 Task: Look for space in Frameries, Belgium from 6th September, 2023 to 10th September, 2023 for 1 adult in price range Rs.9000 to Rs.17000. Place can be private room with 1  bedroom having 1 bed and 1 bathroom. Property type can be house, flat, guest house, hotel. Amenities needed are: heating. Booking option can be shelf check-in. Required host language is English.
Action: Key pressed f<Key.caps_lock>ramerries,
Screenshot: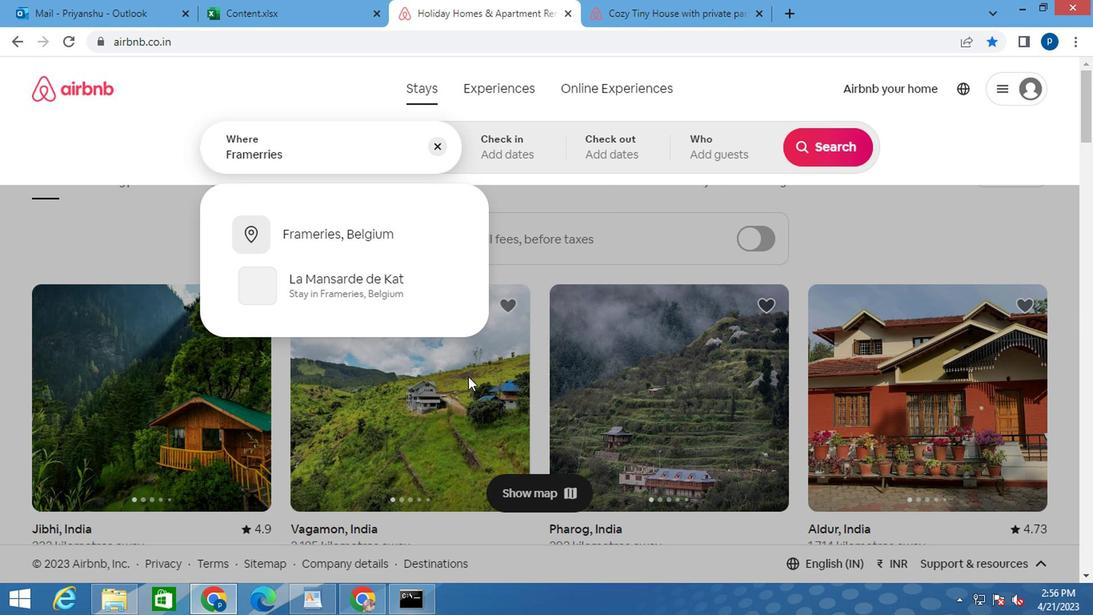
Action: Mouse moved to (340, 232)
Screenshot: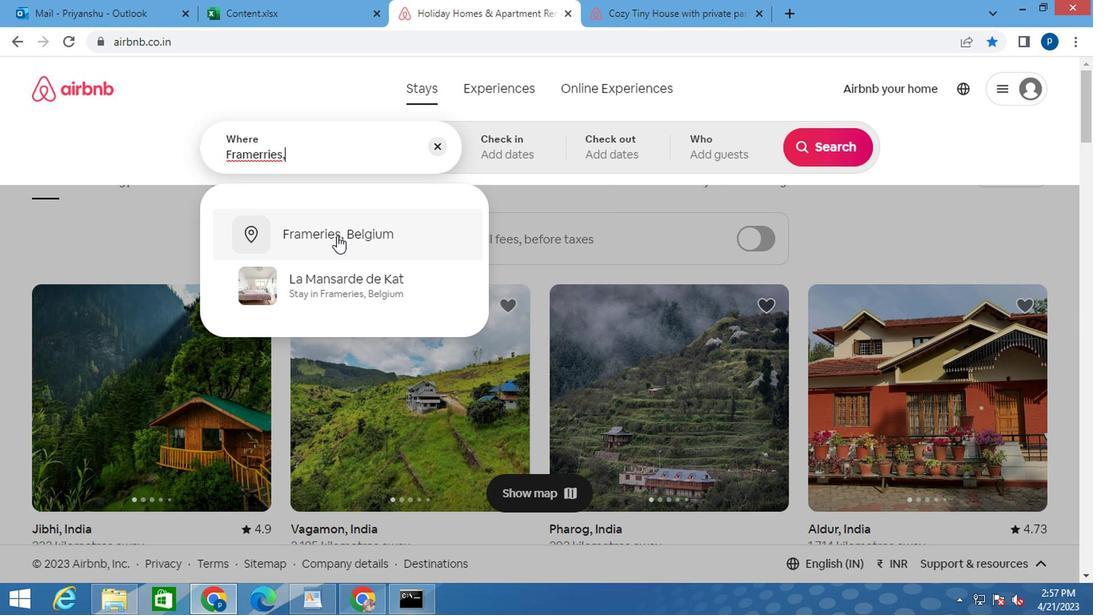 
Action: Mouse pressed left at (340, 232)
Screenshot: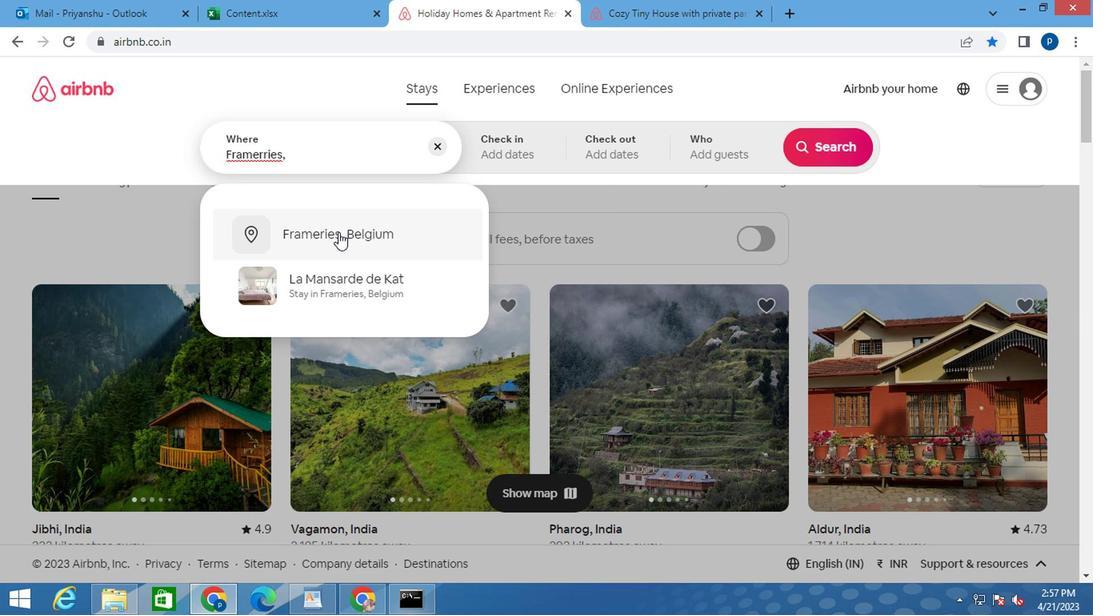 
Action: Mouse moved to (816, 272)
Screenshot: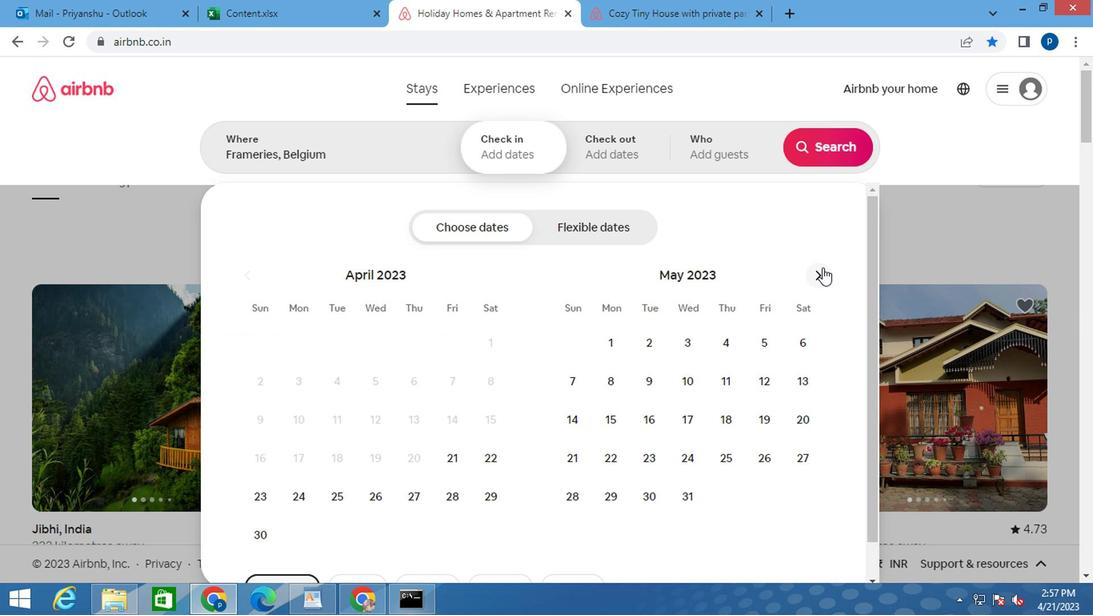 
Action: Mouse pressed left at (816, 272)
Screenshot: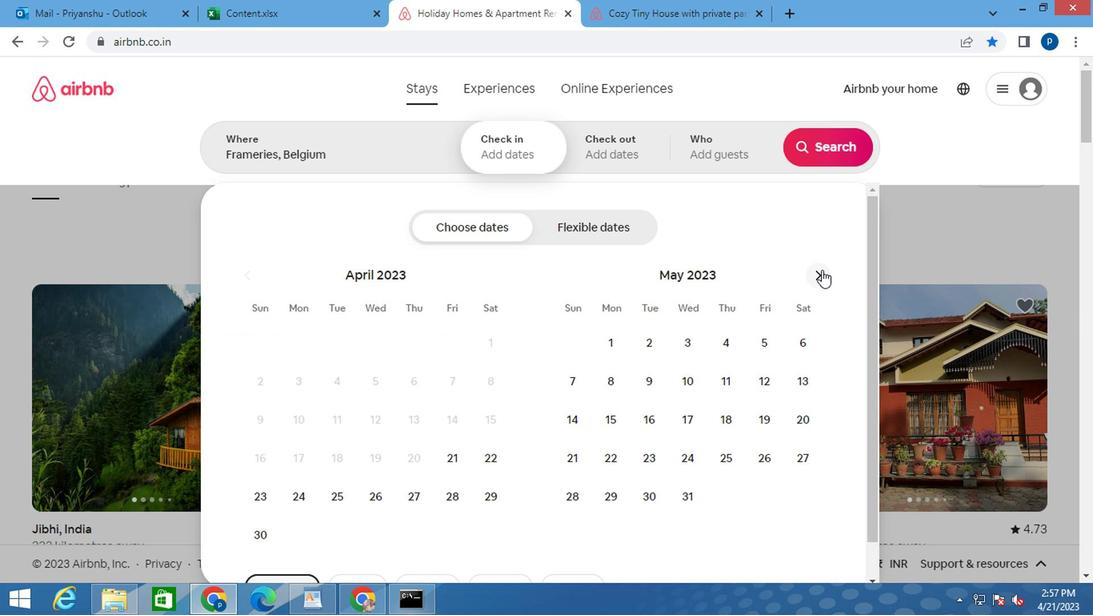 
Action: Mouse pressed left at (816, 272)
Screenshot: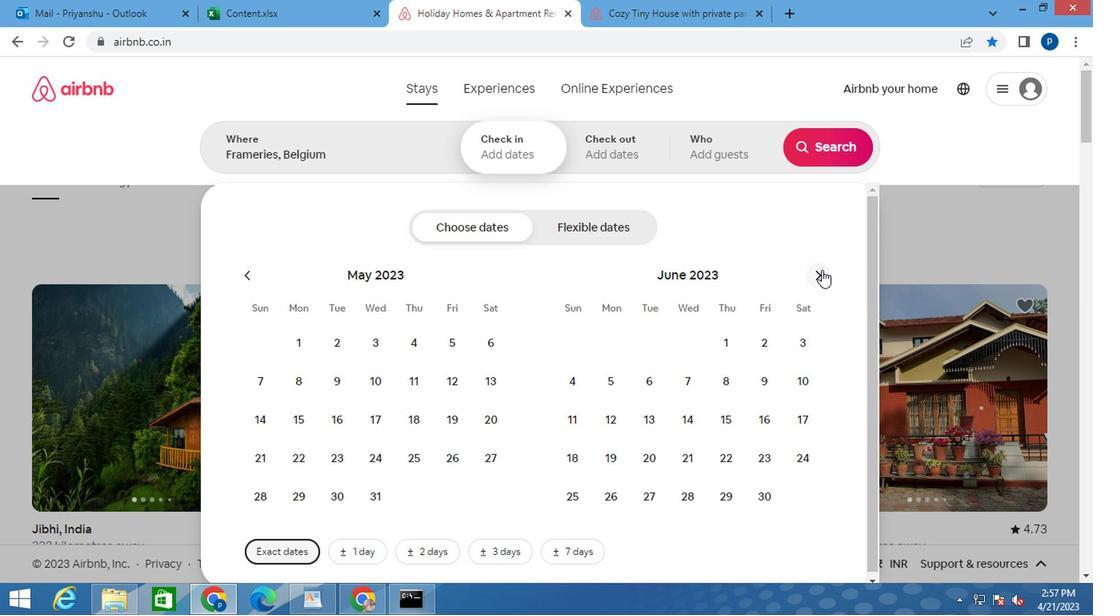 
Action: Mouse pressed left at (816, 272)
Screenshot: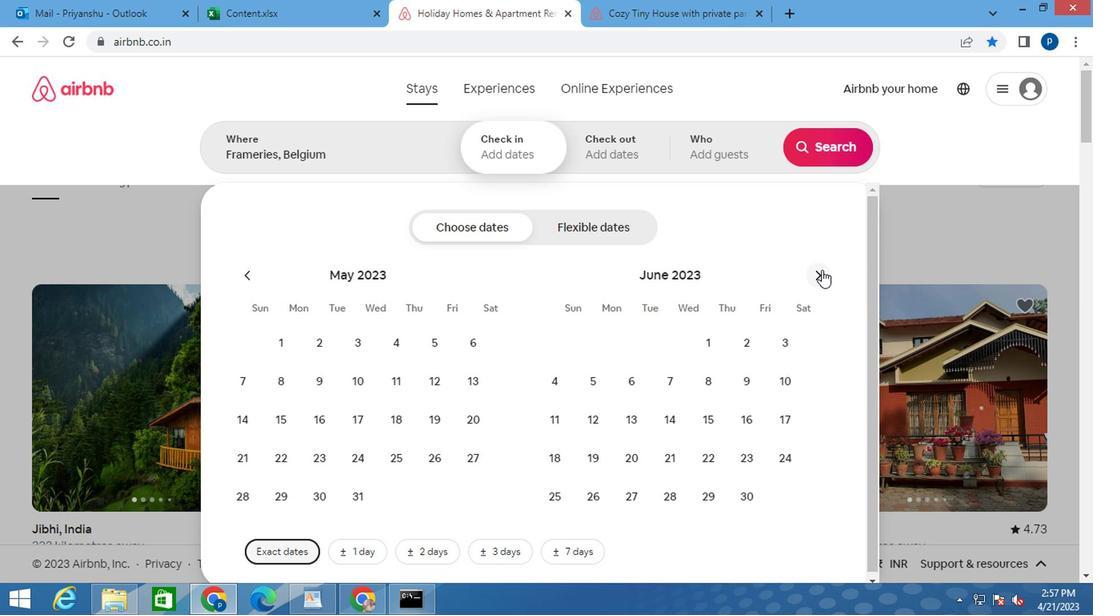 
Action: Mouse pressed left at (816, 272)
Screenshot: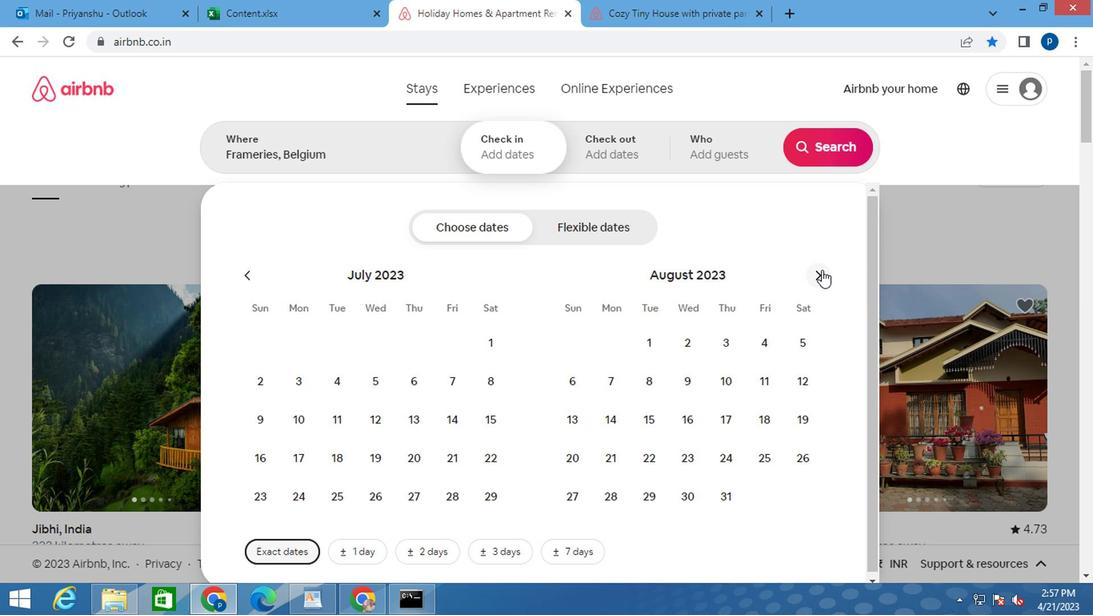 
Action: Mouse moved to (688, 381)
Screenshot: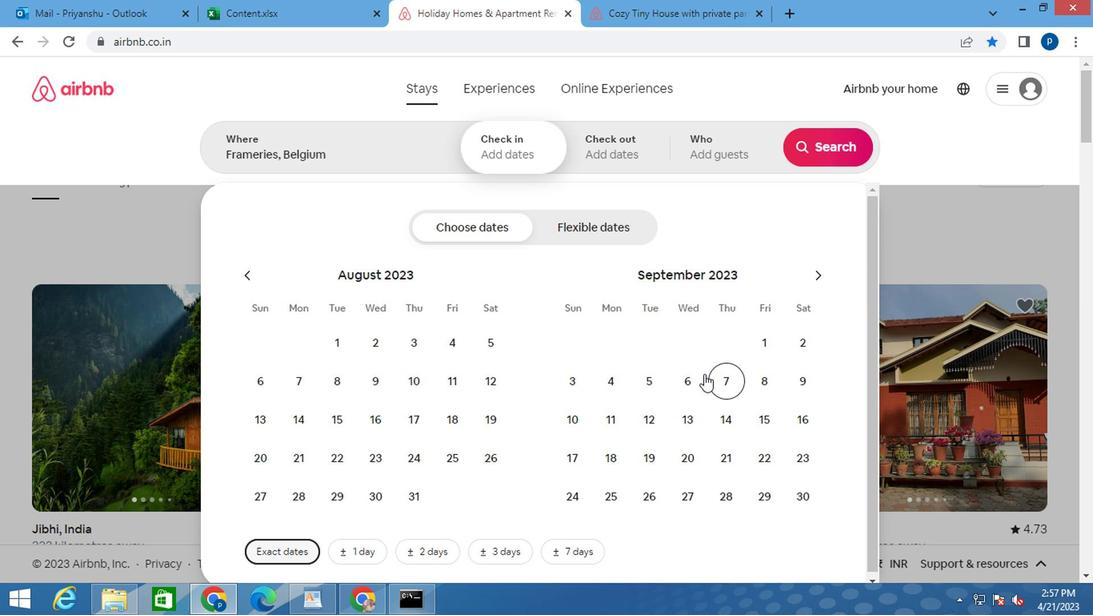 
Action: Mouse pressed left at (688, 381)
Screenshot: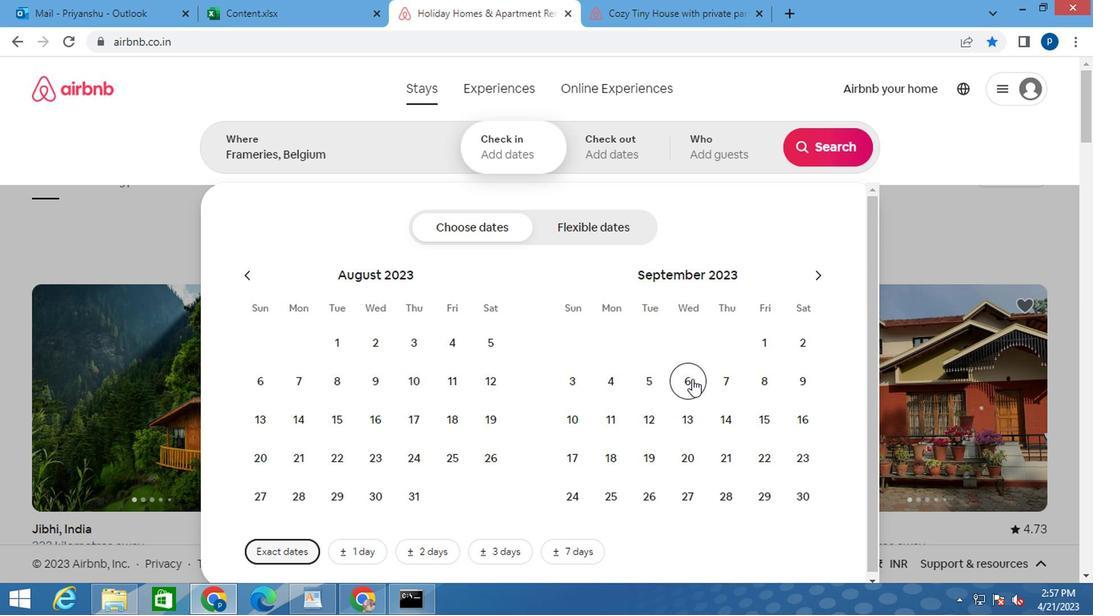 
Action: Mouse moved to (567, 420)
Screenshot: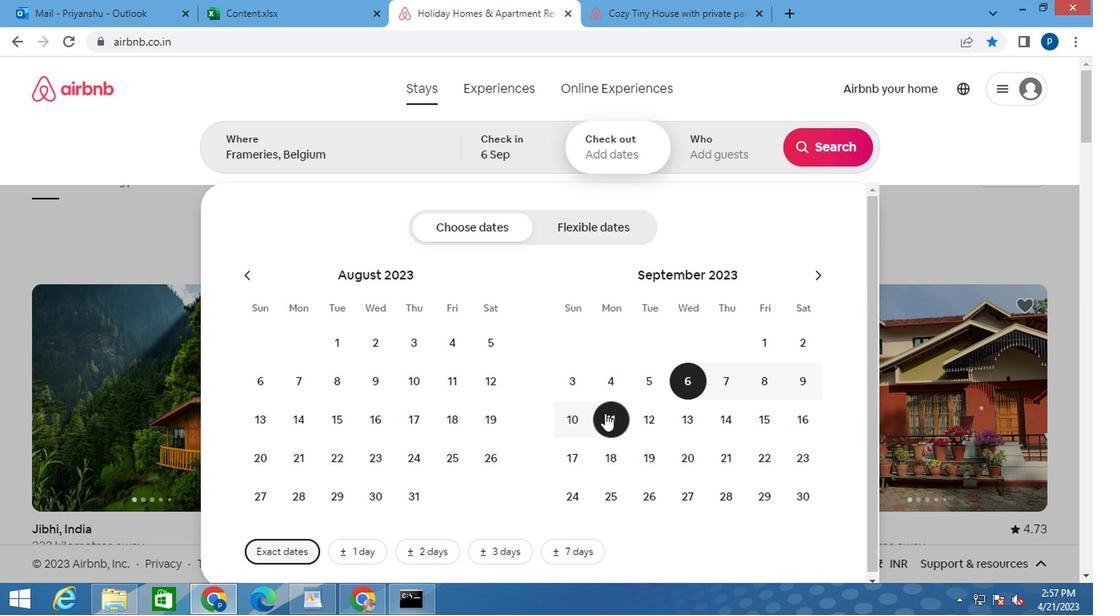 
Action: Mouse pressed left at (567, 420)
Screenshot: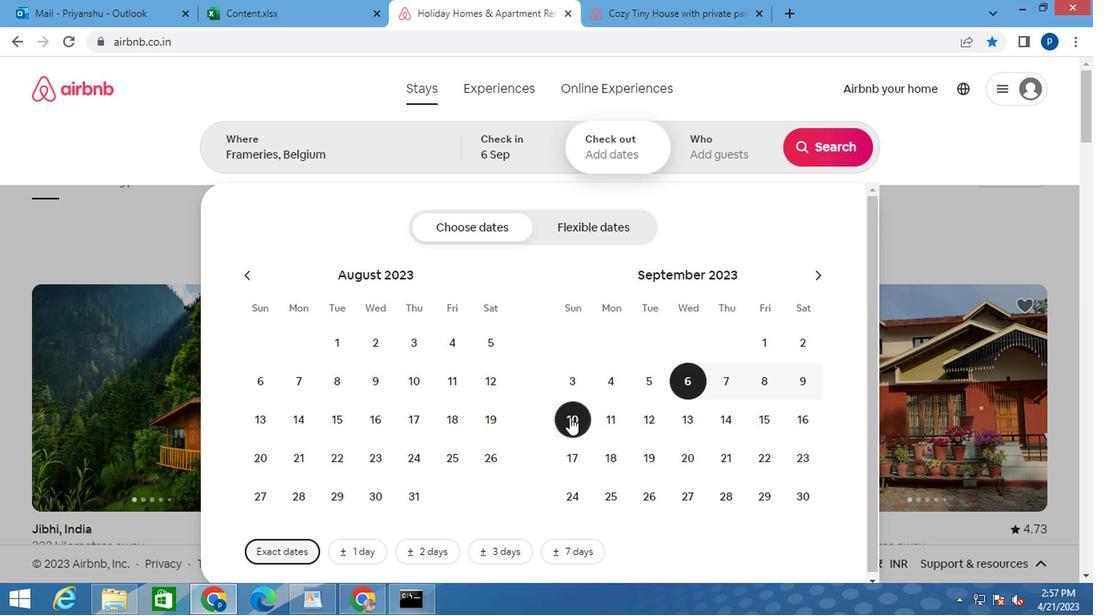 
Action: Mouse moved to (747, 141)
Screenshot: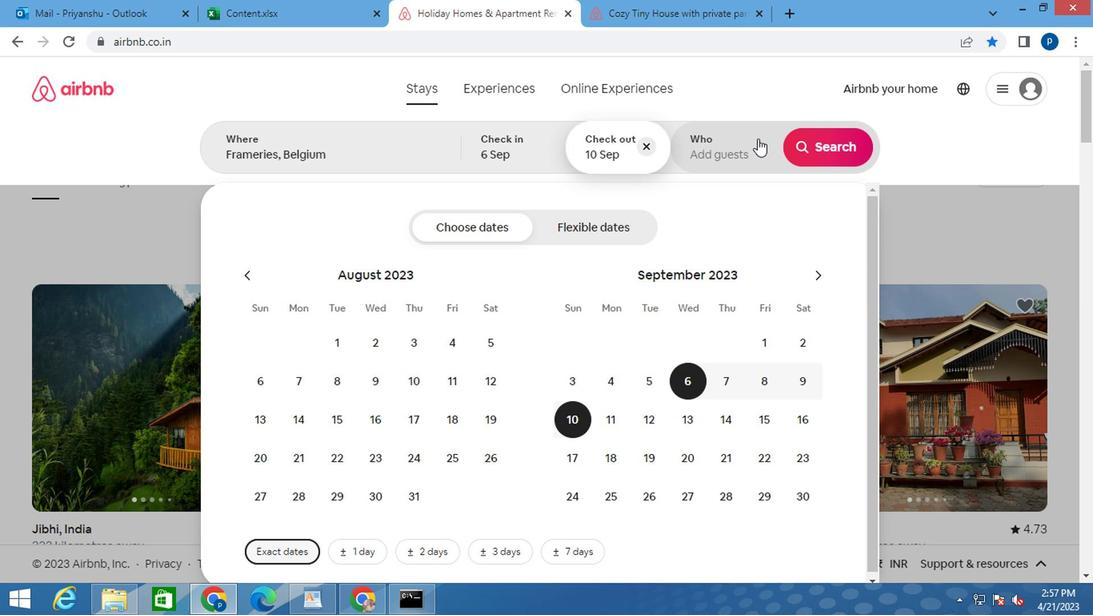 
Action: Mouse pressed left at (747, 141)
Screenshot: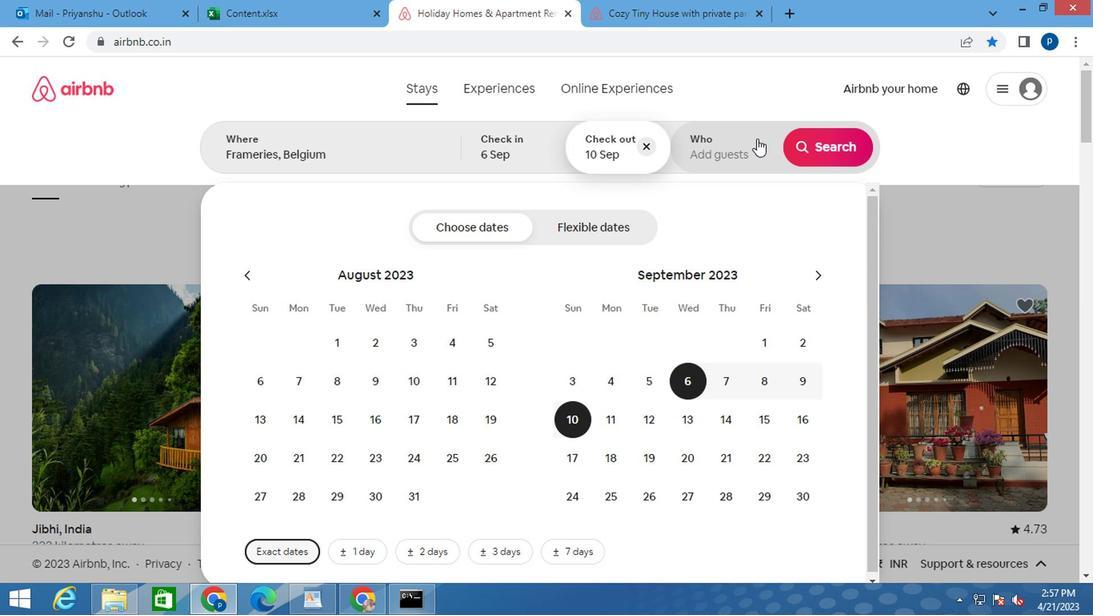 
Action: Mouse moved to (821, 235)
Screenshot: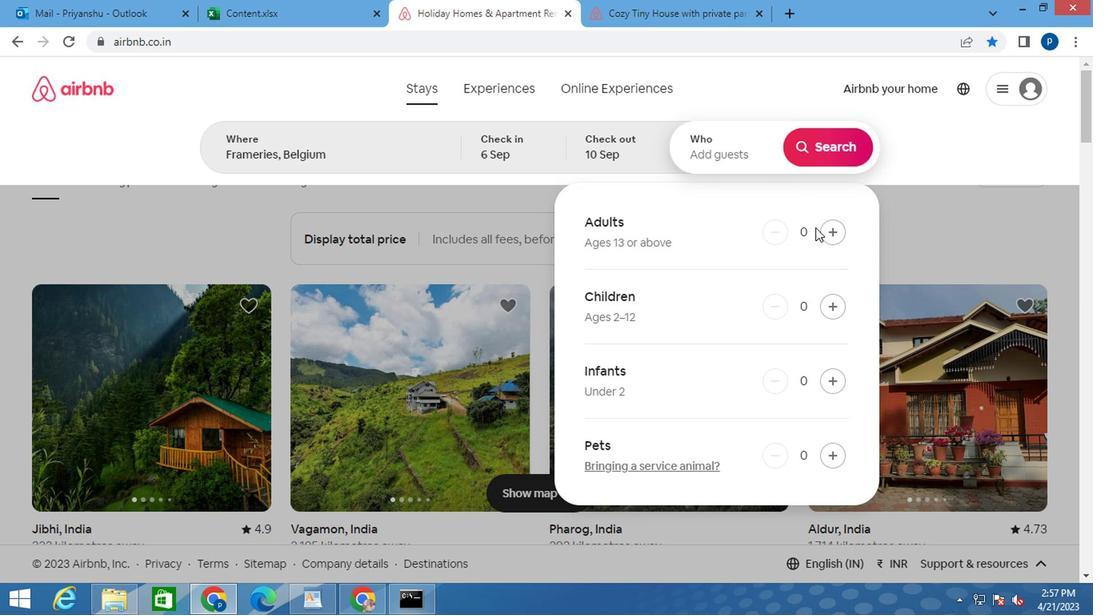 
Action: Mouse pressed left at (821, 235)
Screenshot: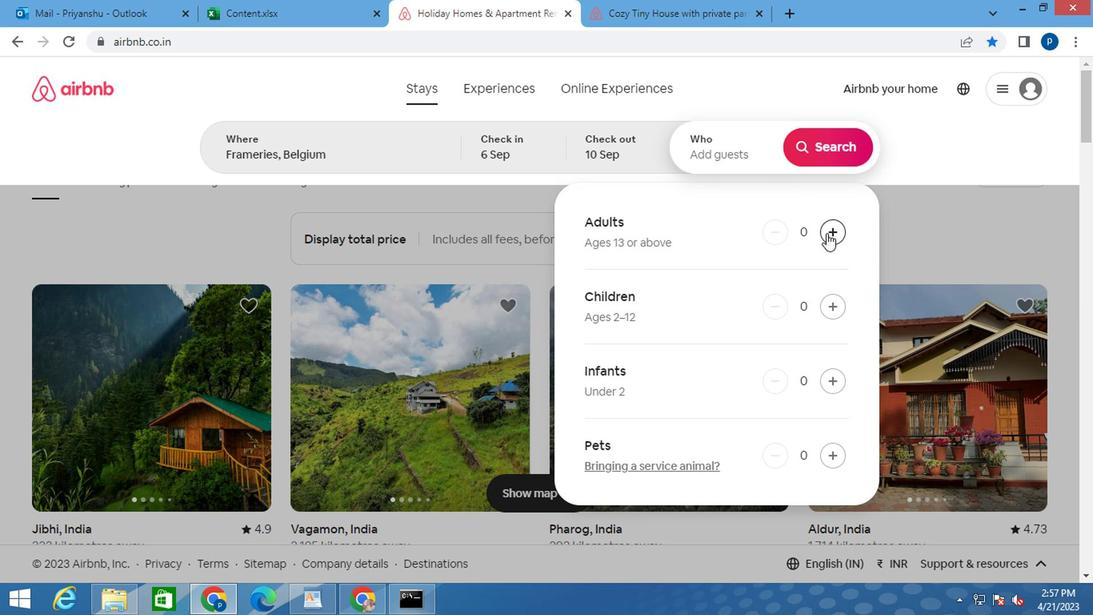 
Action: Mouse moved to (828, 155)
Screenshot: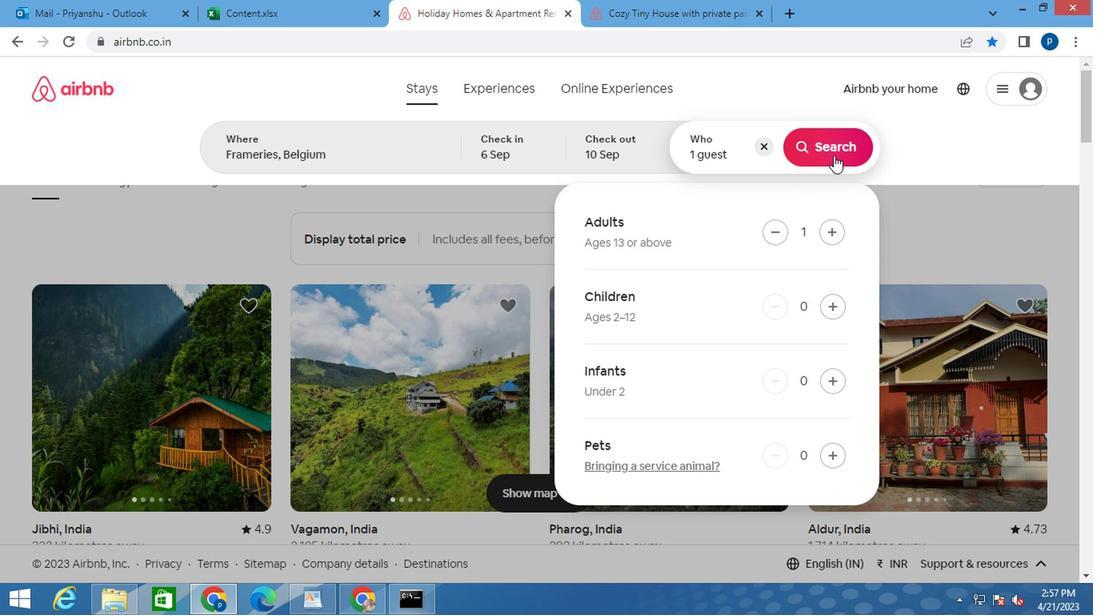 
Action: Mouse pressed left at (828, 155)
Screenshot: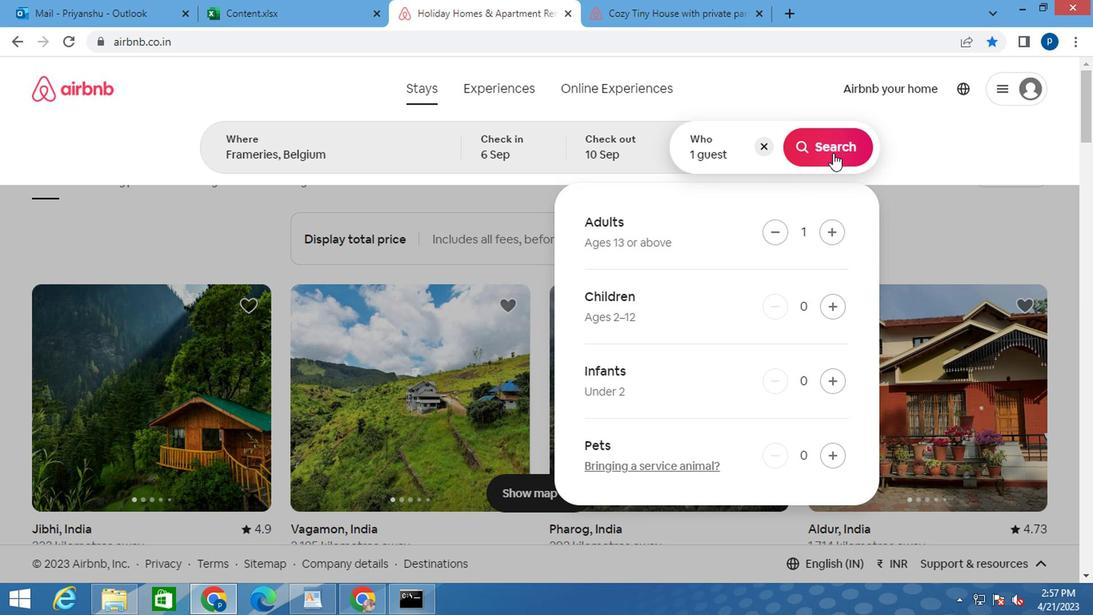 
Action: Mouse moved to (998, 160)
Screenshot: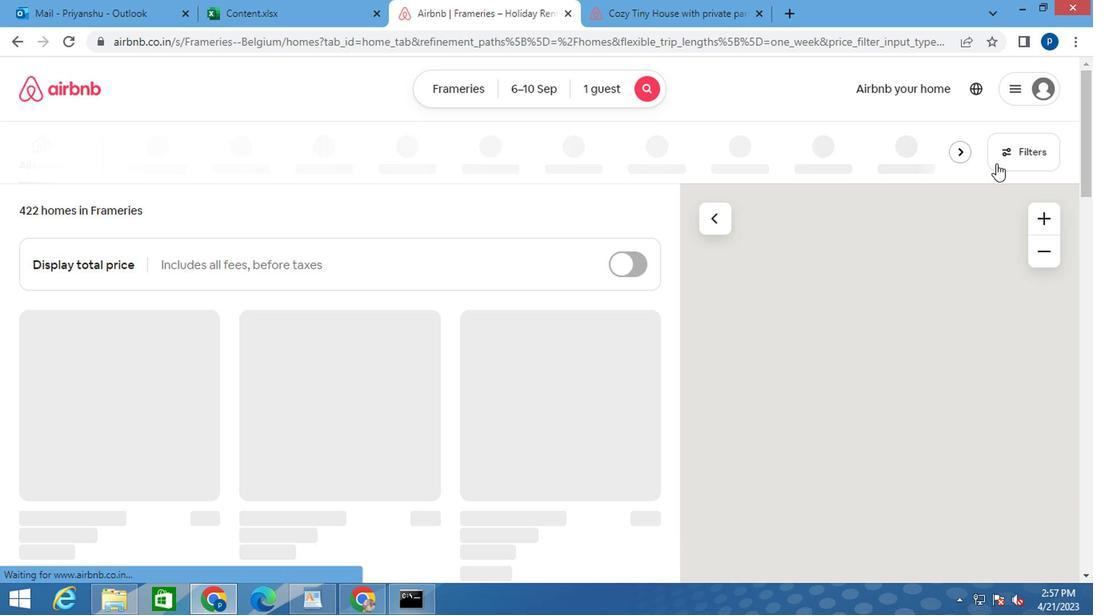 
Action: Mouse pressed left at (998, 160)
Screenshot: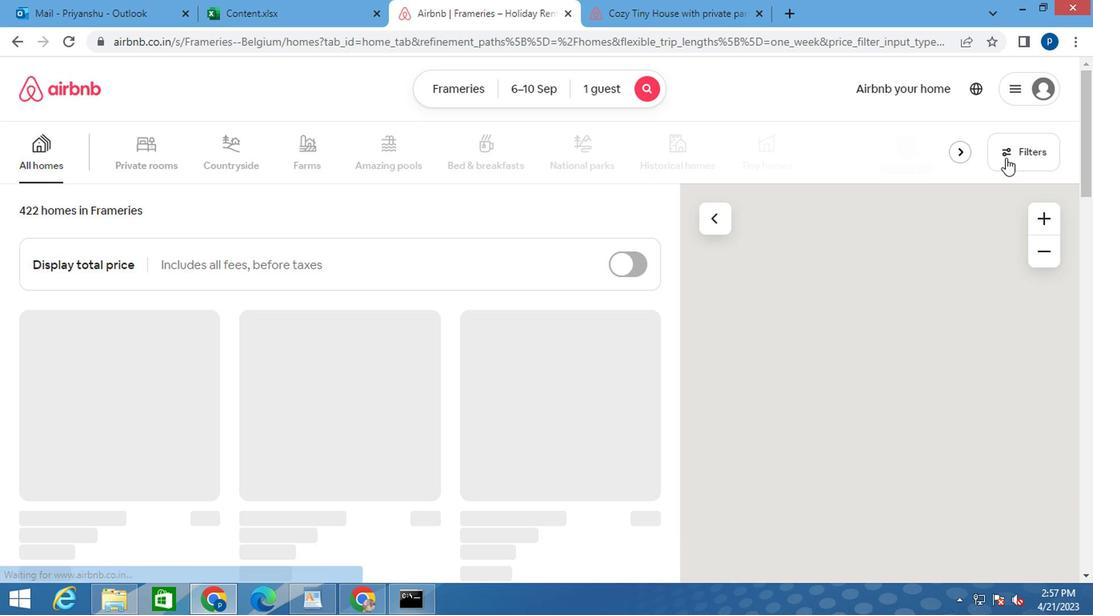 
Action: Mouse moved to (320, 357)
Screenshot: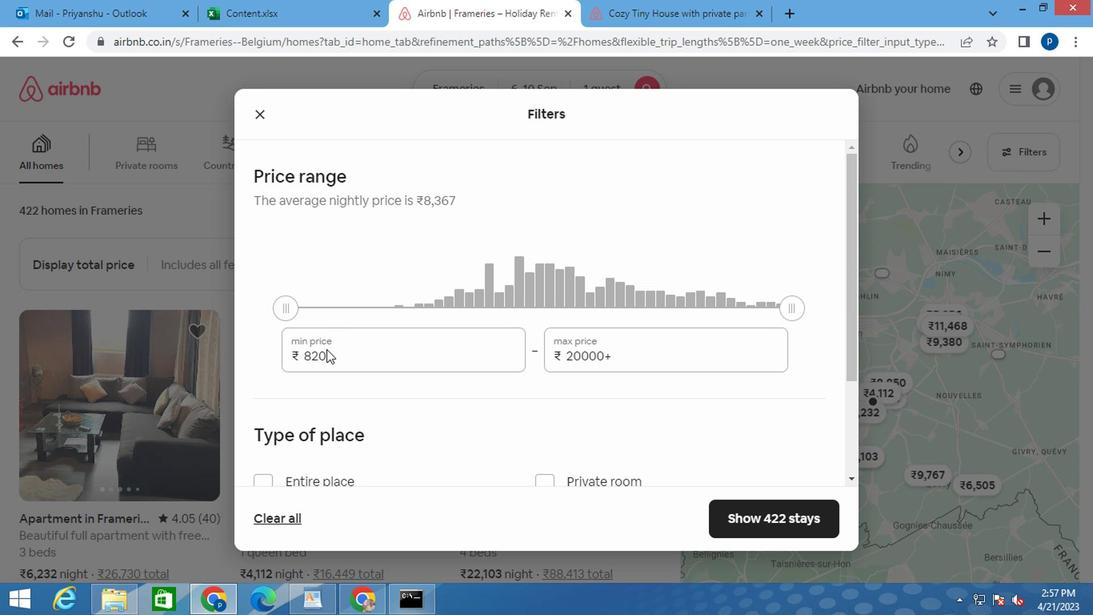 
Action: Mouse pressed left at (320, 357)
Screenshot: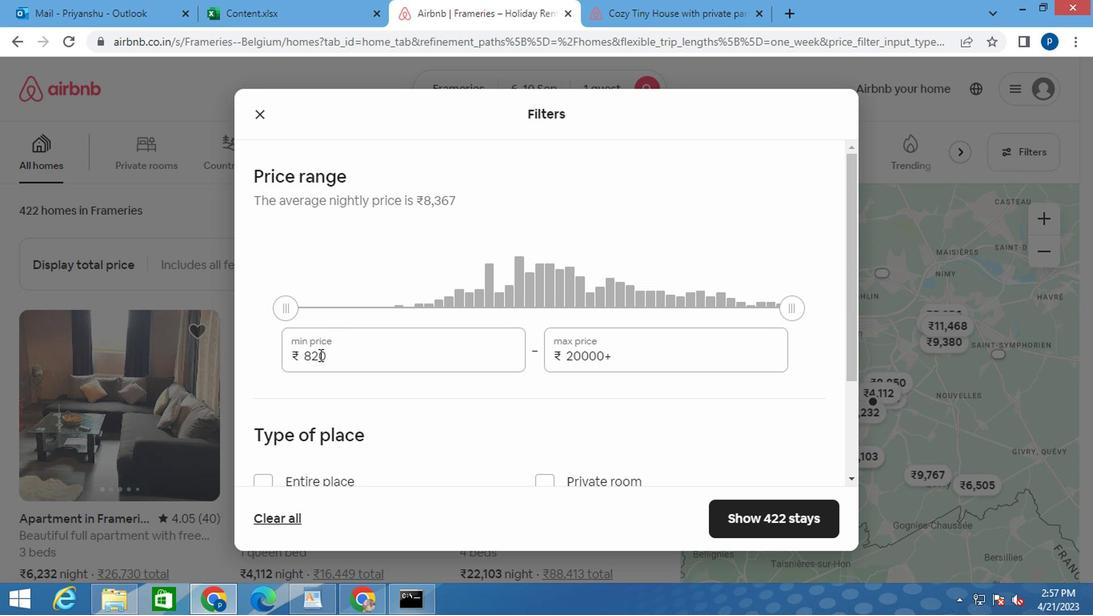 
Action: Mouse pressed left at (320, 357)
Screenshot: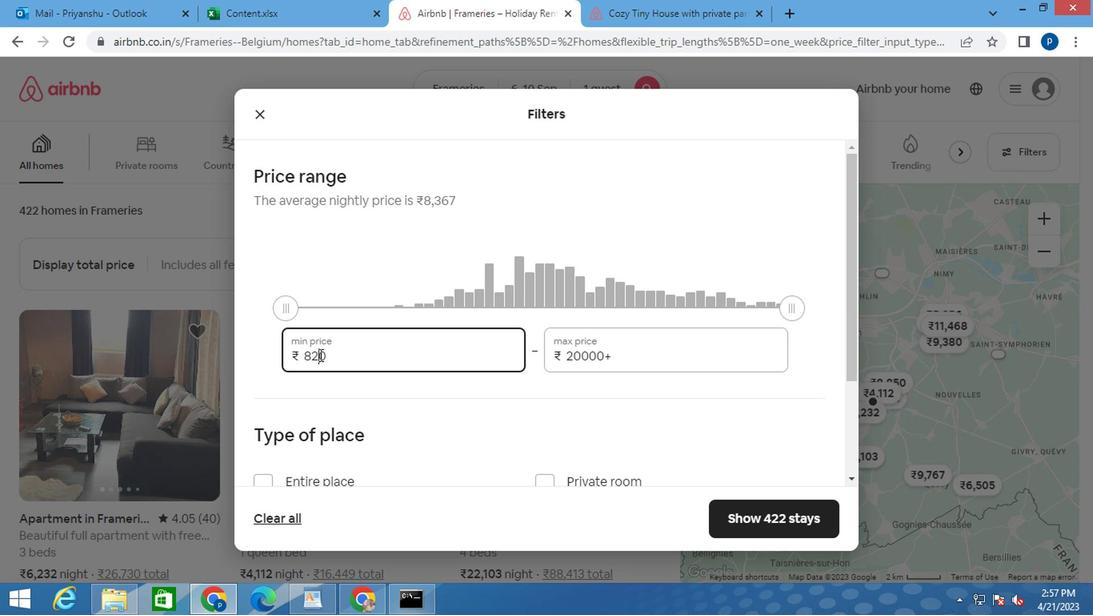 
Action: Key pressed 900
Screenshot: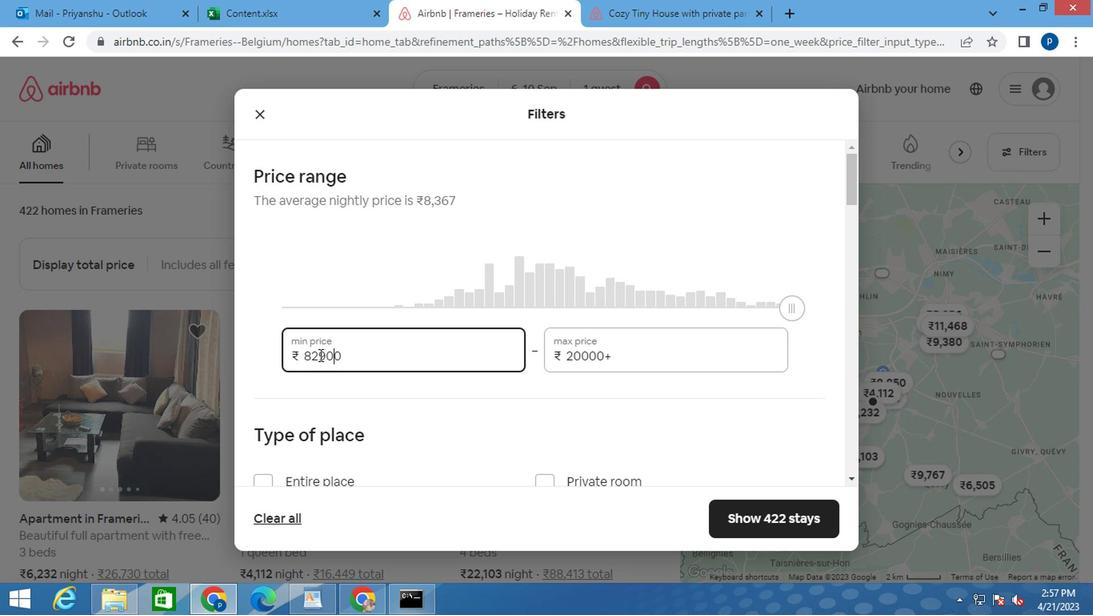 
Action: Mouse moved to (318, 358)
Screenshot: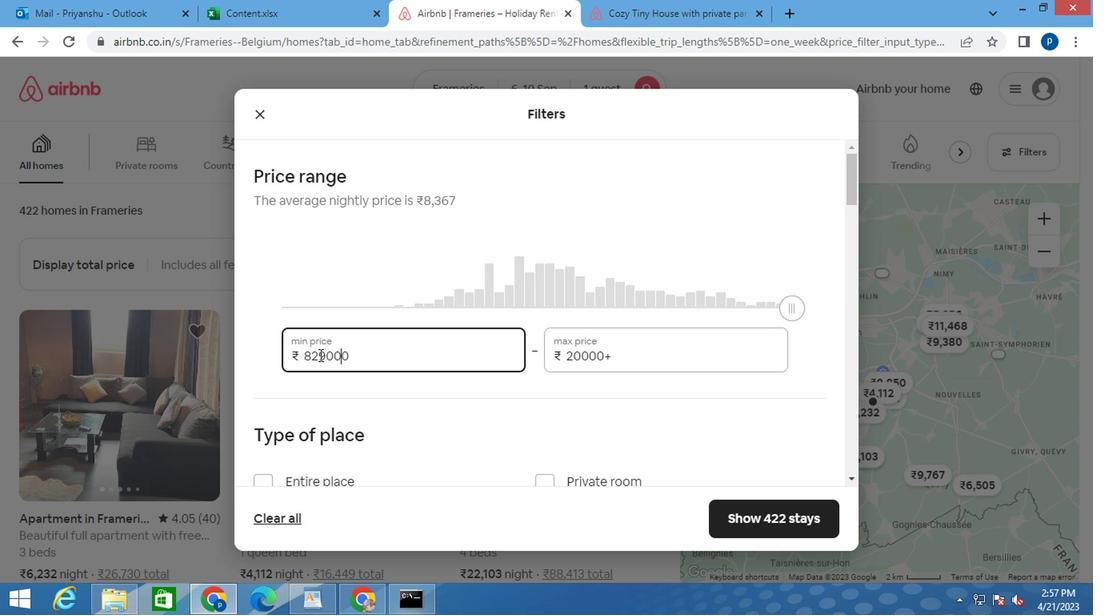 
Action: Mouse pressed left at (318, 358)
Screenshot: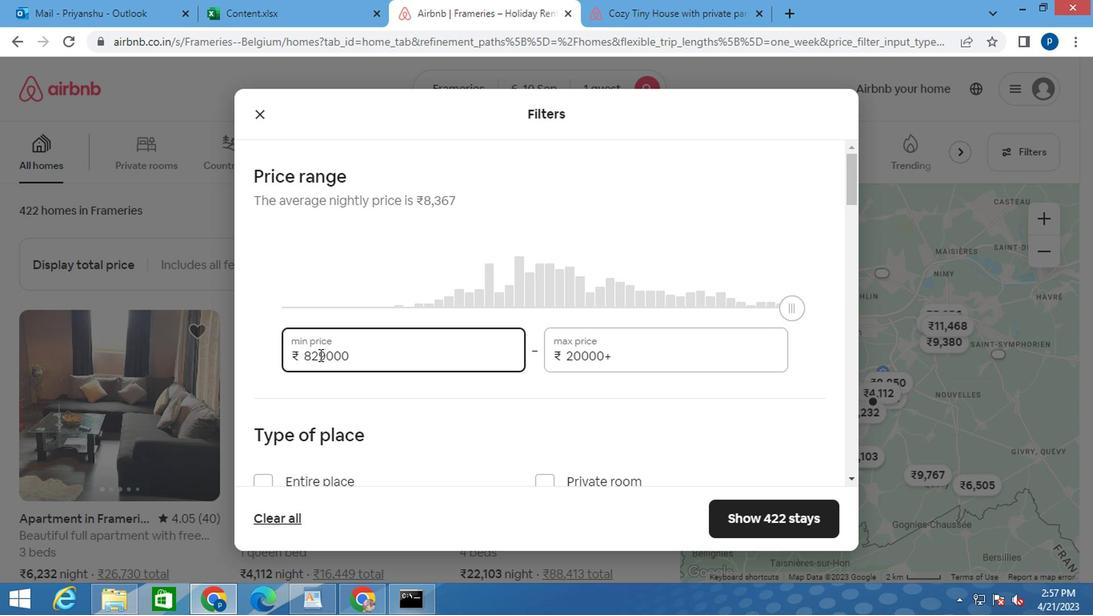 
Action: Mouse pressed left at (318, 358)
Screenshot: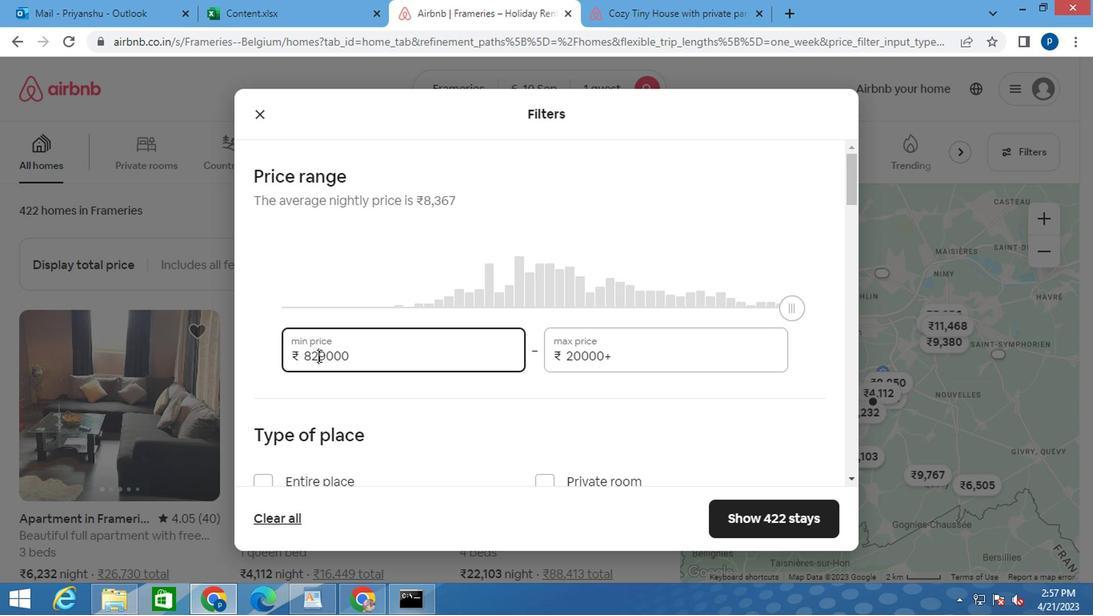 
Action: Mouse moved to (320, 357)
Screenshot: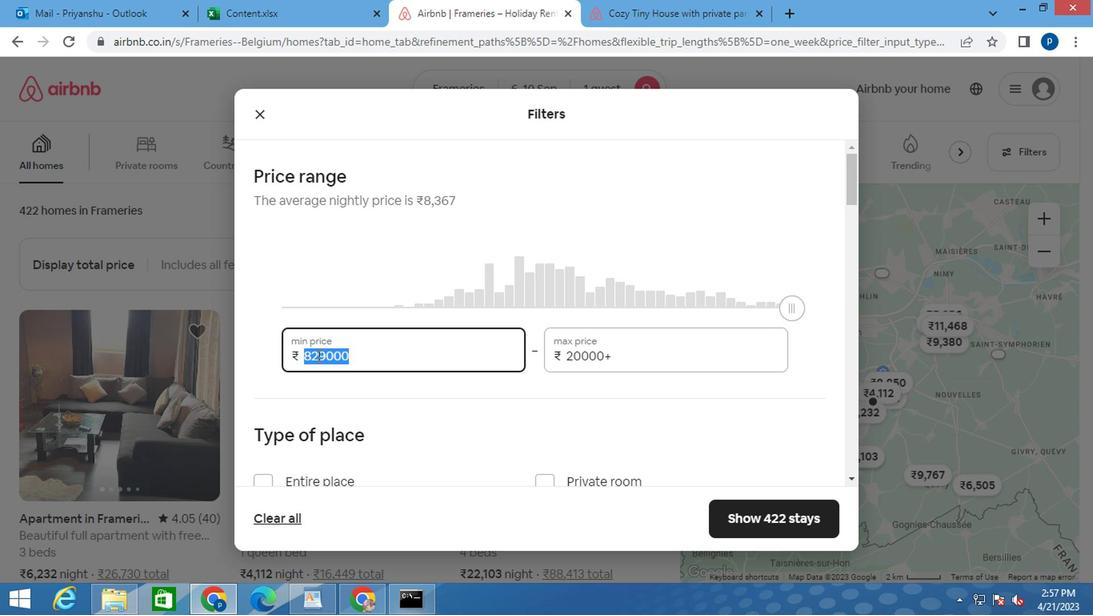 
Action: Mouse pressed left at (320, 357)
Screenshot: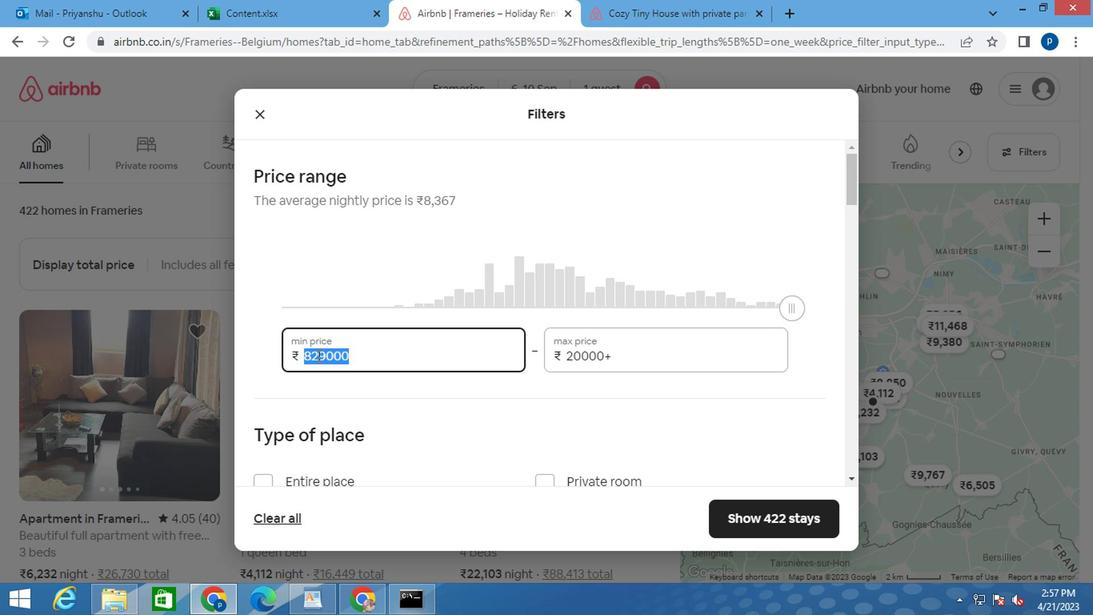 
Action: Mouse moved to (321, 355)
Screenshot: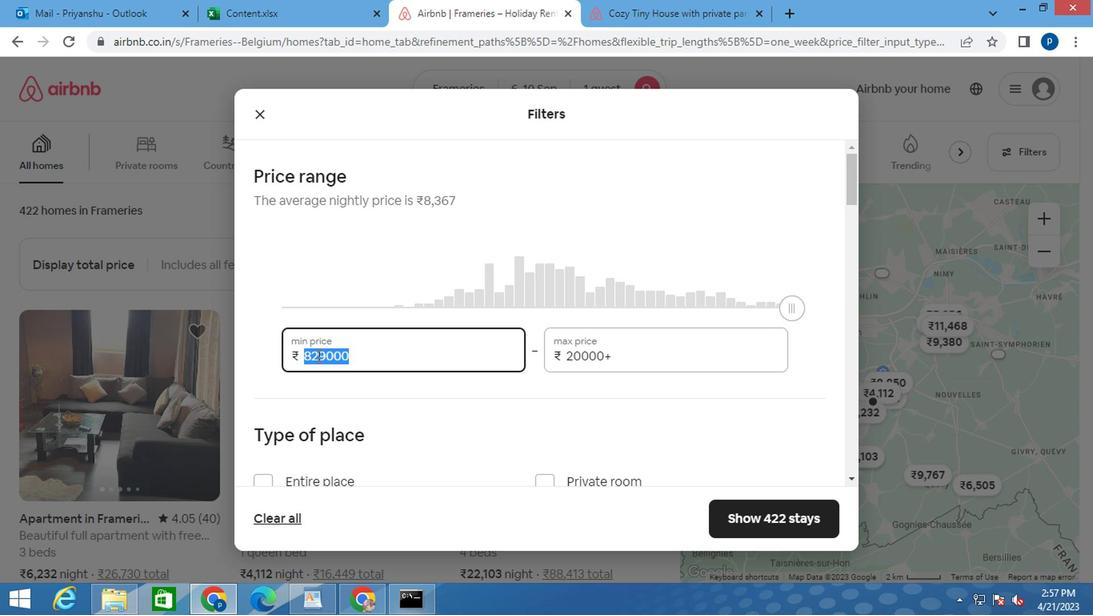 
Action: Key pressed 9000<Key.tab>17000
Screenshot: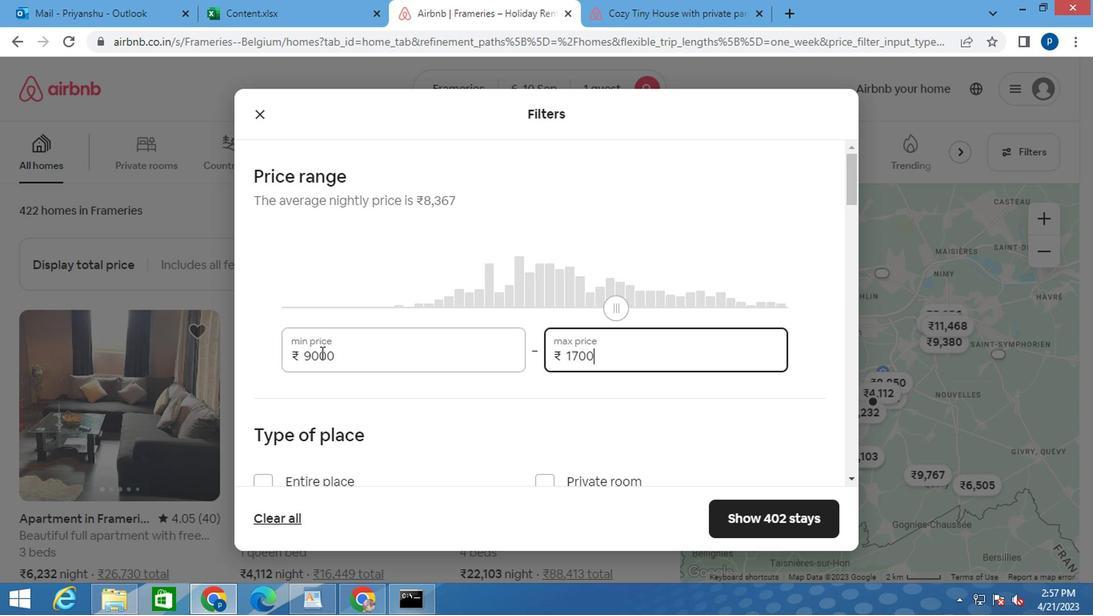 
Action: Mouse moved to (337, 418)
Screenshot: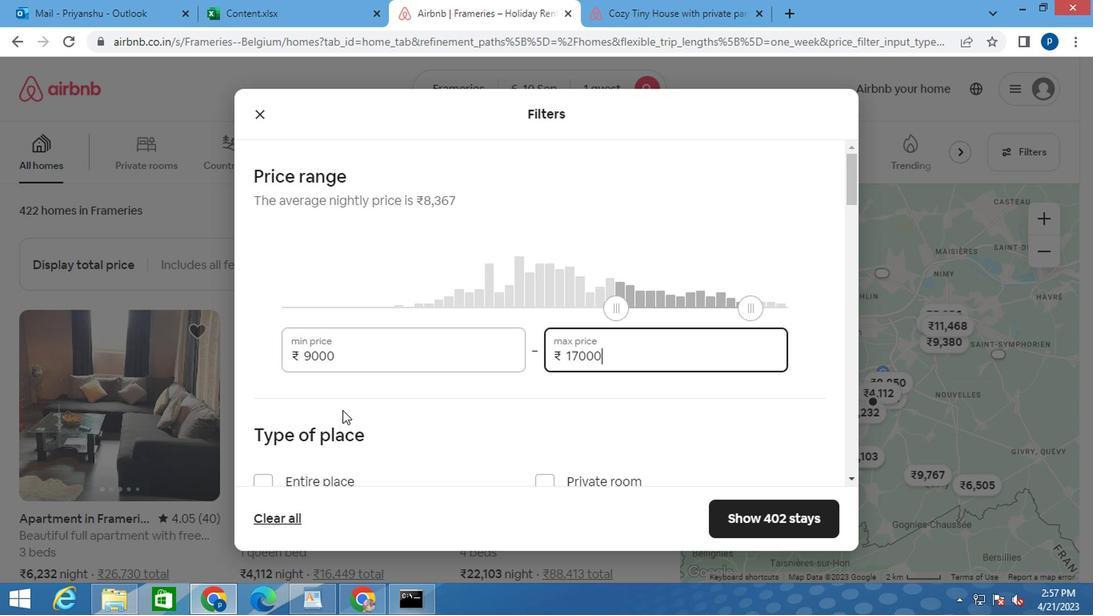 
Action: Mouse scrolled (337, 418) with delta (0, 0)
Screenshot: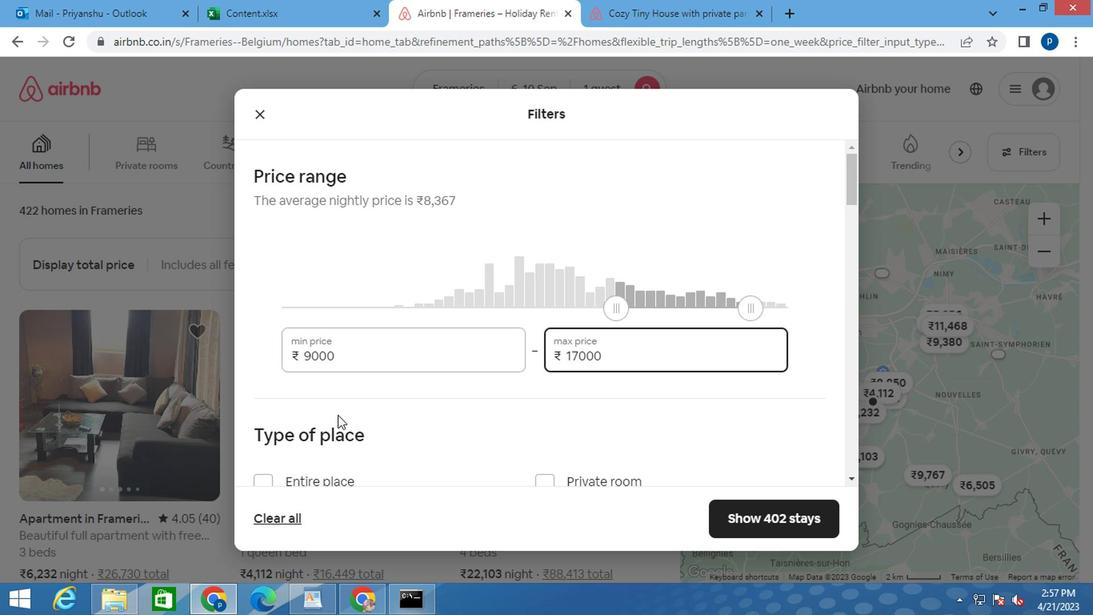 
Action: Mouse moved to (333, 420)
Screenshot: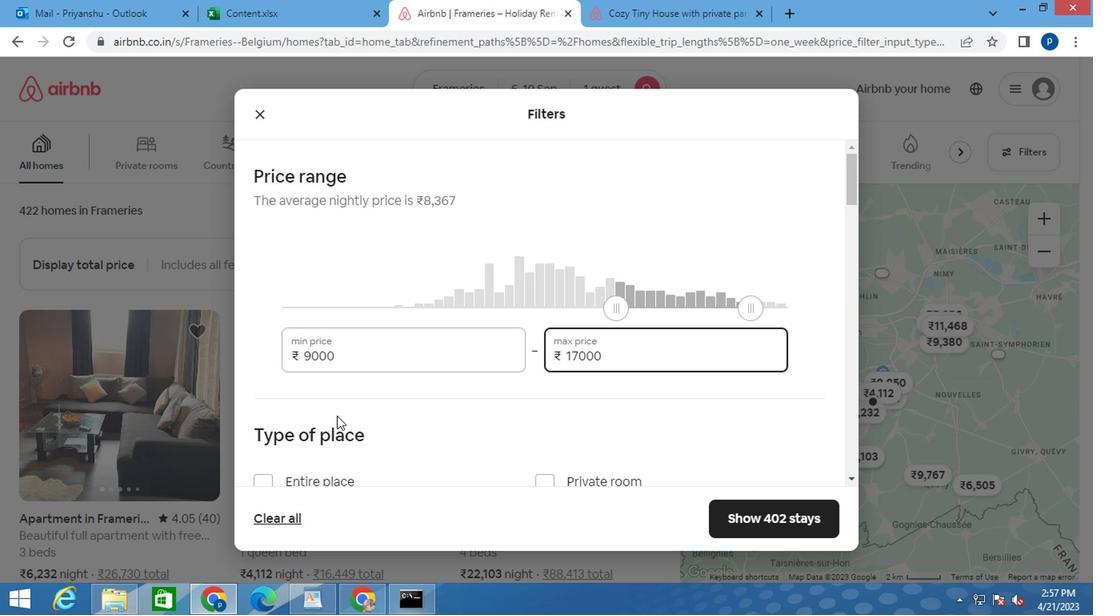 
Action: Mouse scrolled (333, 419) with delta (0, 0)
Screenshot: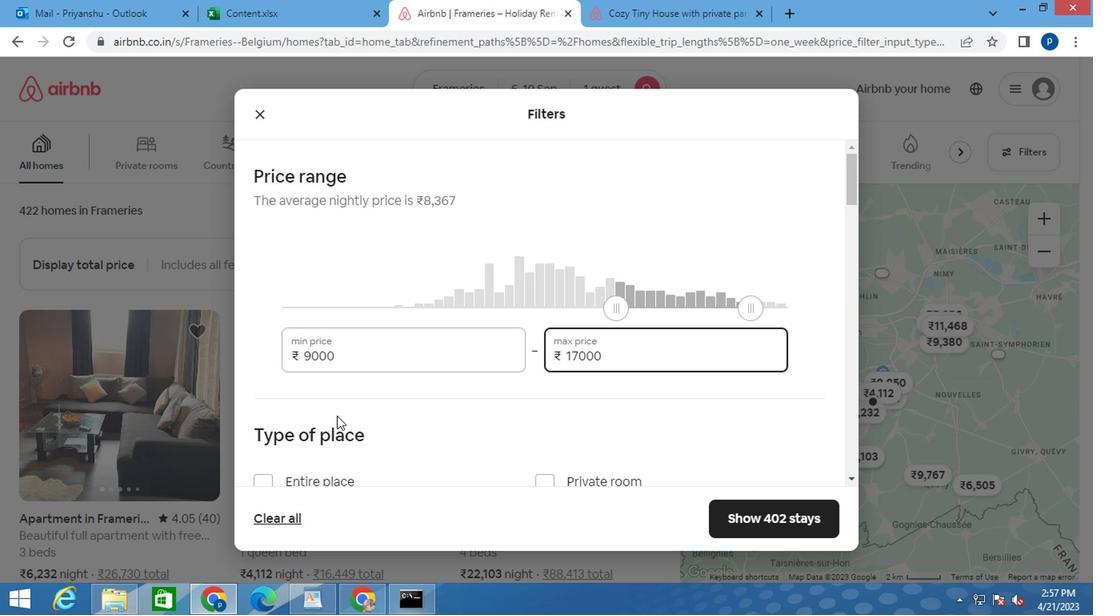
Action: Mouse moved to (332, 420)
Screenshot: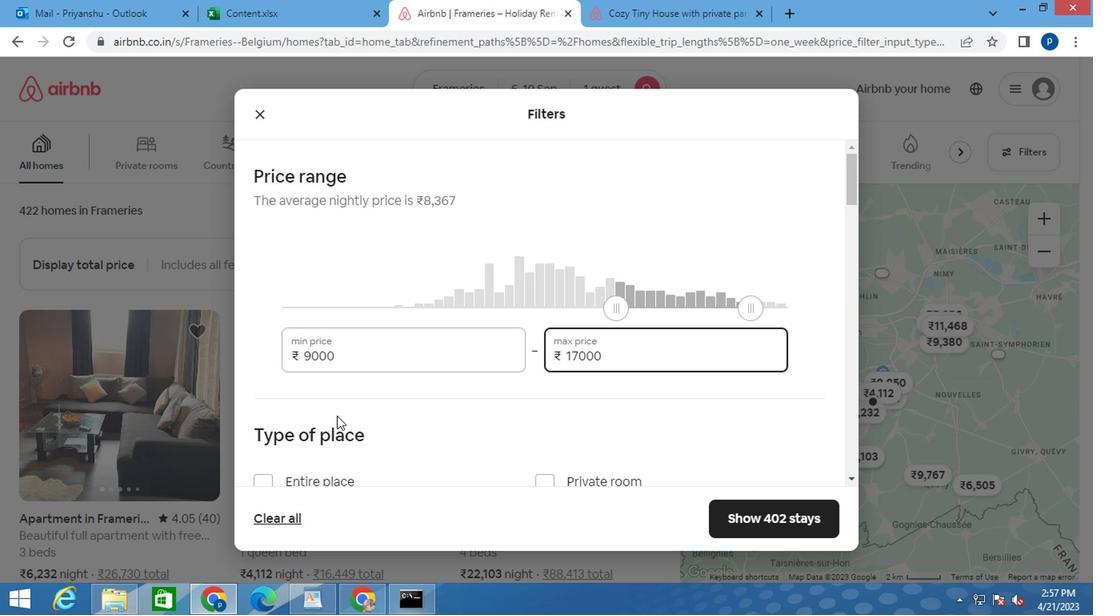 
Action: Mouse scrolled (332, 419) with delta (0, 0)
Screenshot: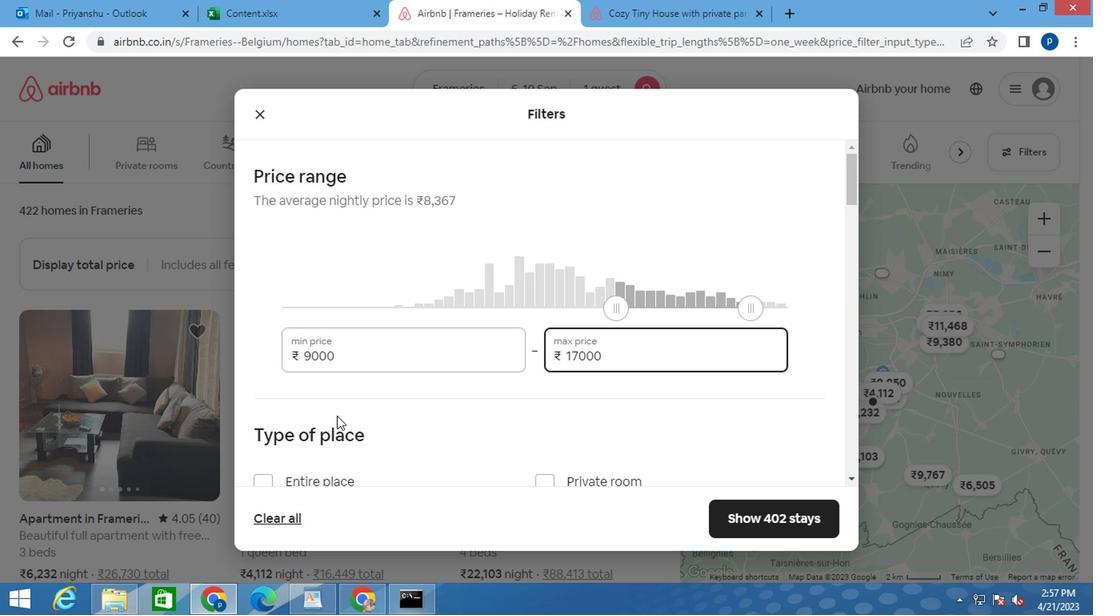 
Action: Mouse moved to (545, 241)
Screenshot: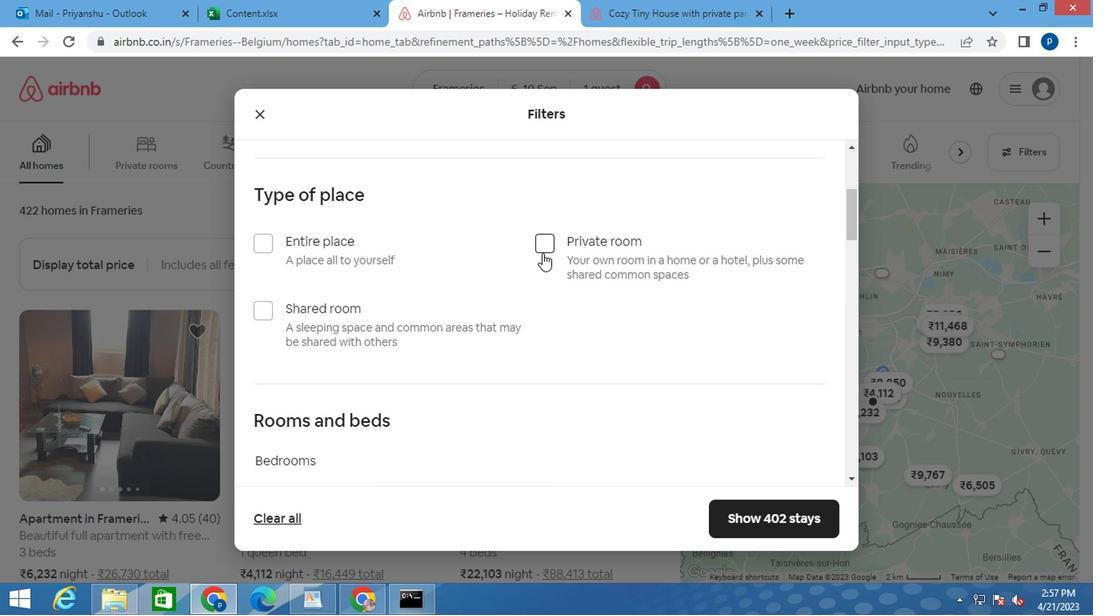 
Action: Mouse pressed left at (545, 241)
Screenshot: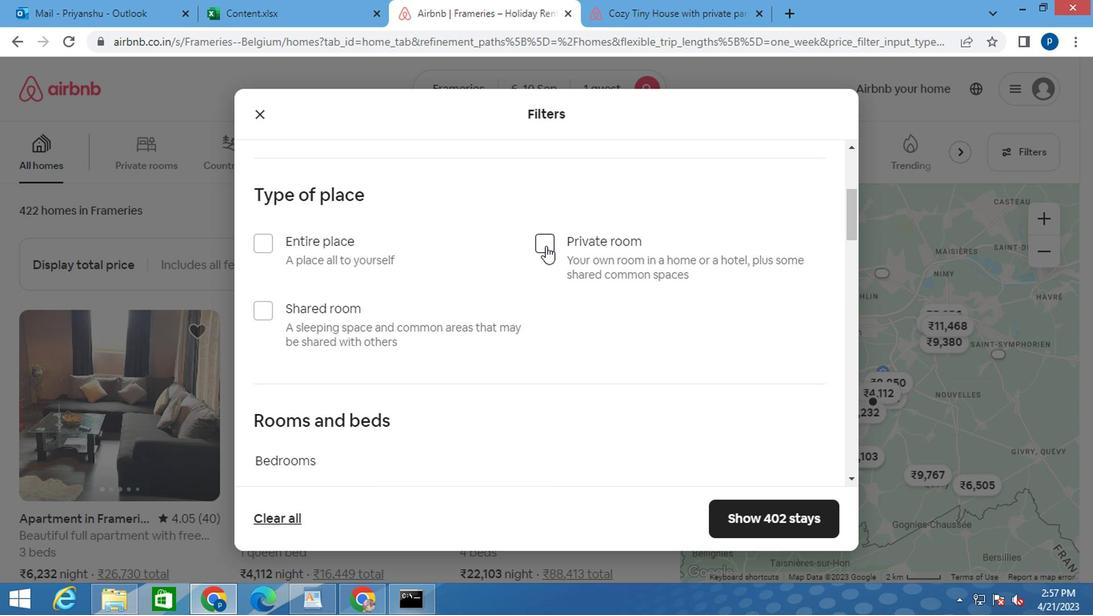 
Action: Mouse moved to (498, 318)
Screenshot: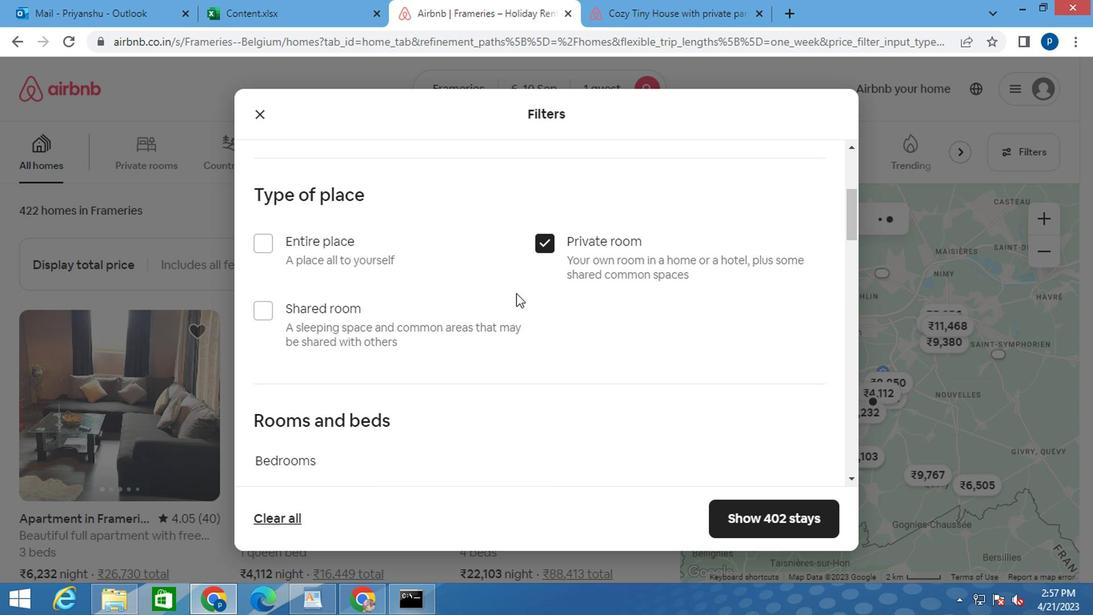 
Action: Mouse scrolled (498, 316) with delta (0, -1)
Screenshot: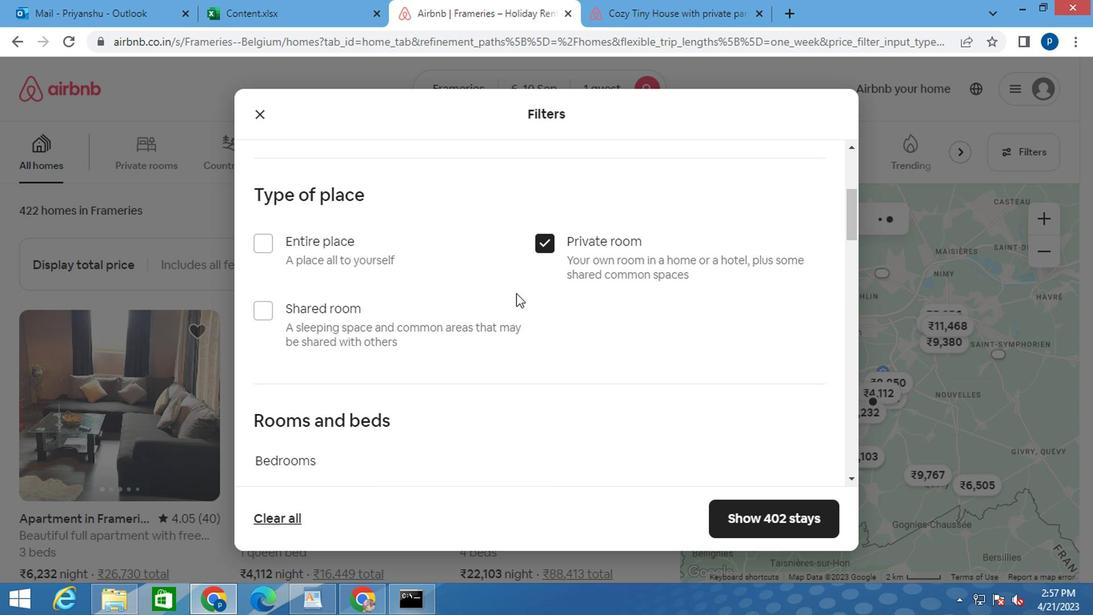 
Action: Mouse moved to (495, 320)
Screenshot: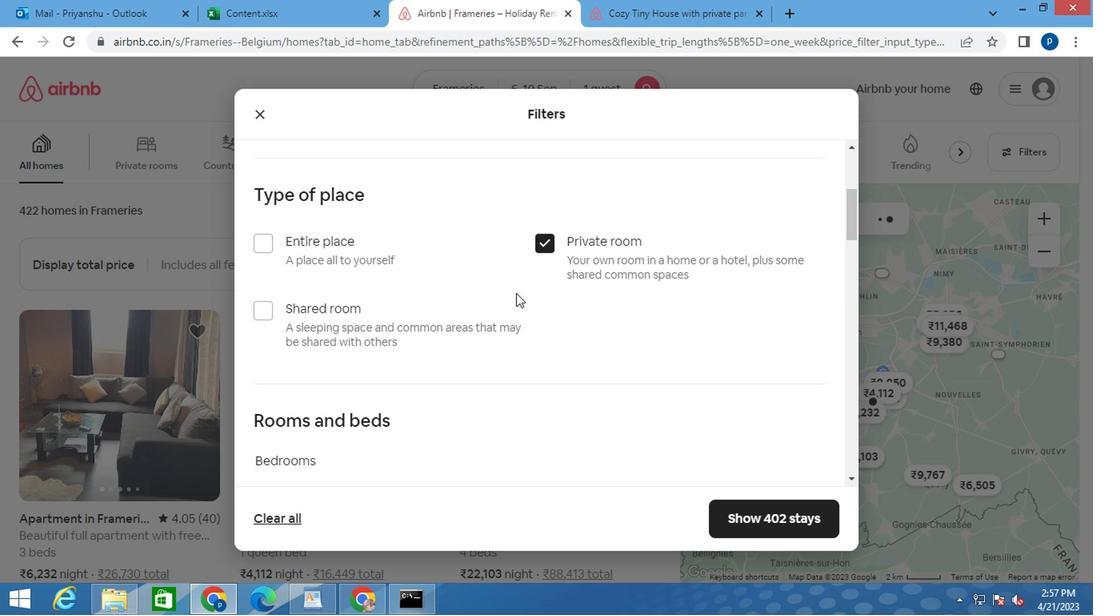 
Action: Mouse scrolled (495, 319) with delta (0, 0)
Screenshot: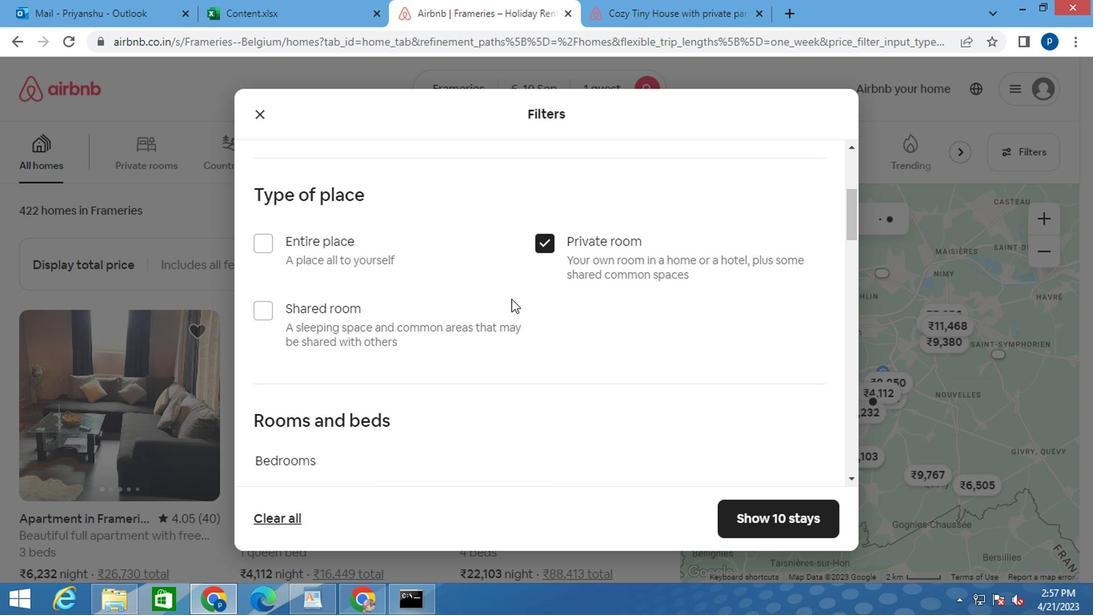 
Action: Mouse moved to (389, 332)
Screenshot: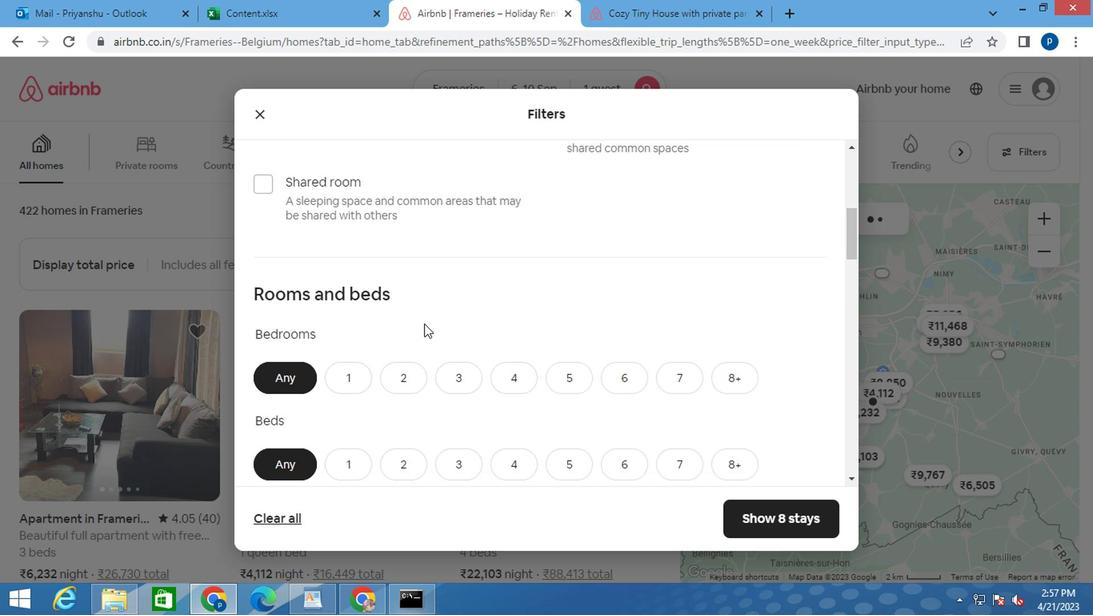 
Action: Mouse scrolled (389, 331) with delta (0, 0)
Screenshot: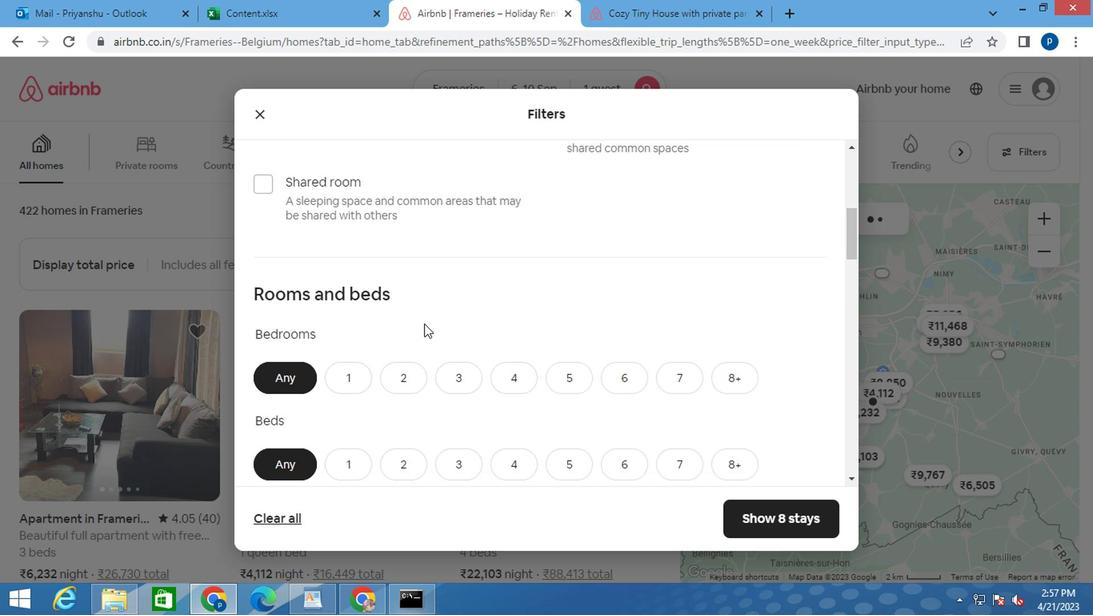 
Action: Mouse moved to (340, 256)
Screenshot: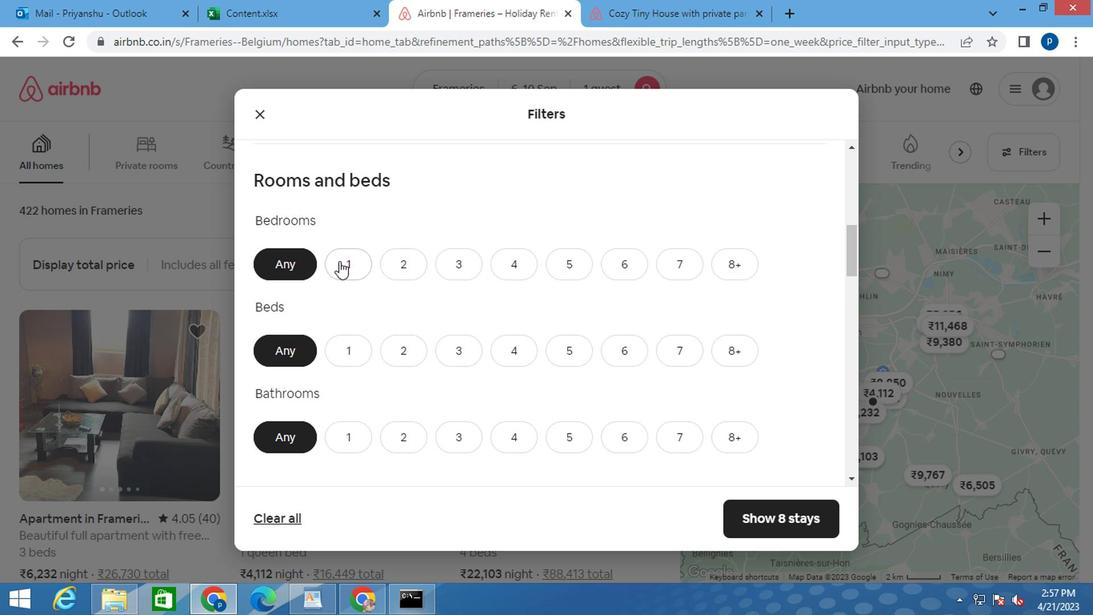 
Action: Mouse pressed left at (340, 256)
Screenshot: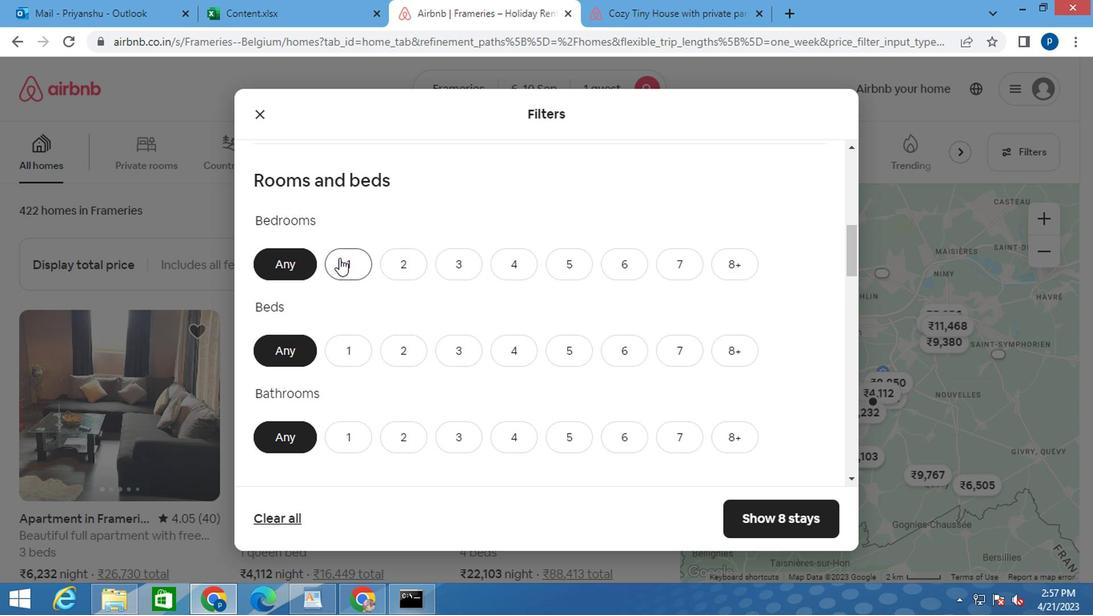 
Action: Mouse moved to (344, 355)
Screenshot: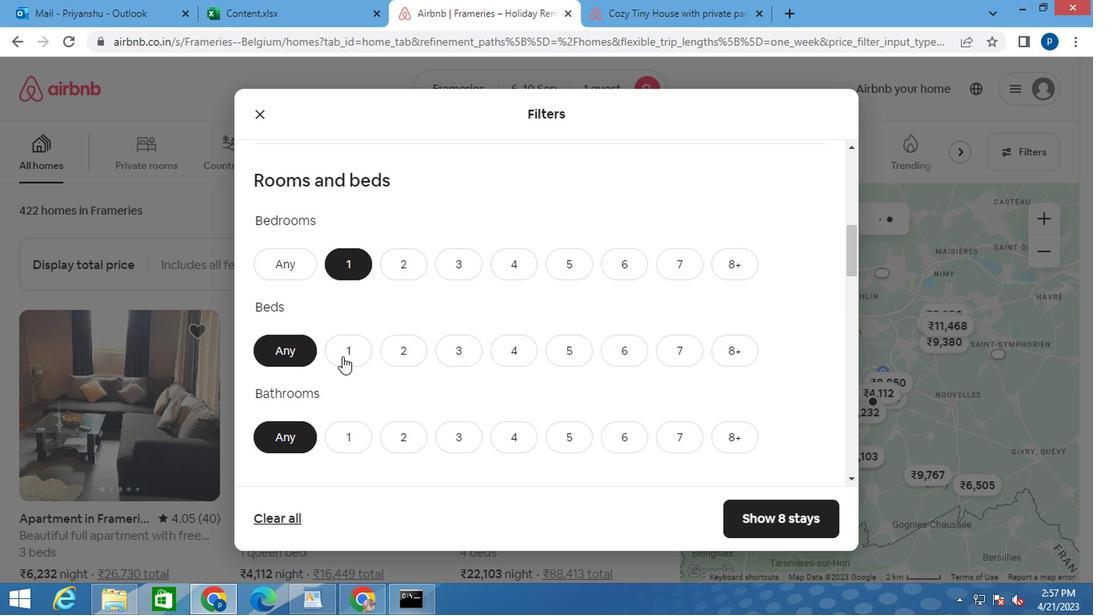 
Action: Mouse pressed left at (344, 355)
Screenshot: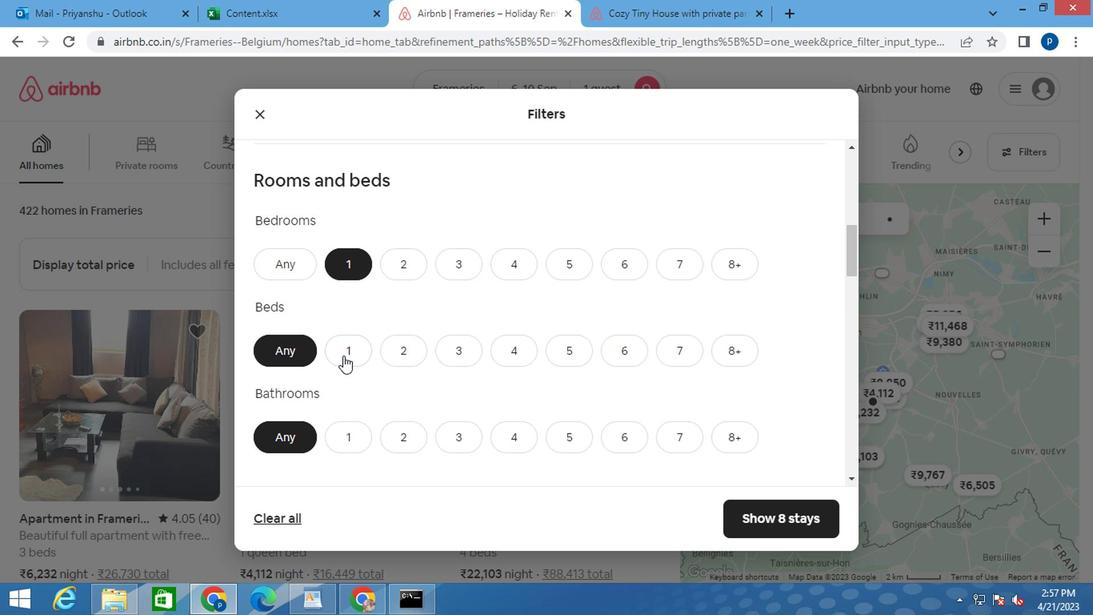 
Action: Mouse moved to (344, 355)
Screenshot: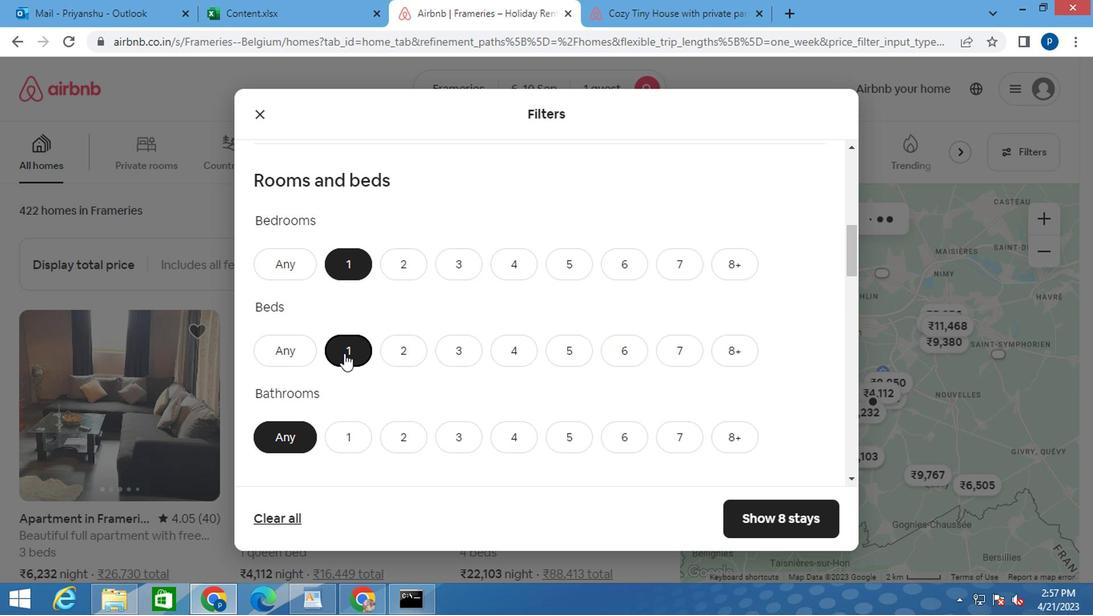 
Action: Mouse scrolled (344, 355) with delta (0, 0)
Screenshot: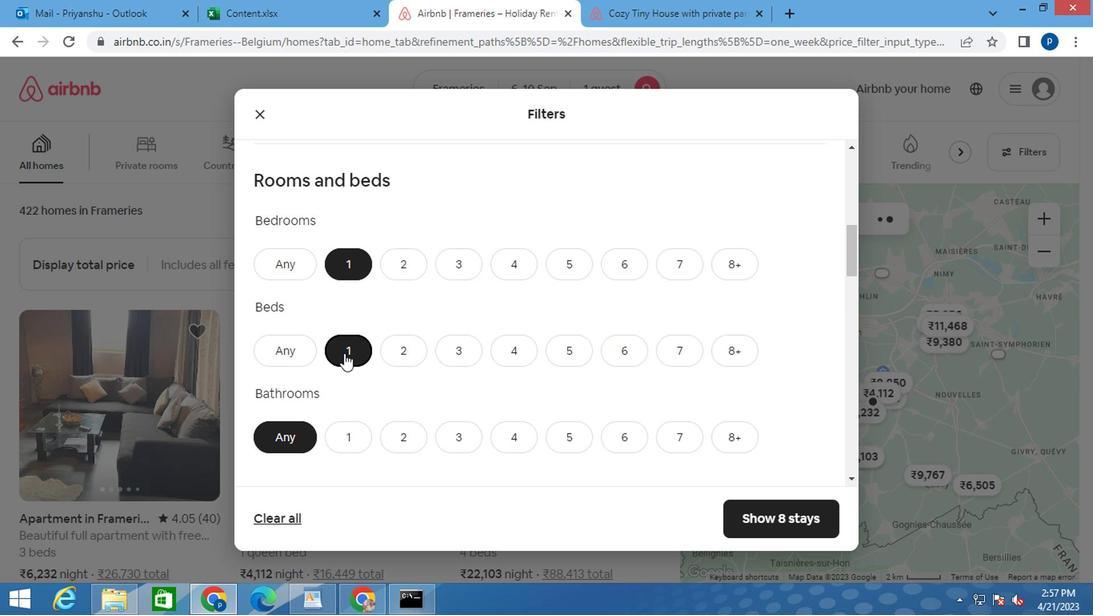 
Action: Mouse moved to (351, 355)
Screenshot: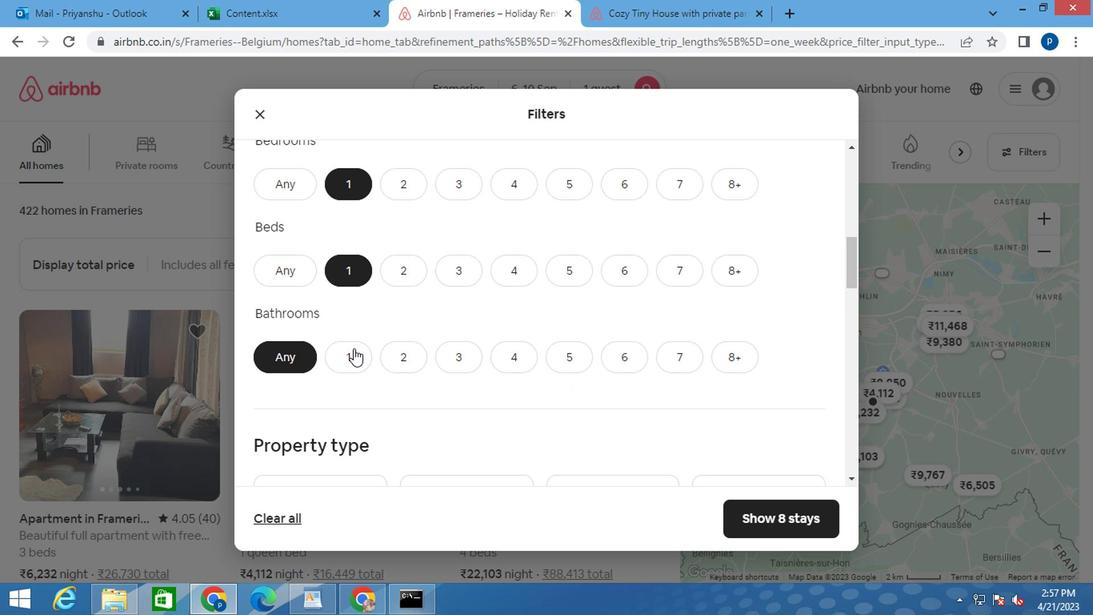 
Action: Mouse pressed left at (351, 355)
Screenshot: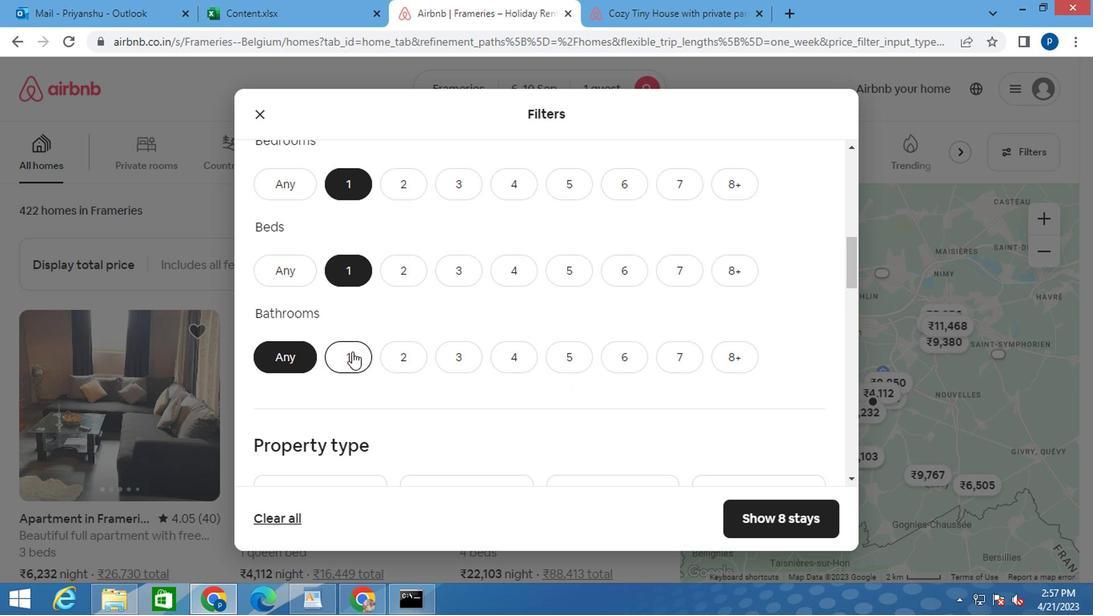 
Action: Mouse moved to (354, 365)
Screenshot: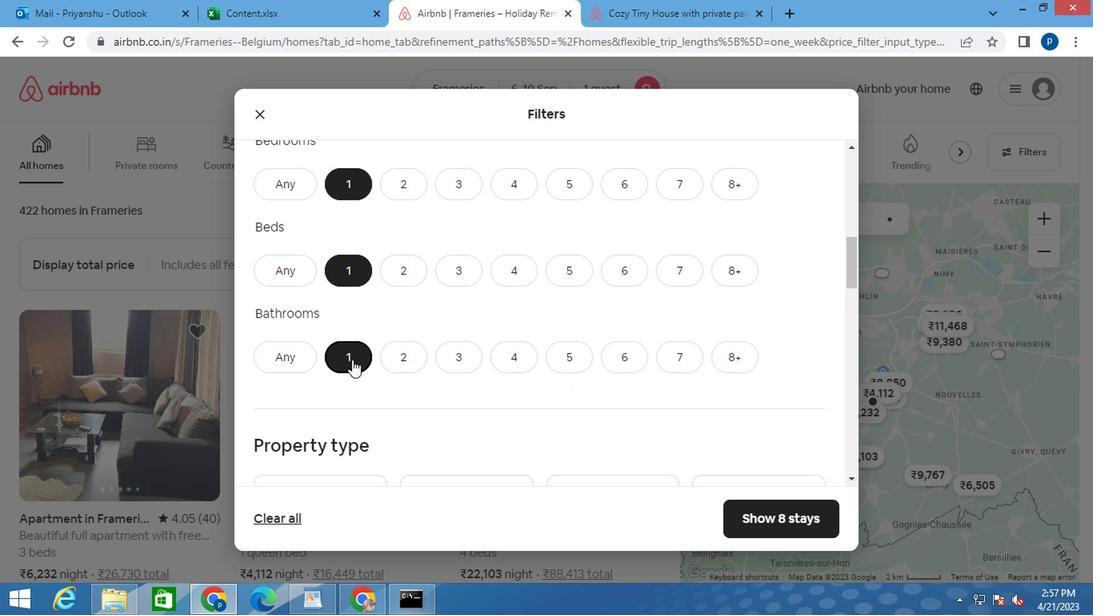 
Action: Mouse scrolled (354, 363) with delta (0, -1)
Screenshot: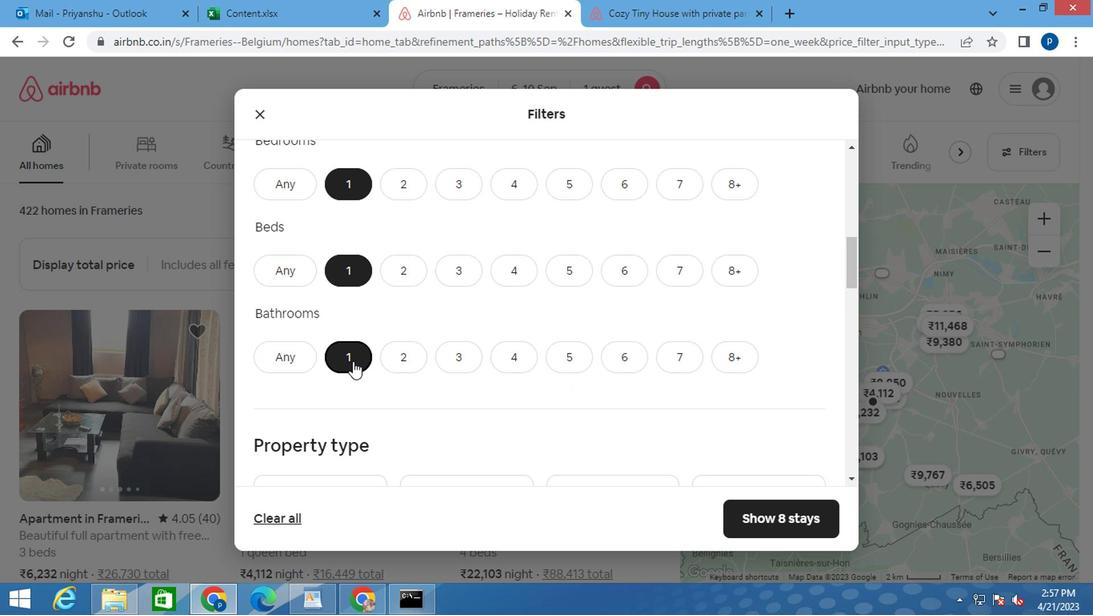 
Action: Mouse moved to (354, 365)
Screenshot: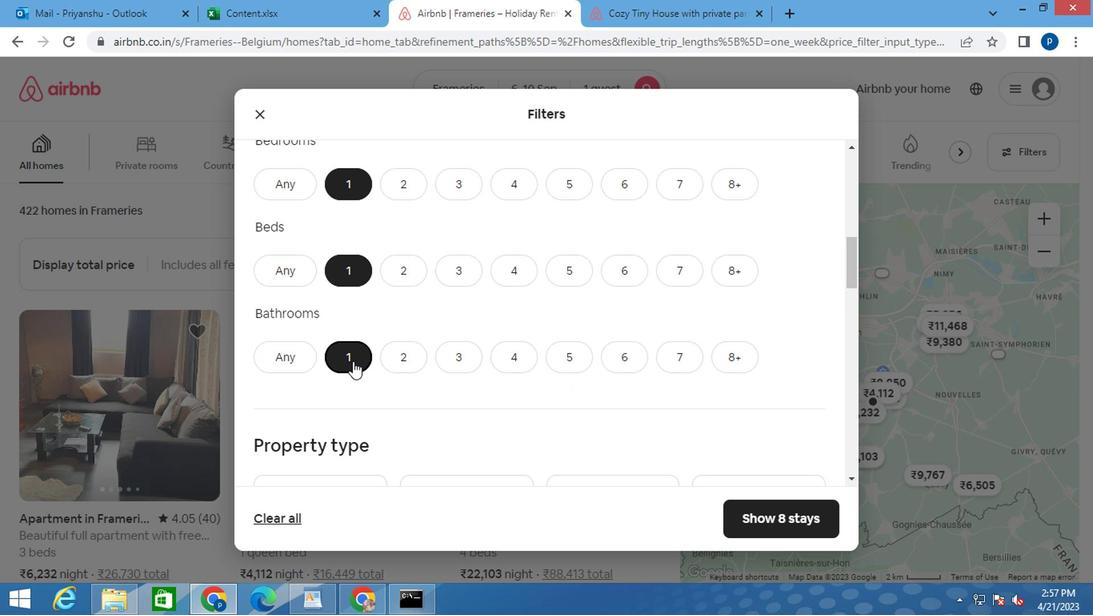 
Action: Mouse scrolled (354, 365) with delta (0, 0)
Screenshot: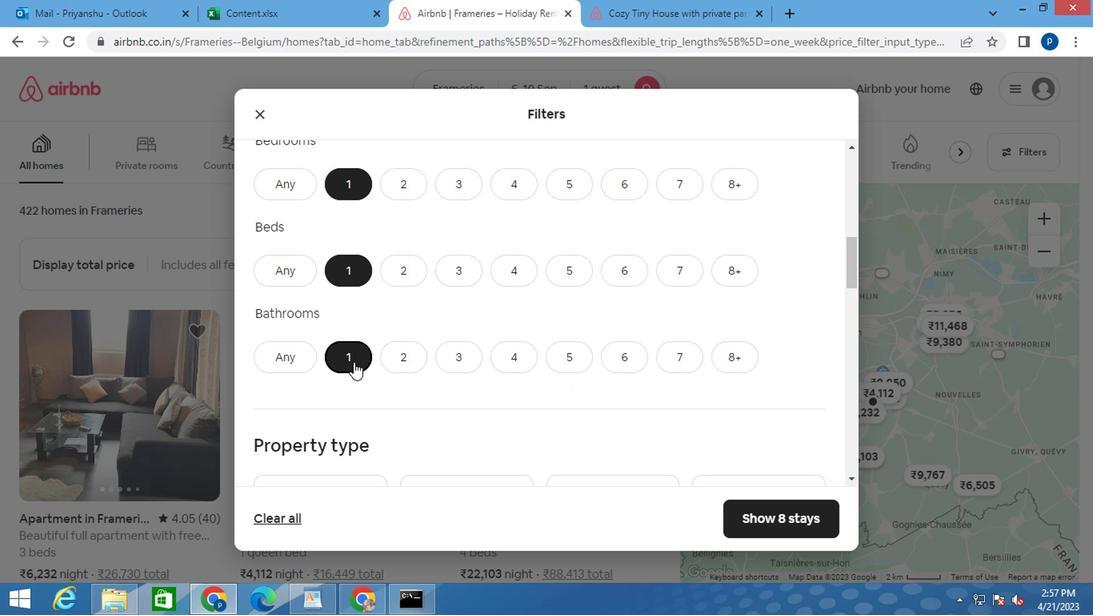 
Action: Mouse moved to (294, 377)
Screenshot: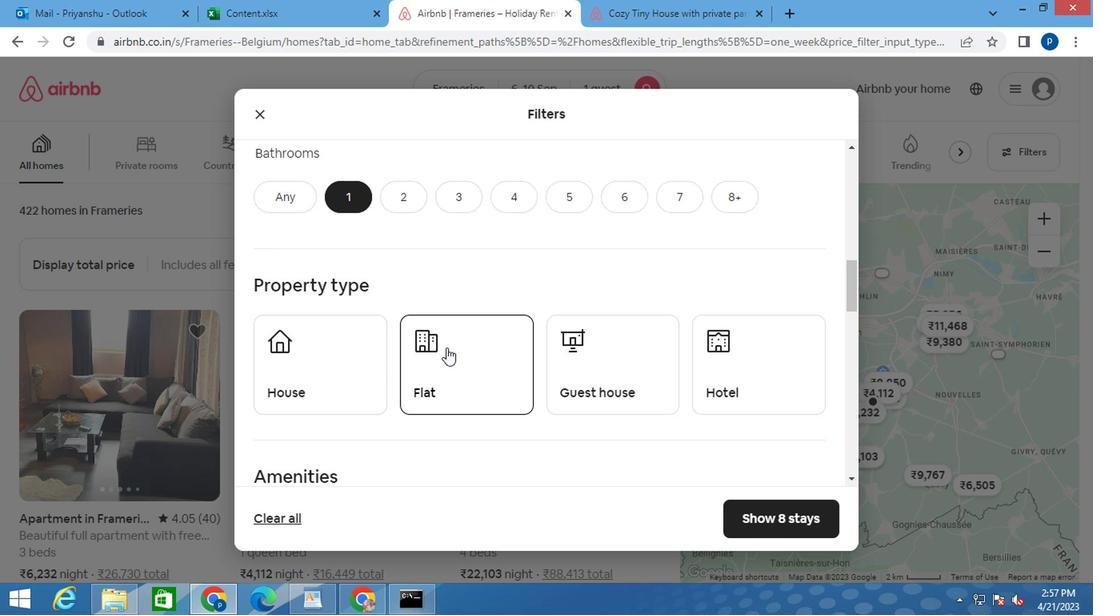 
Action: Mouse pressed left at (294, 377)
Screenshot: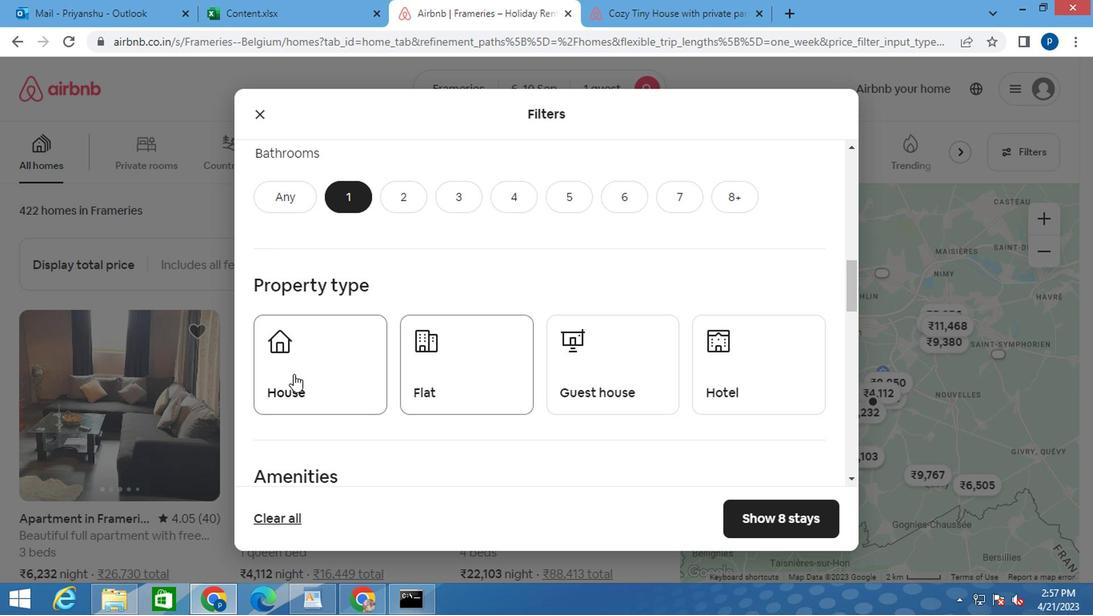 
Action: Mouse moved to (444, 373)
Screenshot: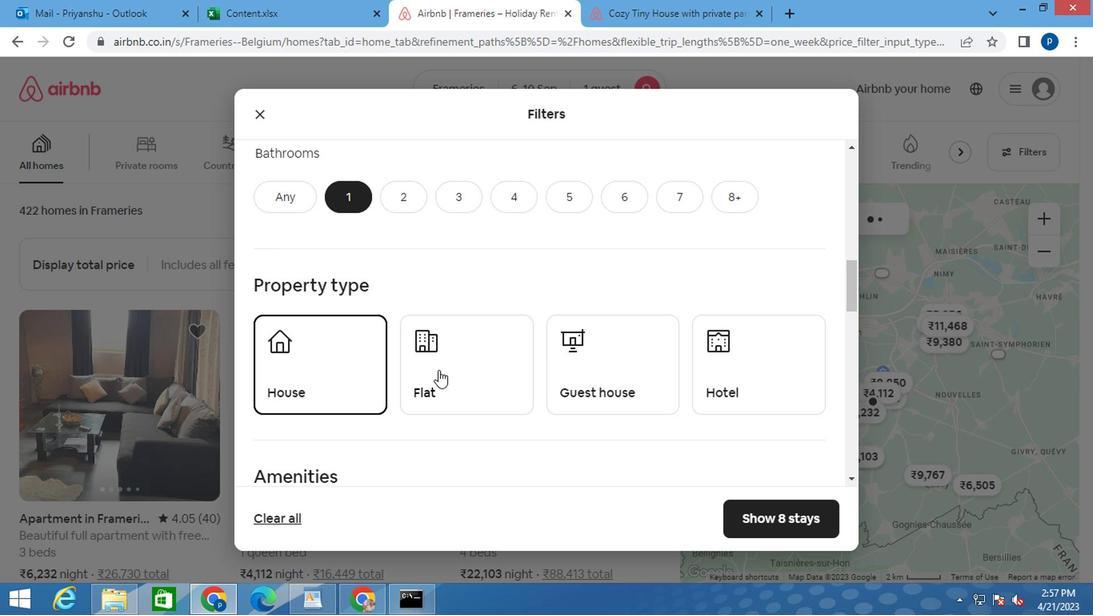 
Action: Mouse pressed left at (444, 373)
Screenshot: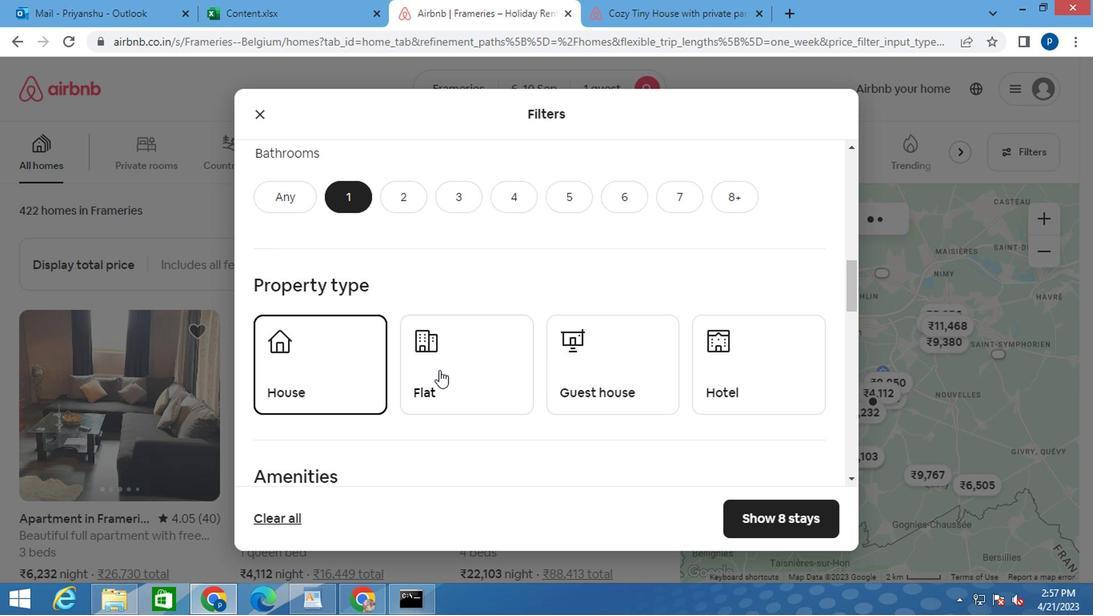 
Action: Mouse moved to (612, 373)
Screenshot: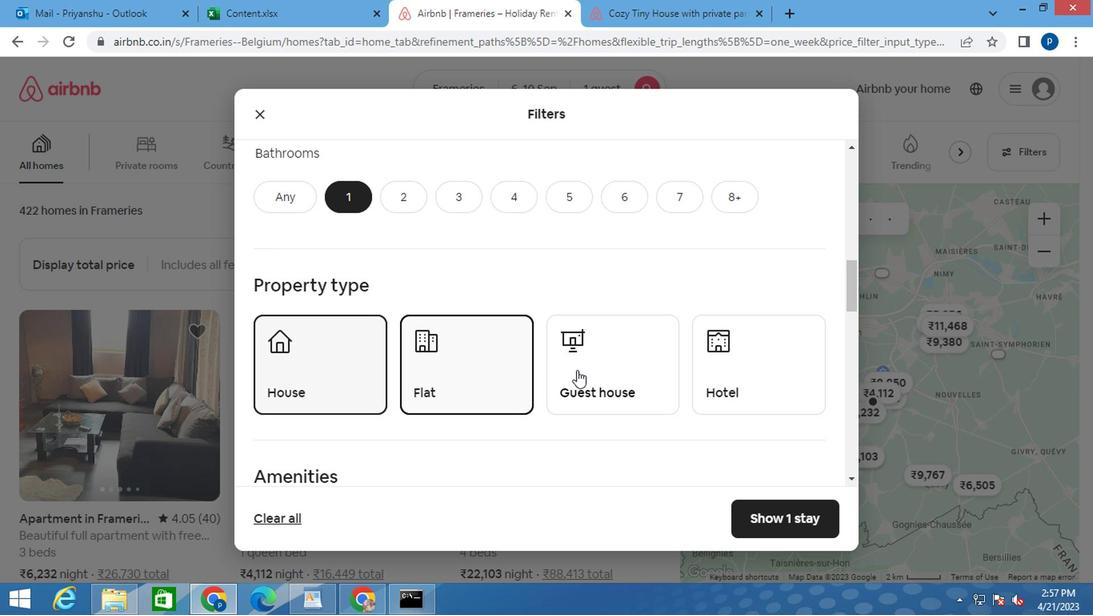 
Action: Mouse pressed left at (612, 373)
Screenshot: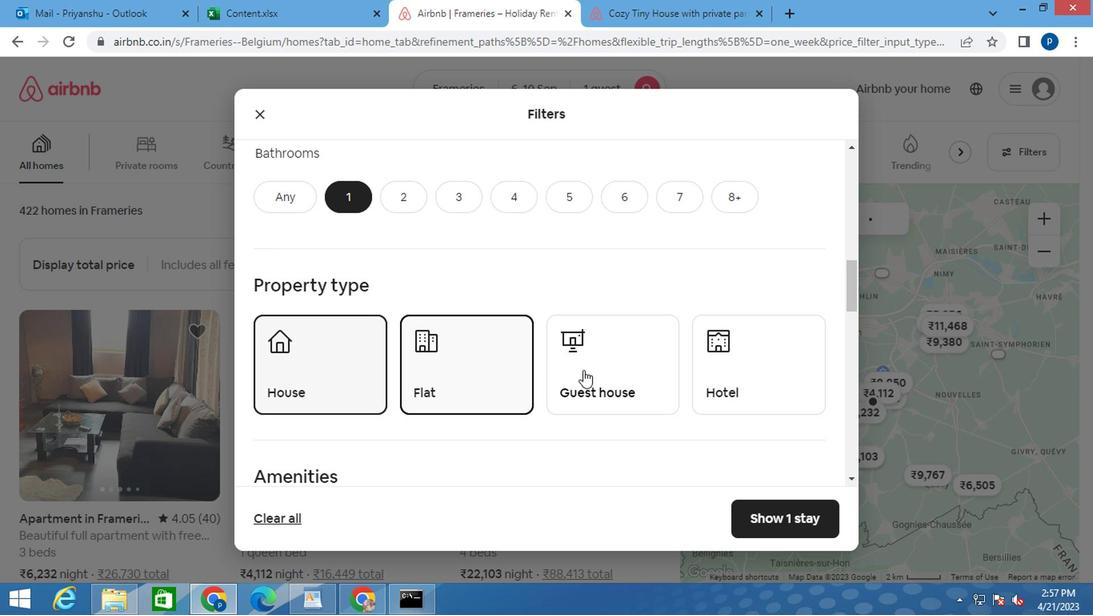 
Action: Mouse moved to (739, 373)
Screenshot: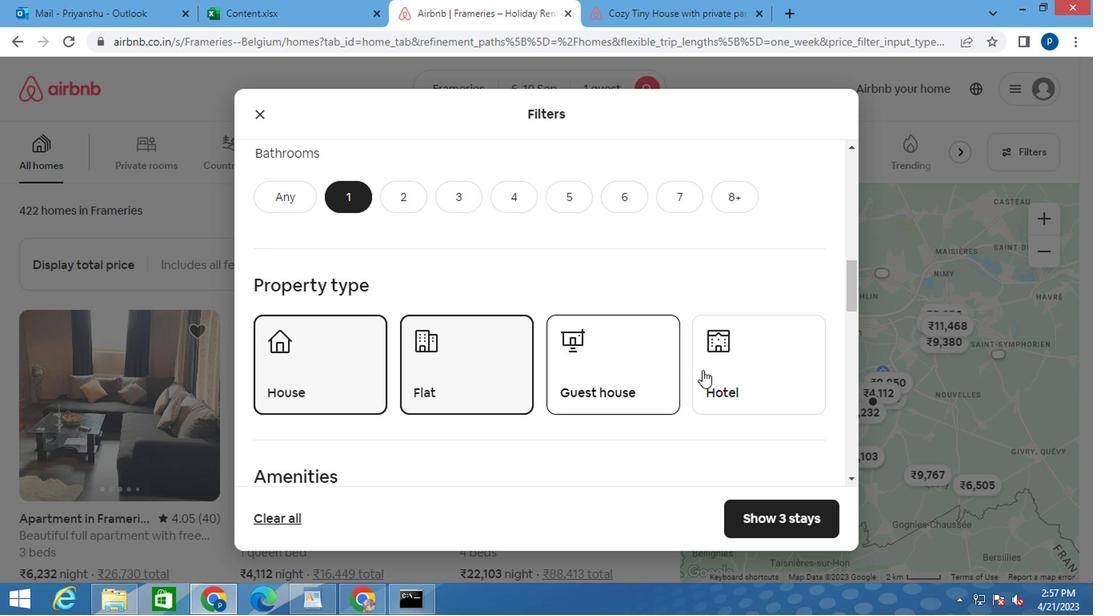 
Action: Mouse pressed left at (739, 373)
Screenshot: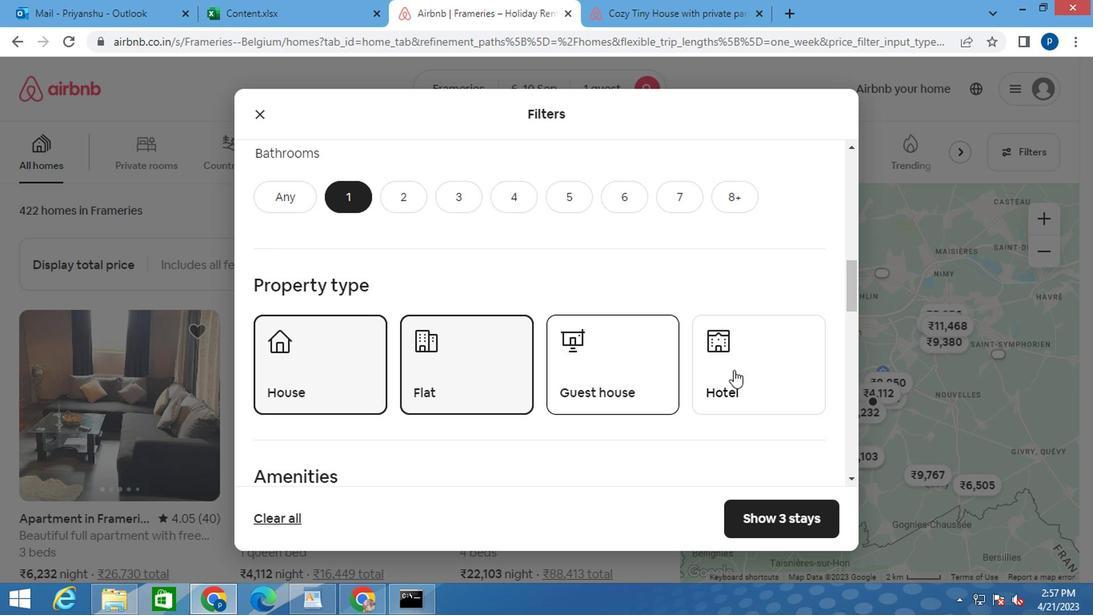 
Action: Mouse moved to (576, 374)
Screenshot: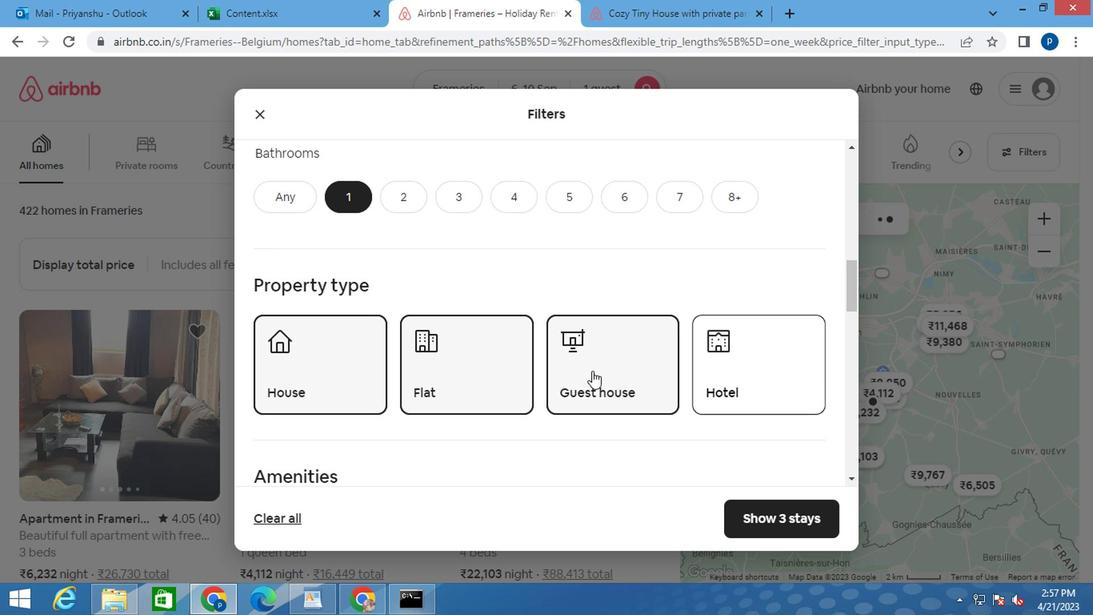 
Action: Mouse scrolled (578, 373) with delta (0, -1)
Screenshot: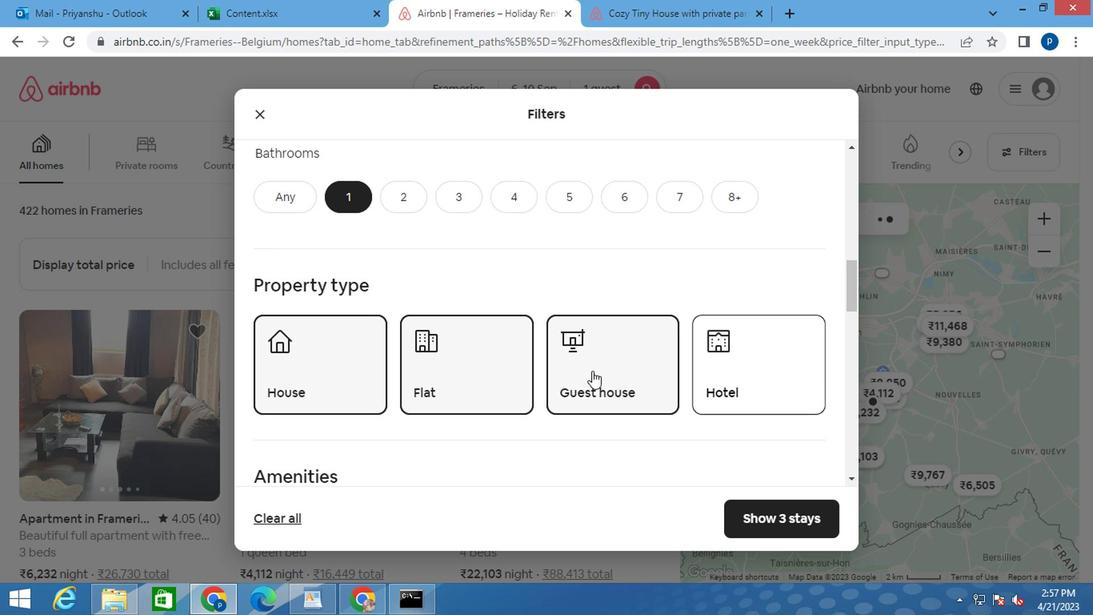
Action: Mouse moved to (571, 376)
Screenshot: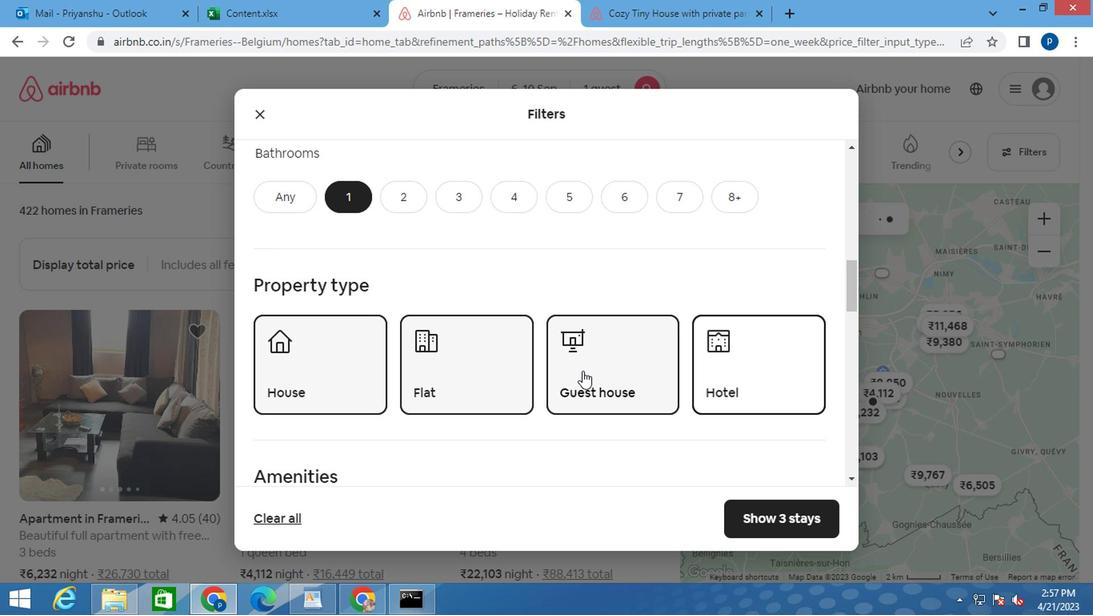 
Action: Mouse scrolled (571, 375) with delta (0, -1)
Screenshot: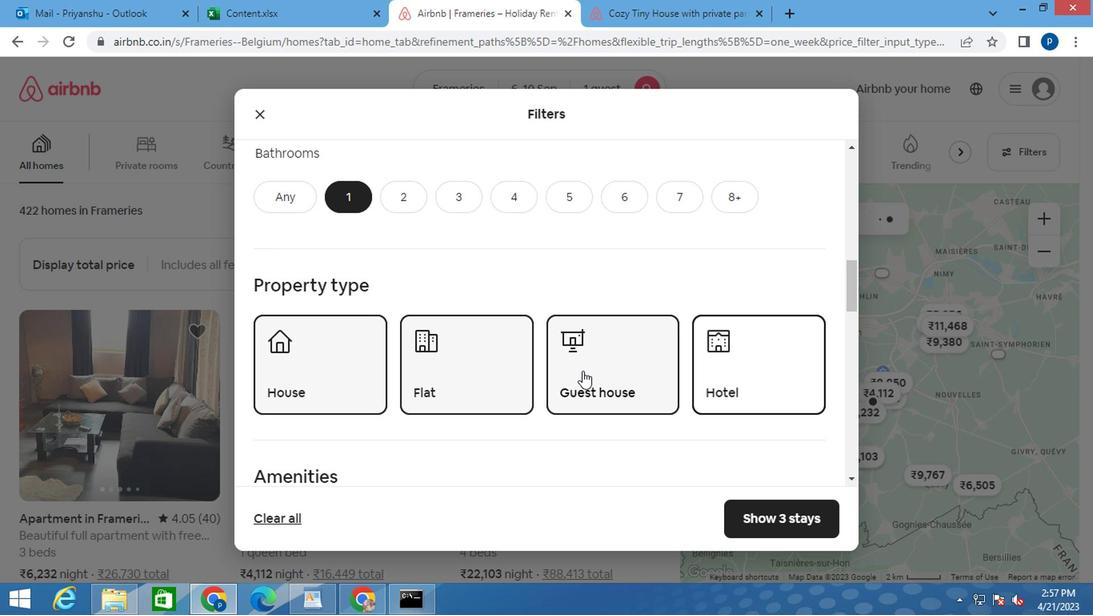 
Action: Mouse moved to (551, 376)
Screenshot: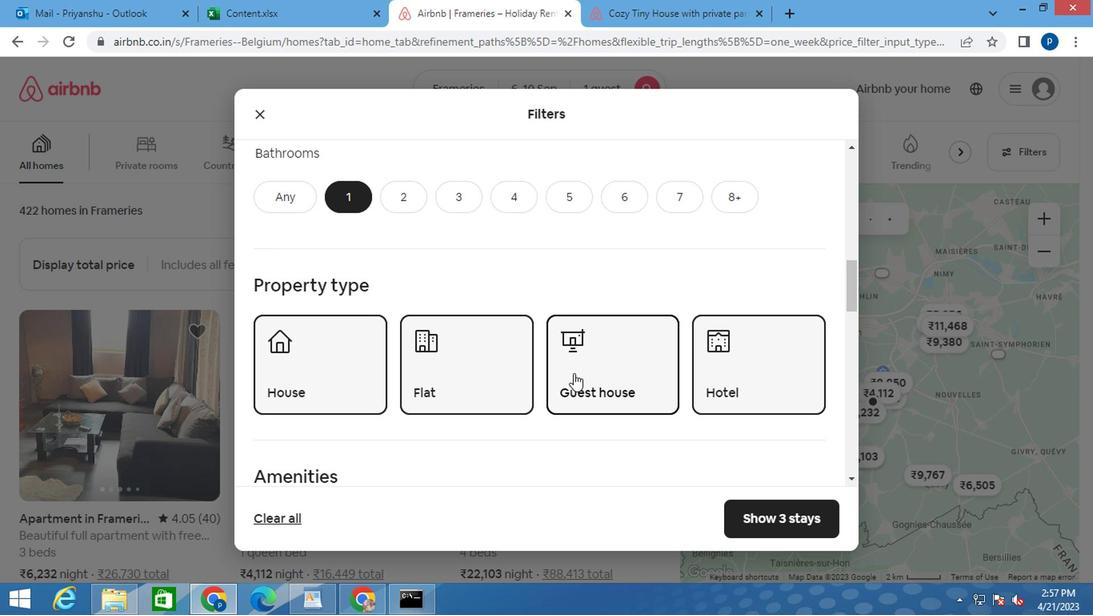 
Action: Mouse scrolled (551, 375) with delta (0, -1)
Screenshot: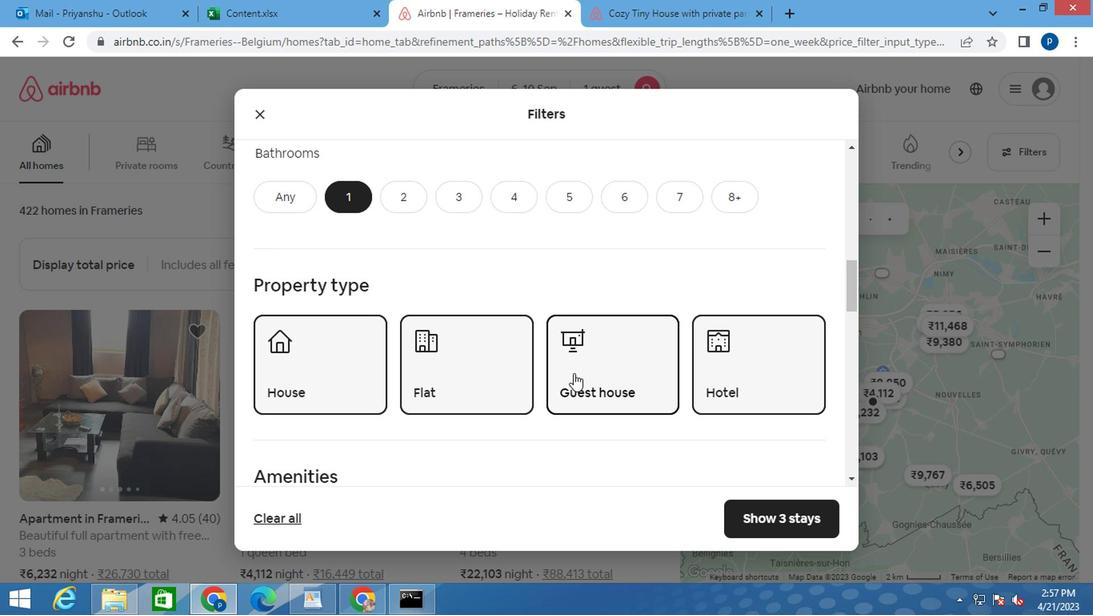 
Action: Mouse moved to (521, 370)
Screenshot: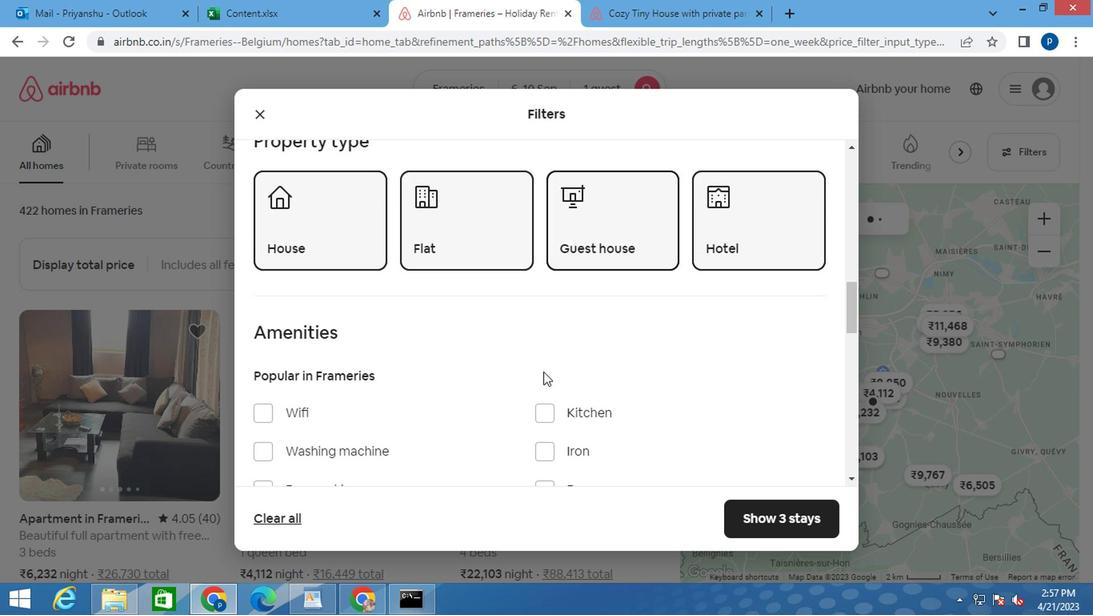 
Action: Mouse scrolled (521, 369) with delta (0, -1)
Screenshot: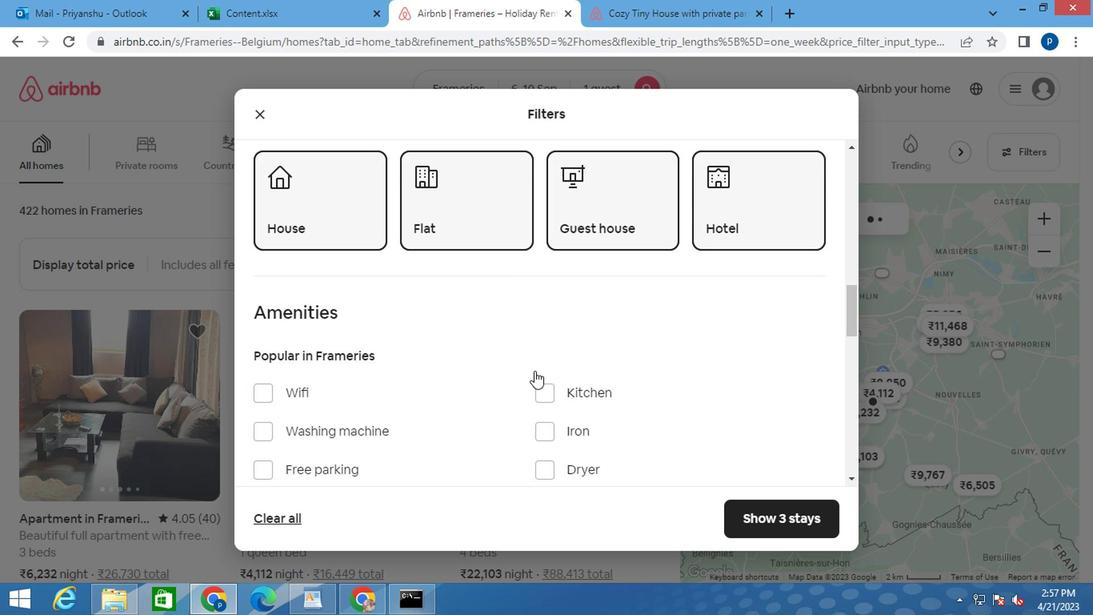 
Action: Mouse scrolled (521, 369) with delta (0, -1)
Screenshot: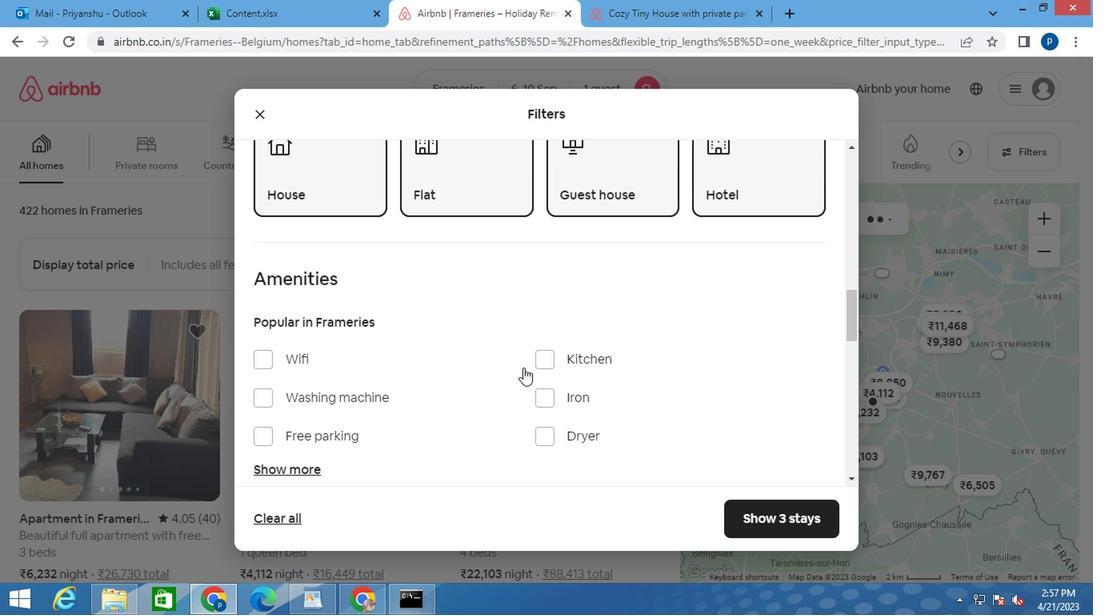 
Action: Mouse moved to (283, 270)
Screenshot: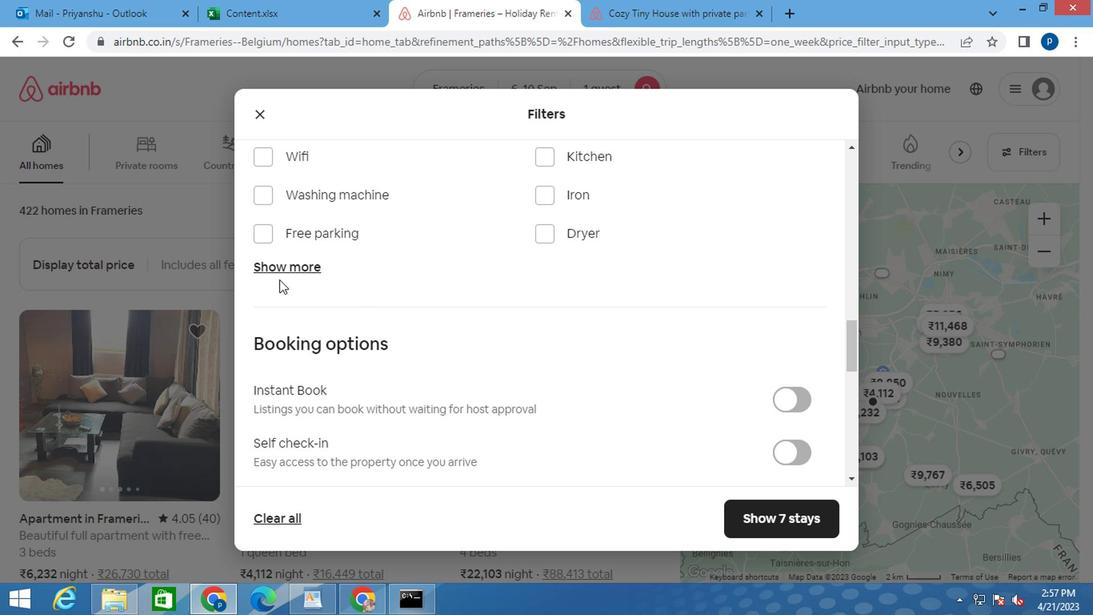 
Action: Mouse pressed left at (283, 270)
Screenshot: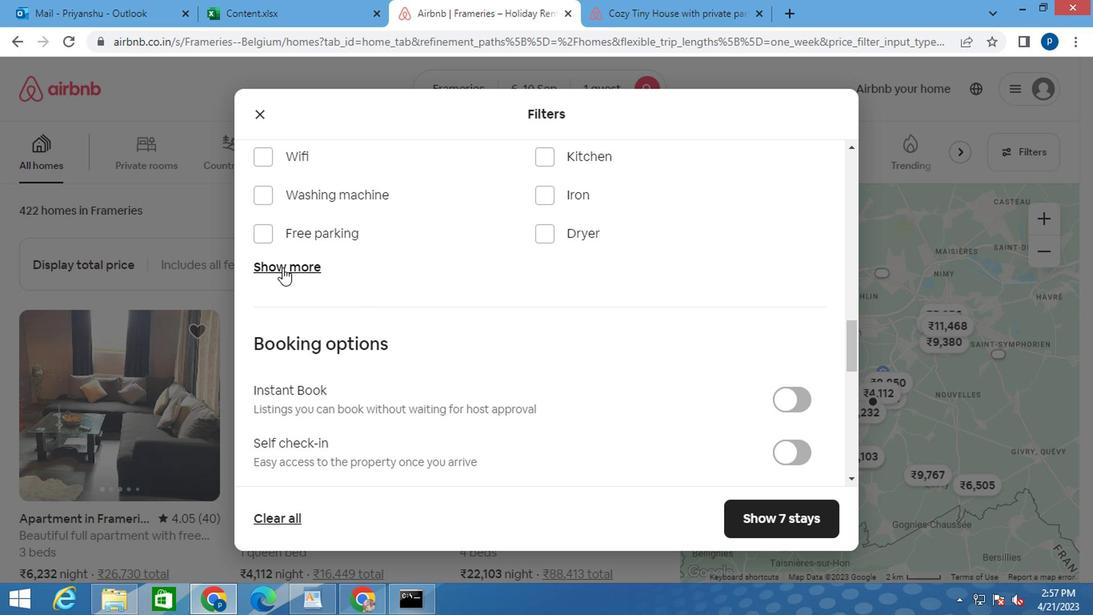 
Action: Mouse moved to (538, 337)
Screenshot: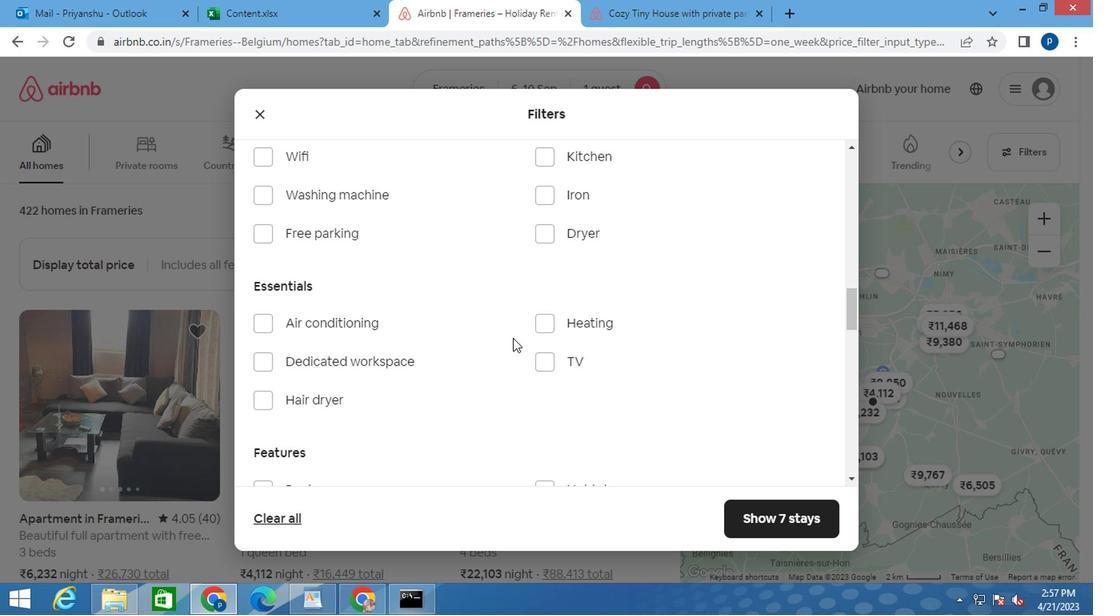 
Action: Mouse pressed left at (538, 337)
Screenshot: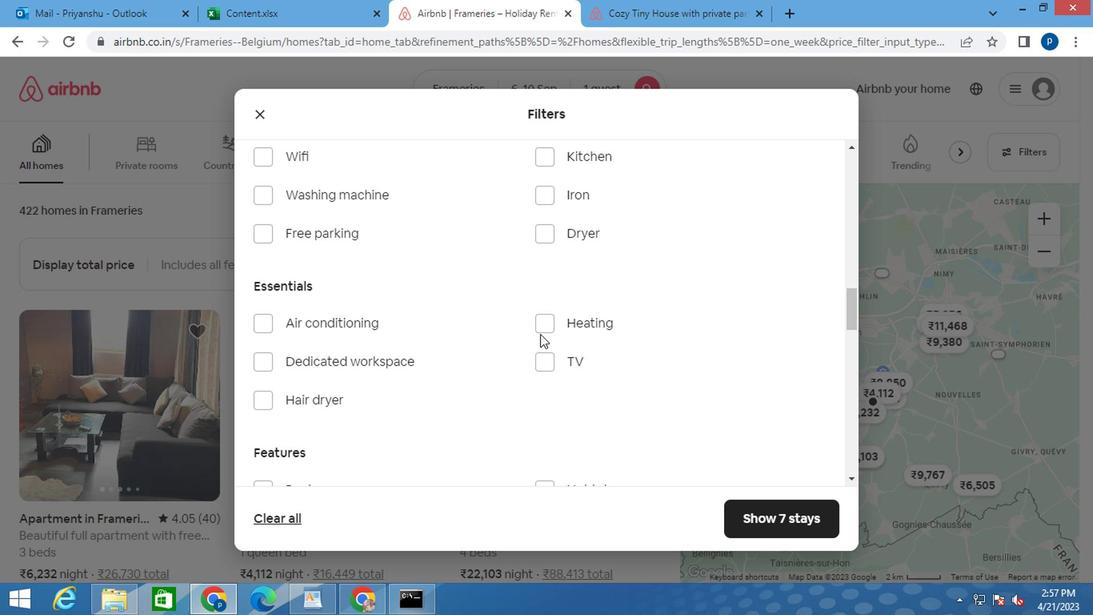 
Action: Mouse moved to (539, 329)
Screenshot: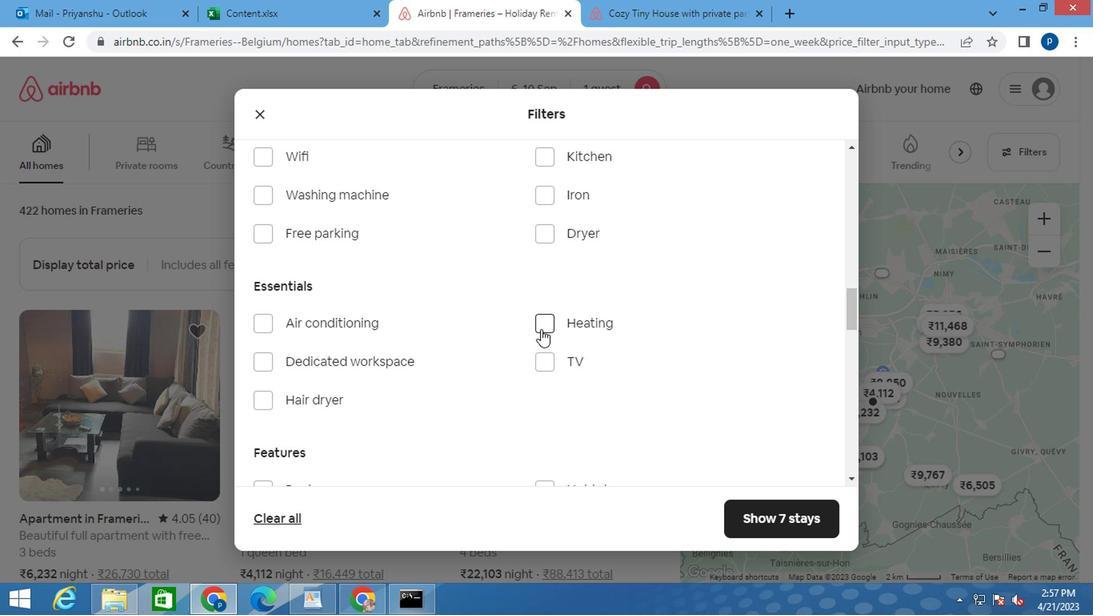 
Action: Mouse pressed left at (539, 329)
Screenshot: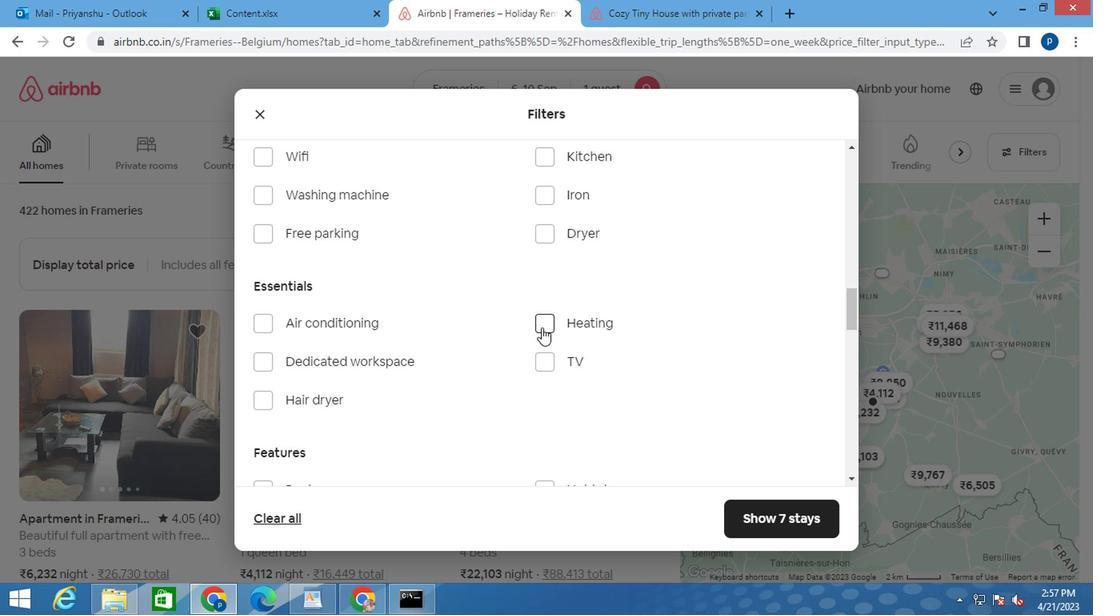 
Action: Mouse moved to (492, 363)
Screenshot: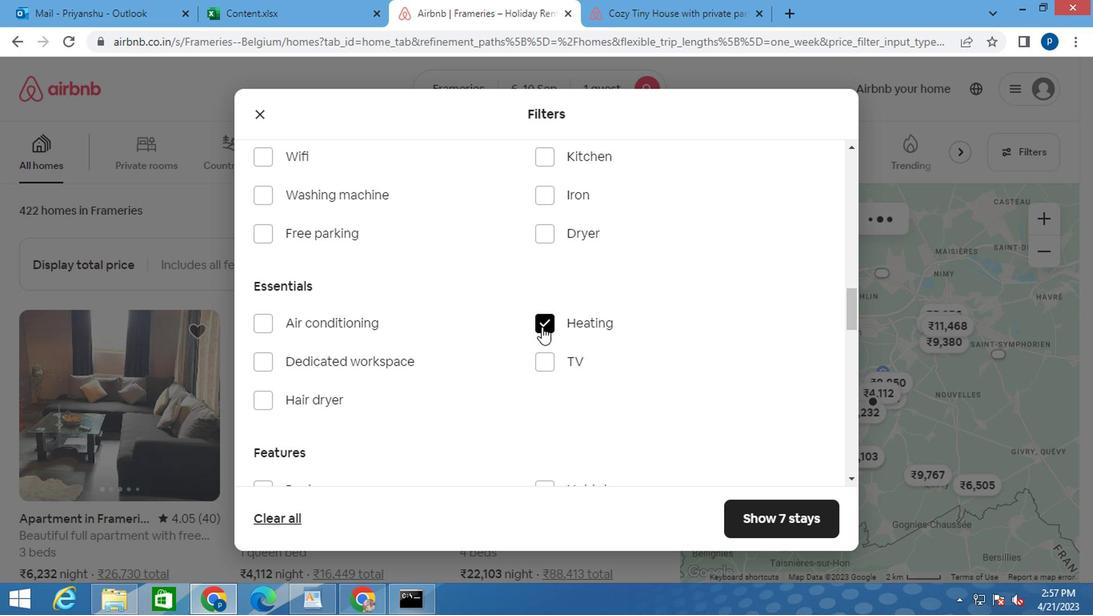 
Action: Mouse scrolled (492, 363) with delta (0, 0)
Screenshot: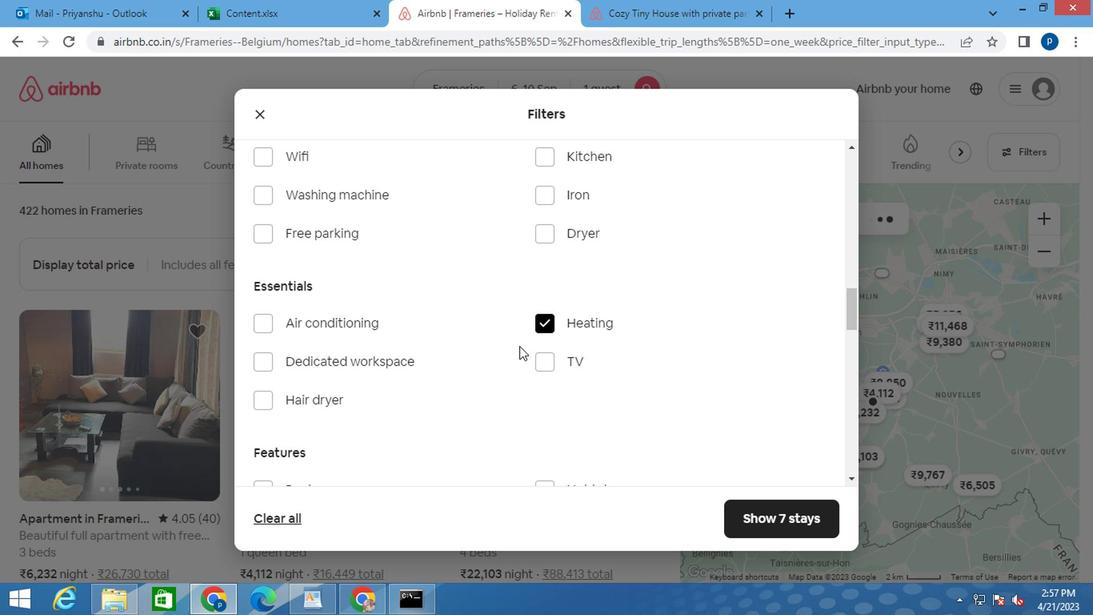 
Action: Mouse scrolled (492, 363) with delta (0, 0)
Screenshot: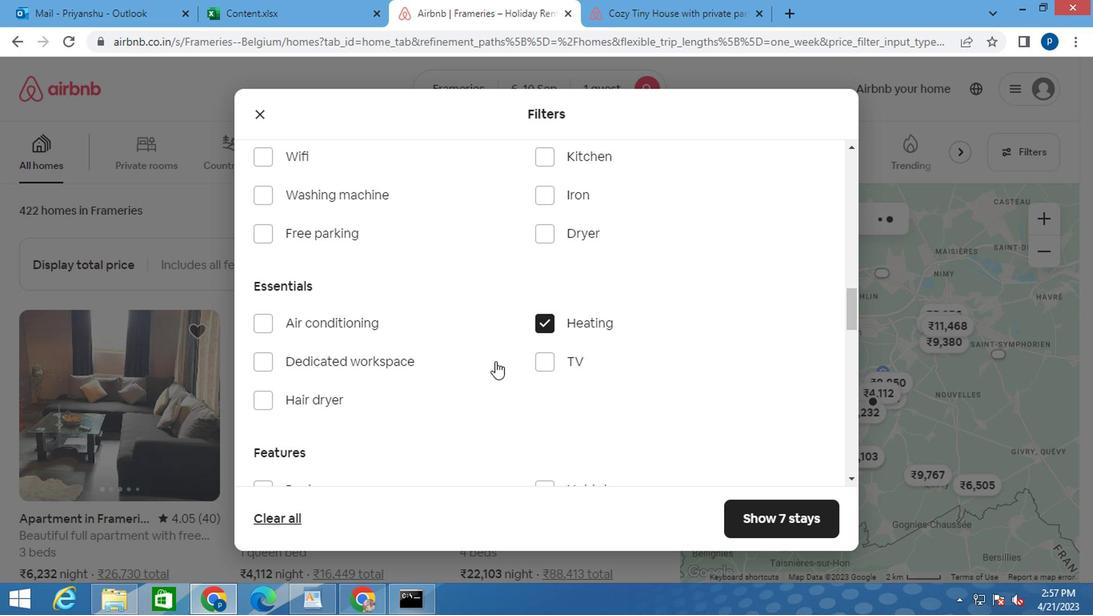 
Action: Mouse scrolled (492, 363) with delta (0, 0)
Screenshot: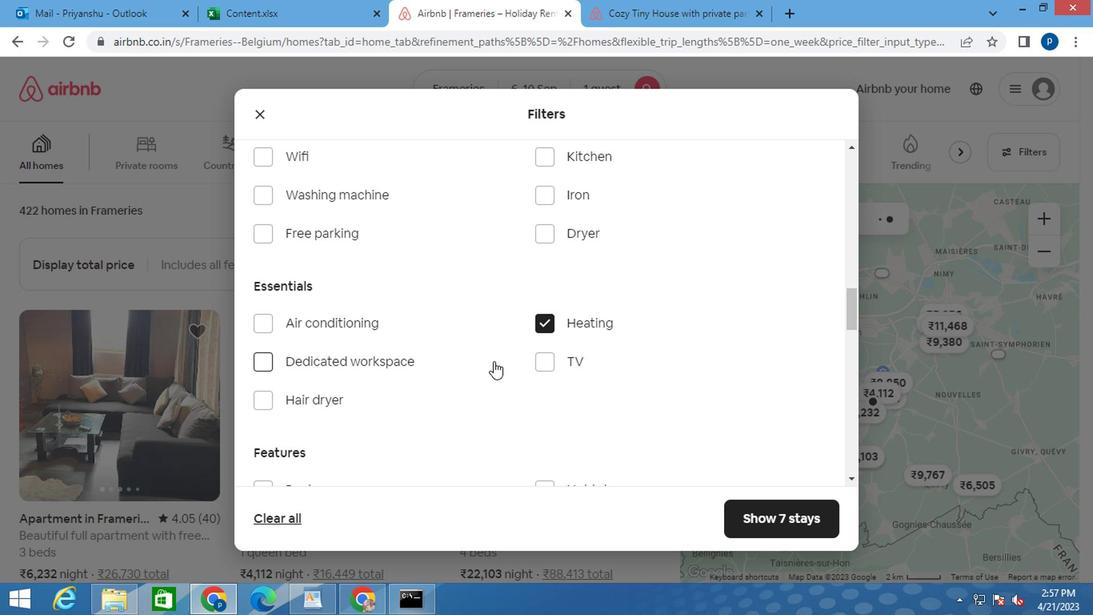 
Action: Mouse moved to (521, 357)
Screenshot: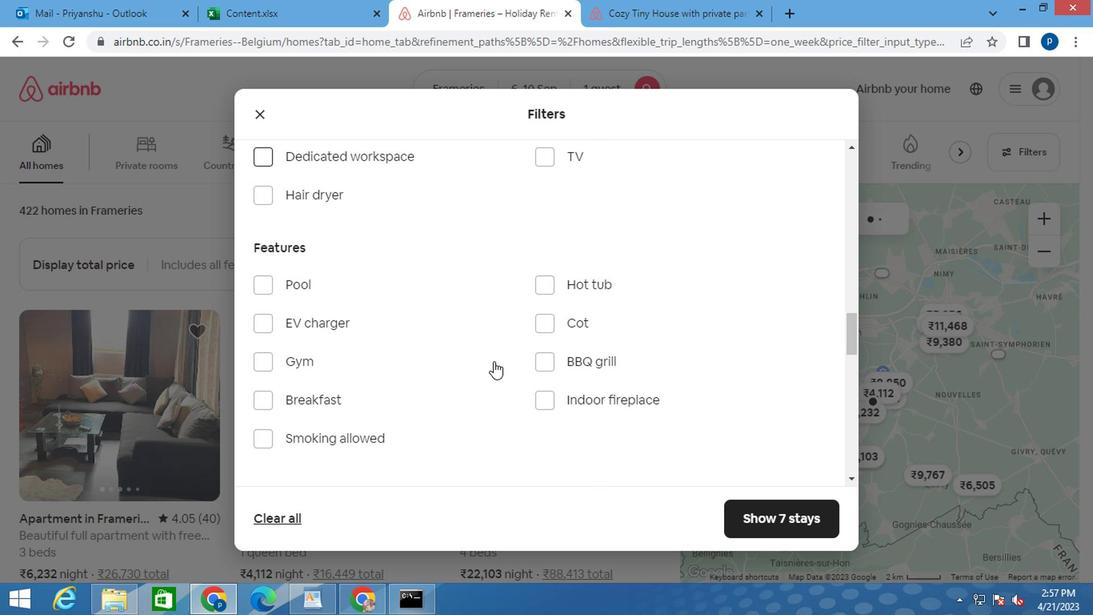 
Action: Mouse scrolled (521, 355) with delta (0, -1)
Screenshot: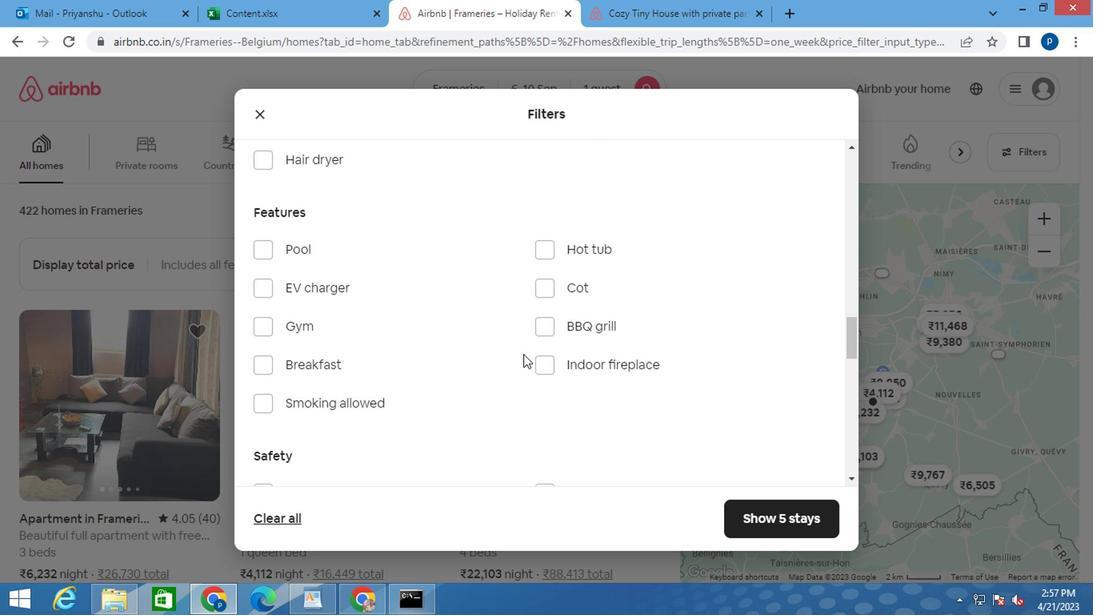 
Action: Mouse moved to (521, 357)
Screenshot: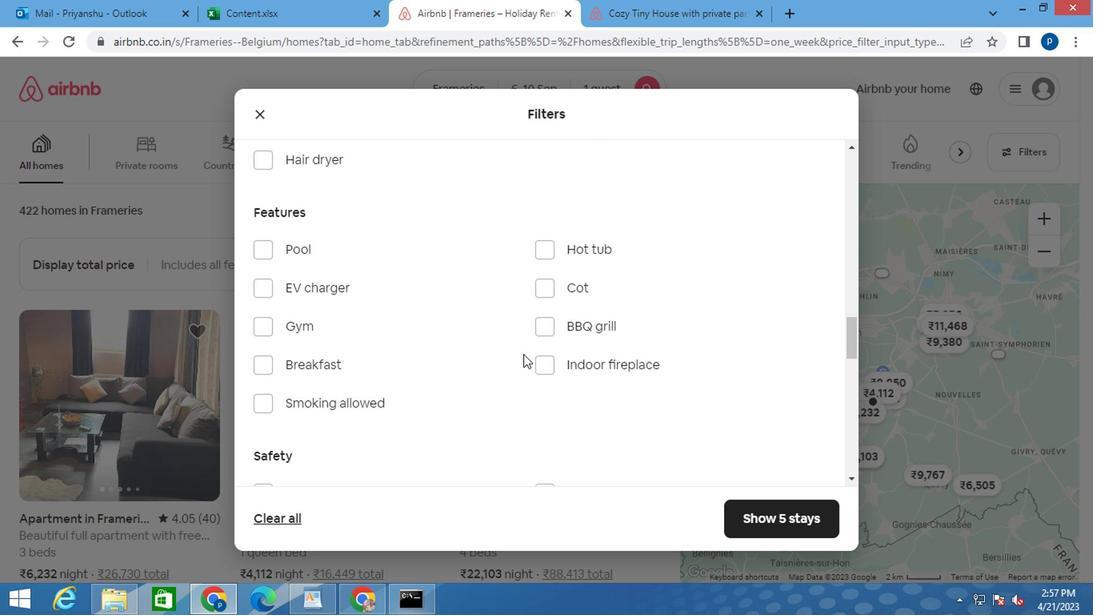 
Action: Mouse scrolled (521, 355) with delta (0, -1)
Screenshot: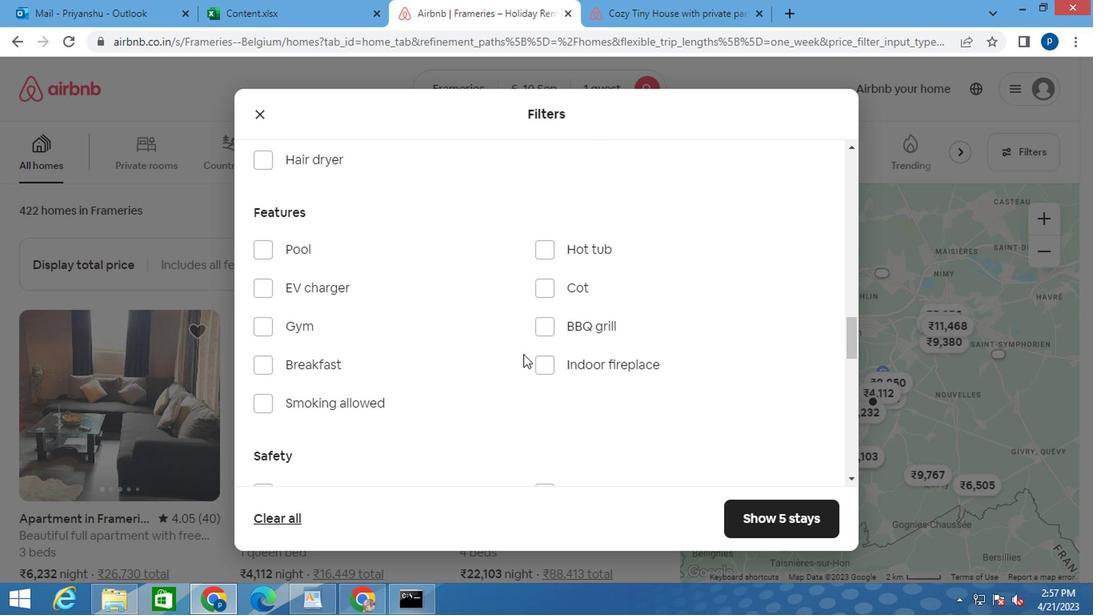 
Action: Mouse moved to (553, 355)
Screenshot: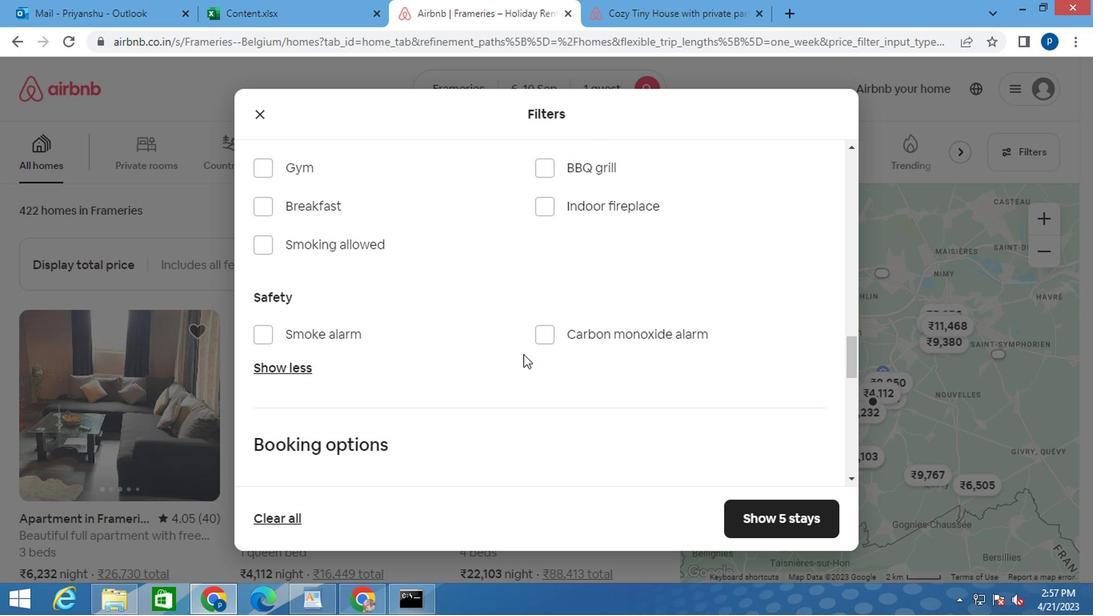 
Action: Mouse scrolled (553, 355) with delta (0, 0)
Screenshot: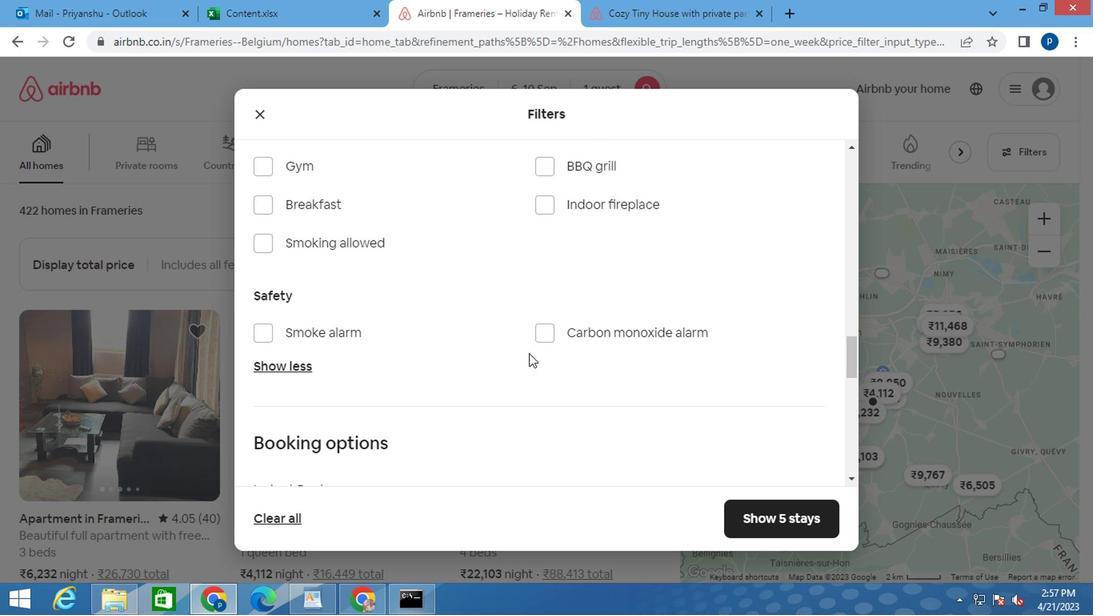 
Action: Mouse scrolled (553, 355) with delta (0, 0)
Screenshot: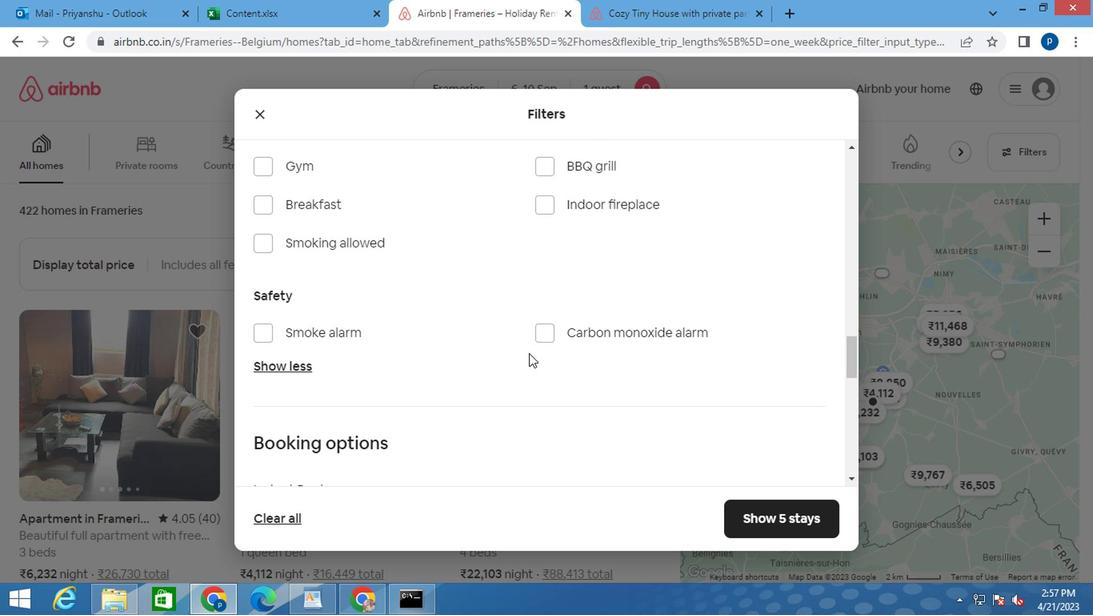 
Action: Mouse moved to (781, 396)
Screenshot: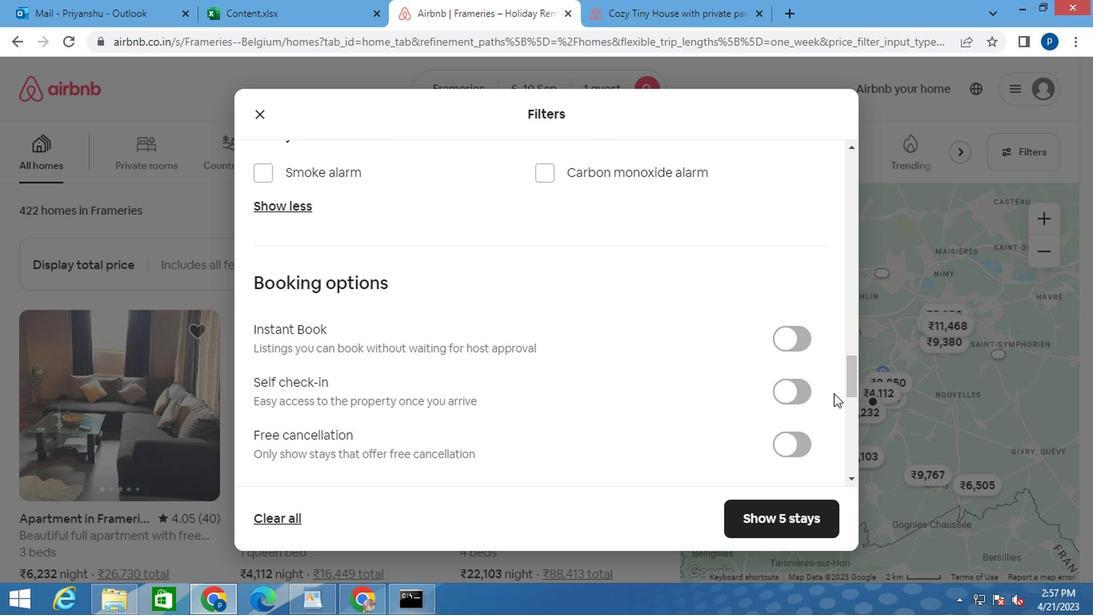
Action: Mouse pressed left at (781, 396)
Screenshot: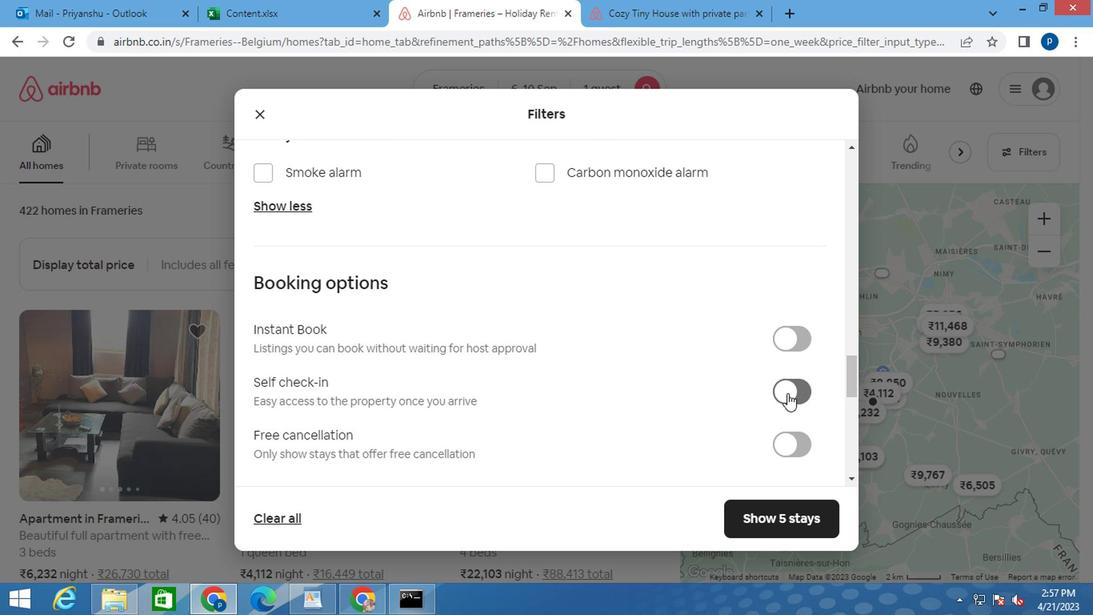 
Action: Mouse moved to (632, 399)
Screenshot: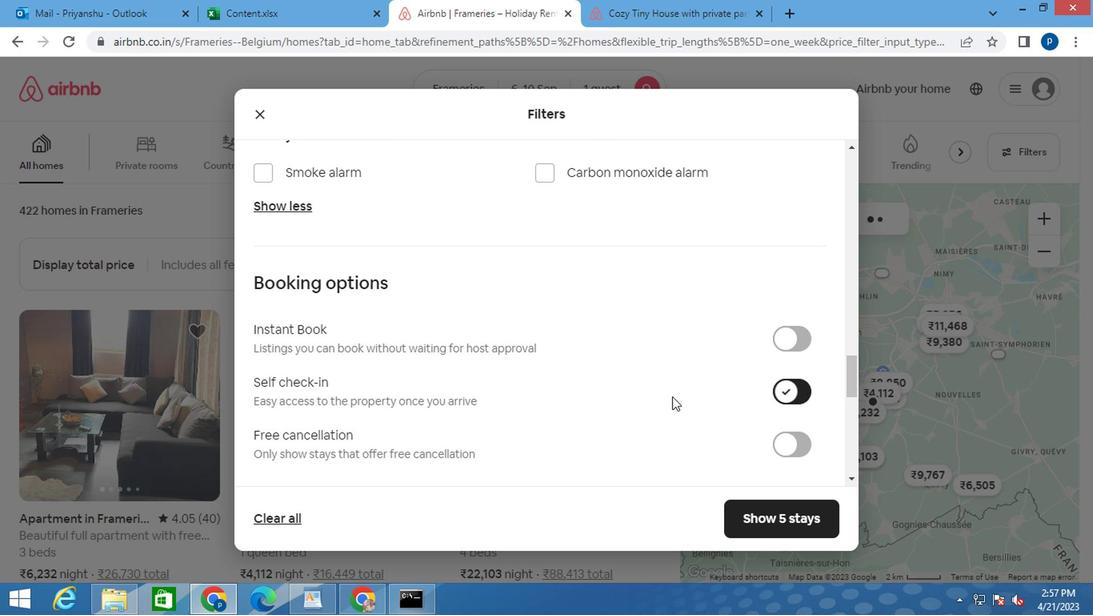 
Action: Mouse scrolled (632, 398) with delta (0, 0)
Screenshot: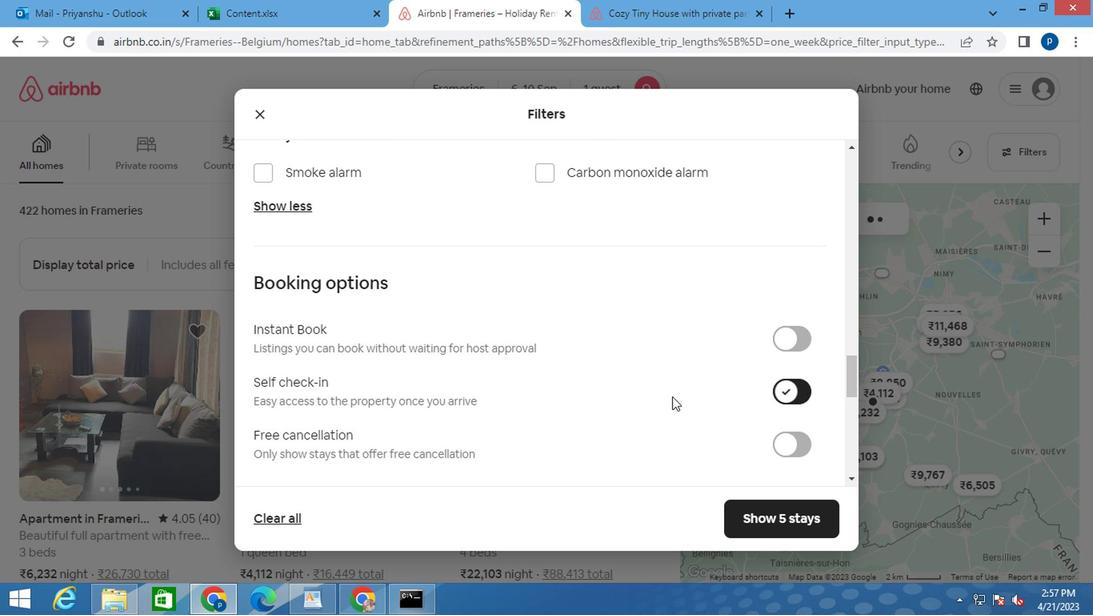 
Action: Mouse moved to (623, 399)
Screenshot: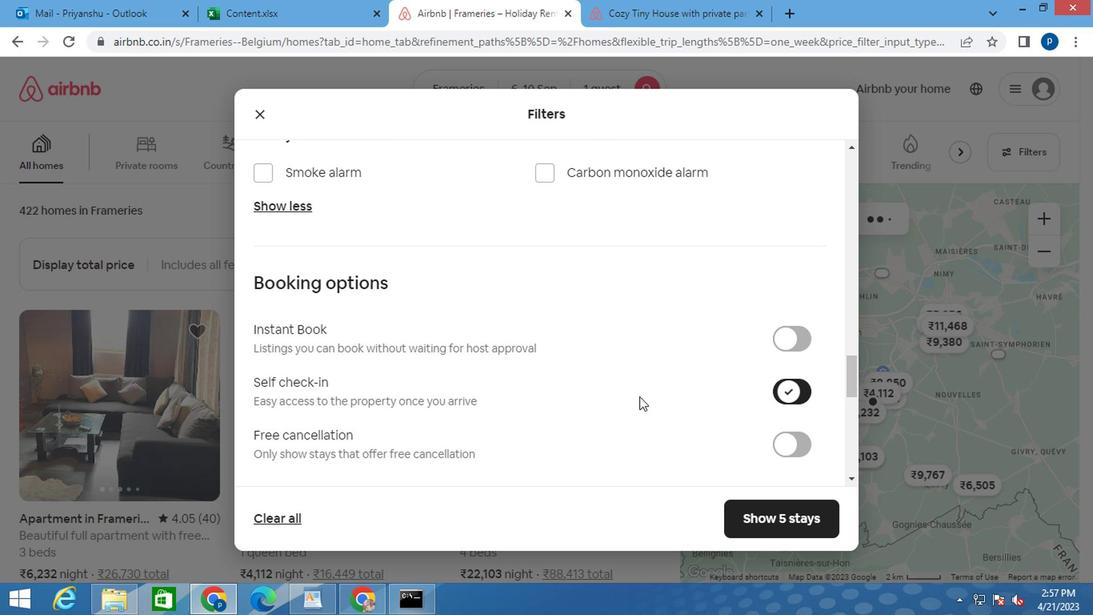 
Action: Mouse scrolled (623, 398) with delta (0, 0)
Screenshot: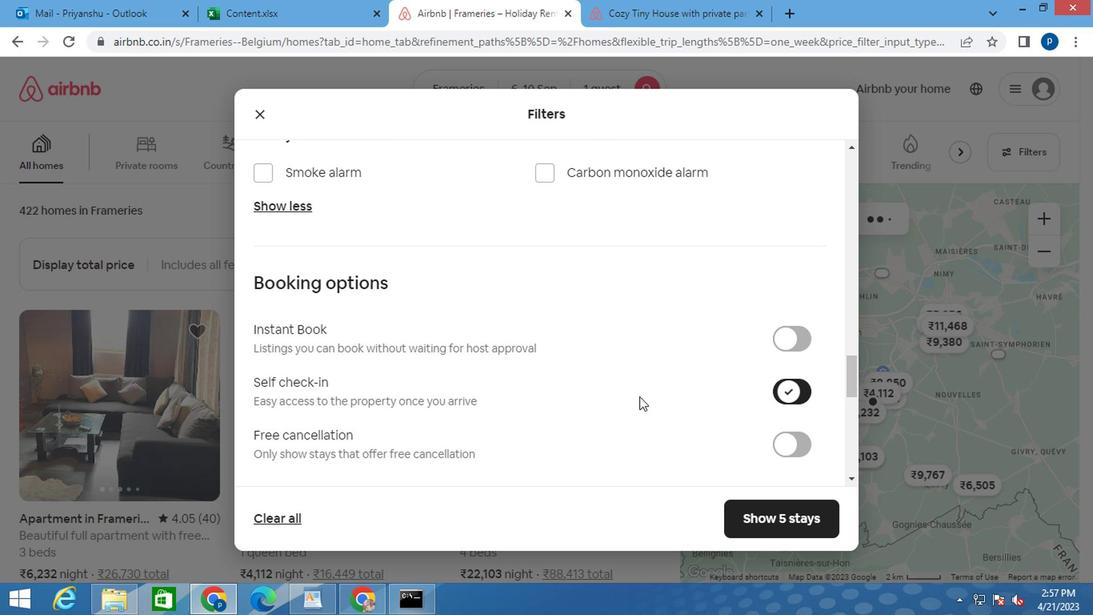 
Action: Mouse moved to (619, 399)
Screenshot: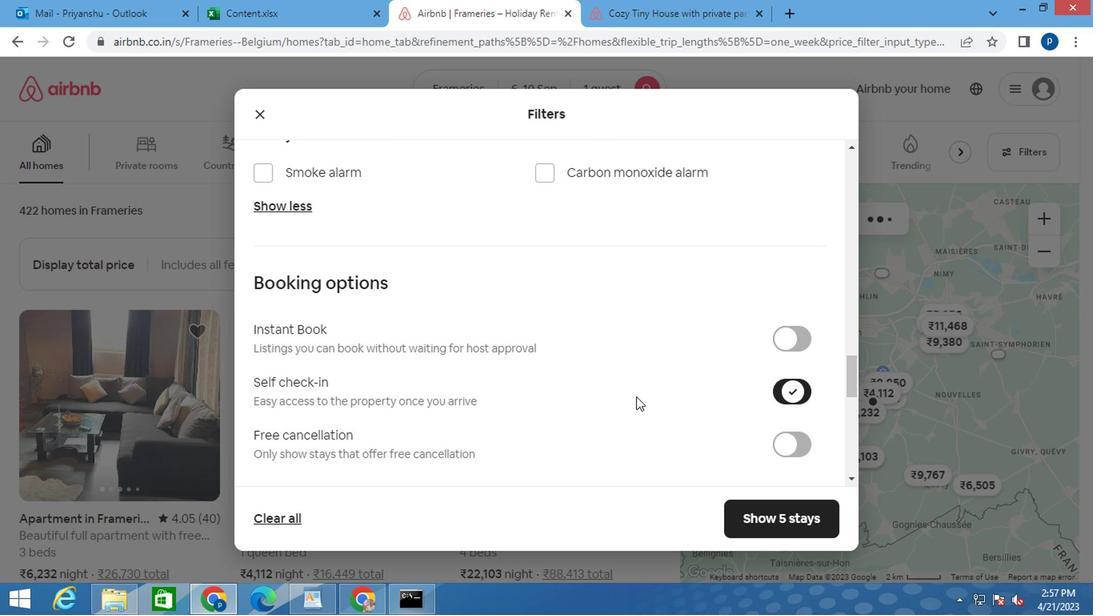 
Action: Mouse scrolled (621, 398) with delta (0, 0)
Screenshot: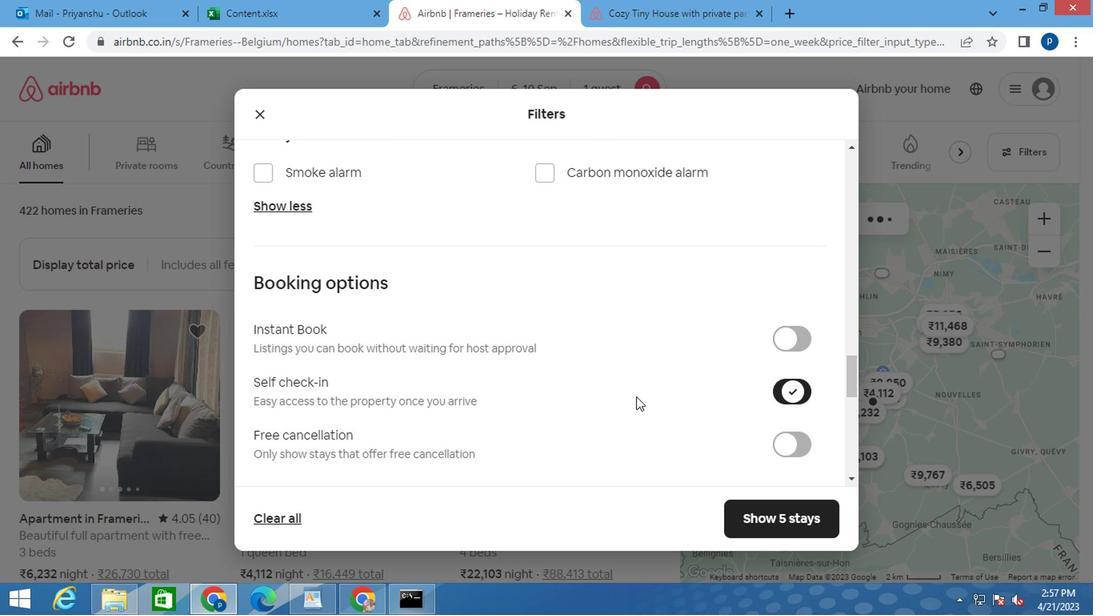 
Action: Mouse moved to (611, 399)
Screenshot: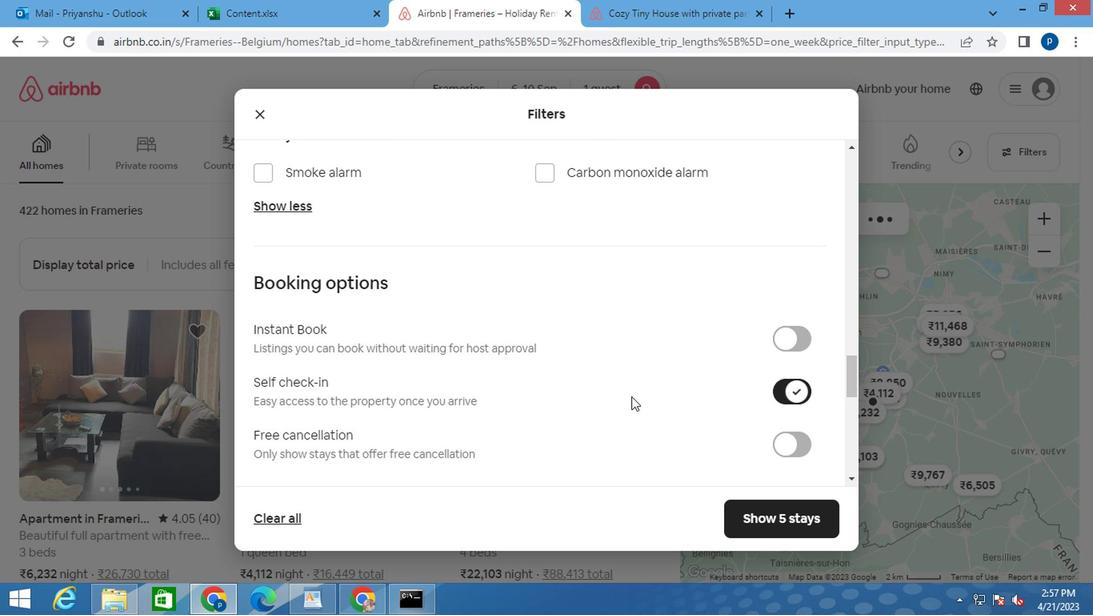 
Action: Mouse scrolled (614, 398) with delta (0, 0)
Screenshot: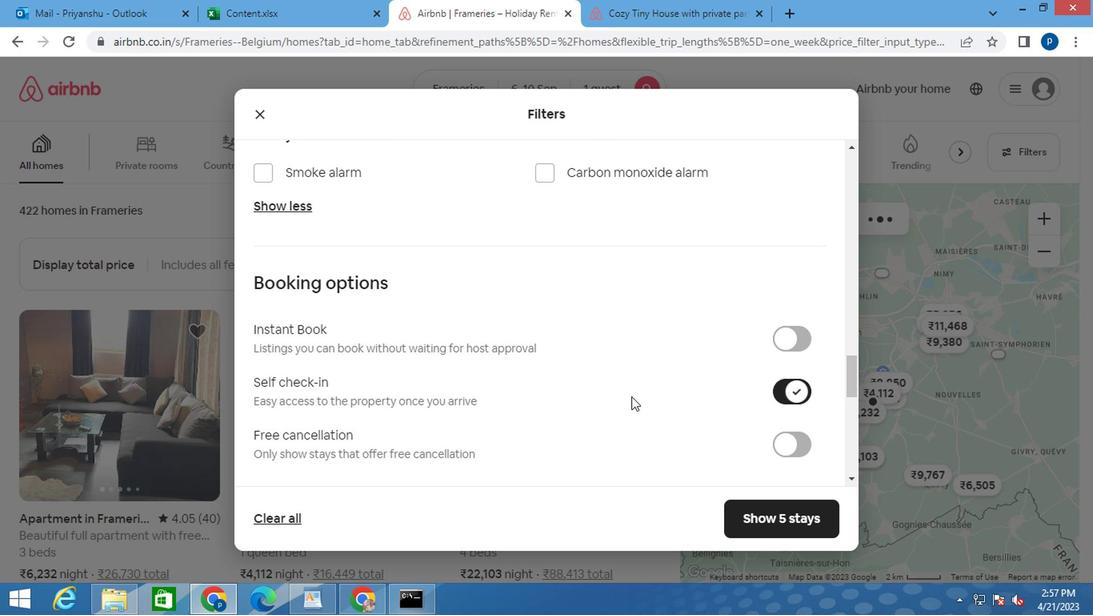 
Action: Mouse moved to (596, 398)
Screenshot: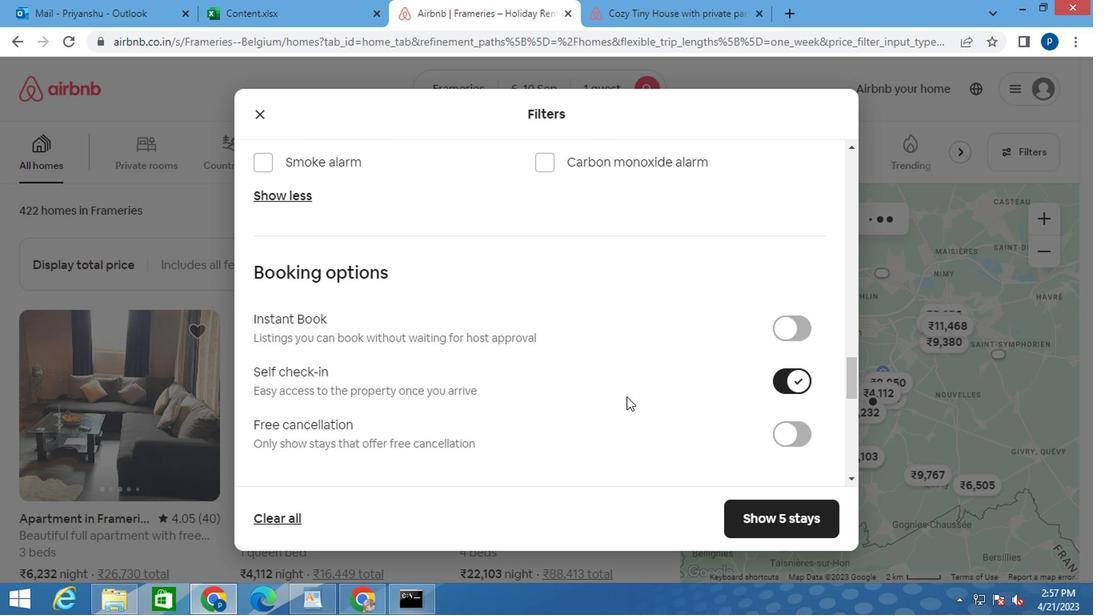 
Action: Mouse scrolled (602, 398) with delta (0, 0)
Screenshot: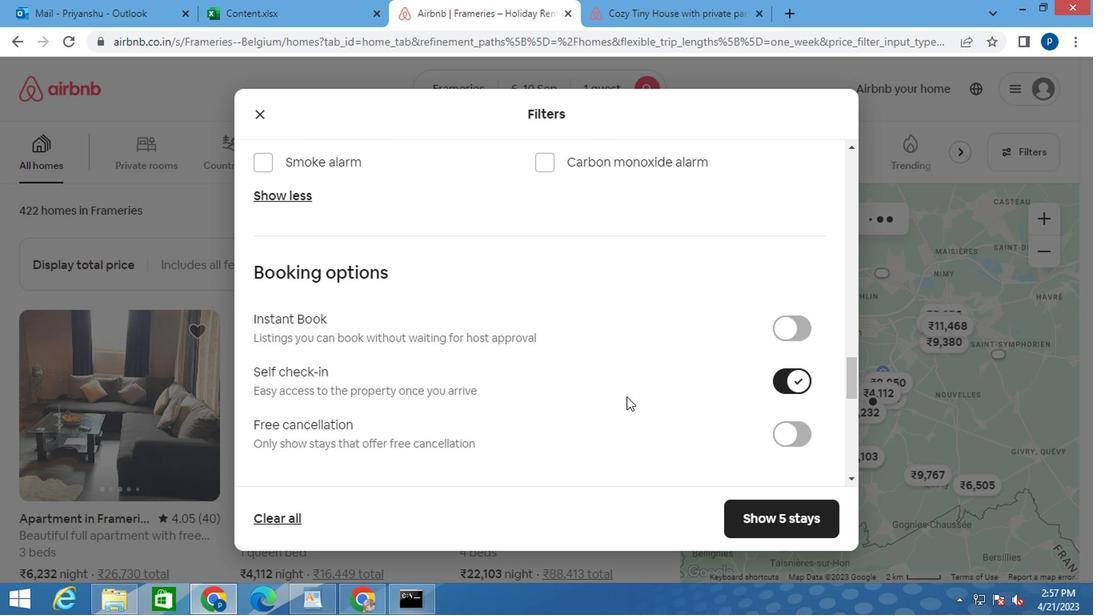 
Action: Mouse moved to (526, 384)
Screenshot: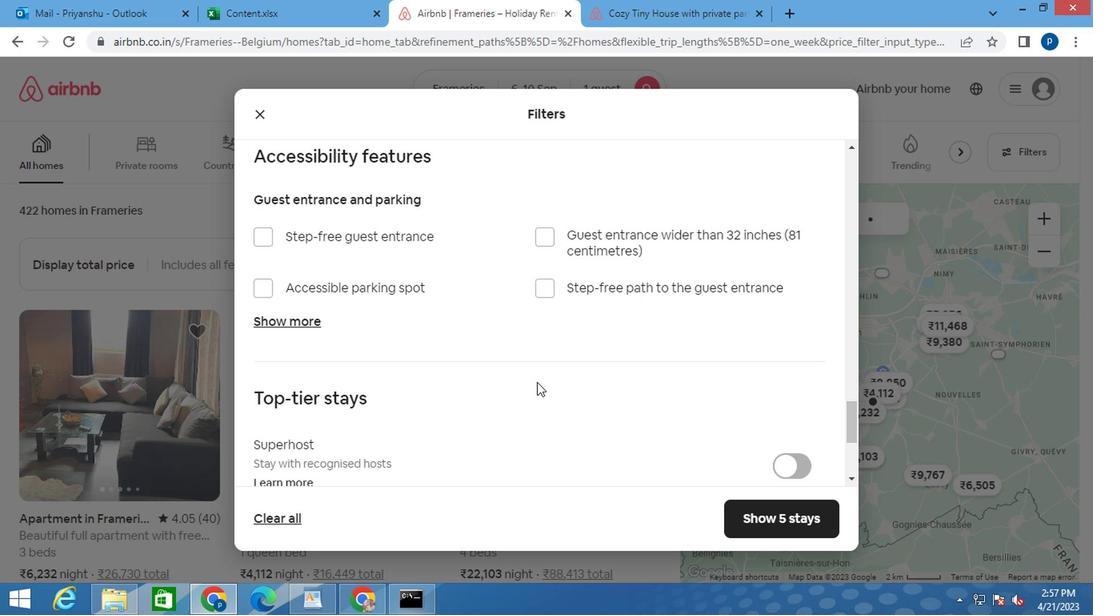 
Action: Mouse scrolled (527, 384) with delta (0, 0)
Screenshot: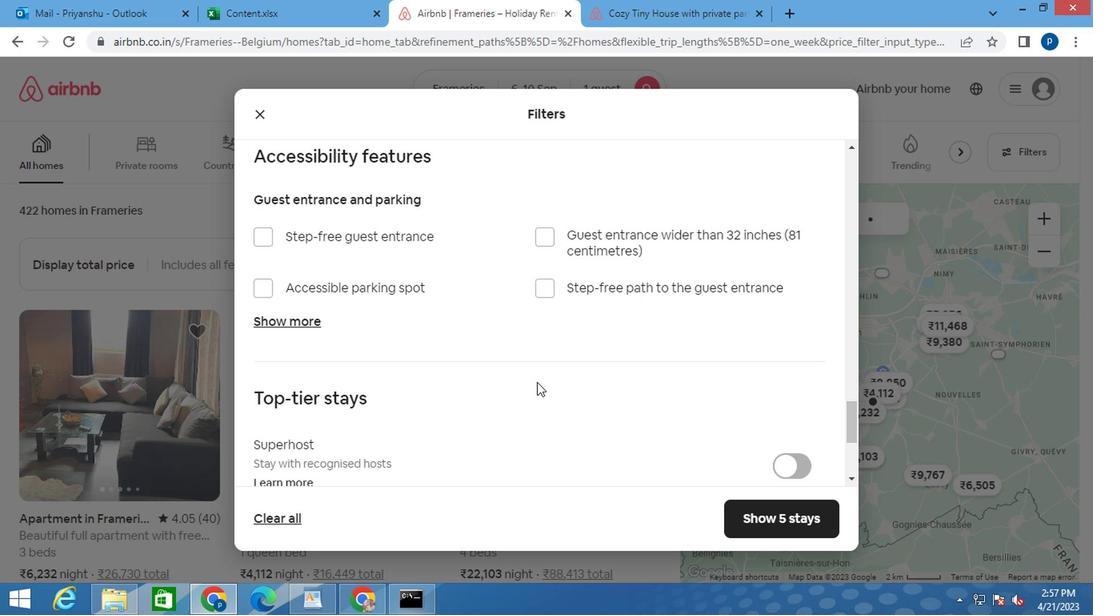 
Action: Mouse moved to (523, 384)
Screenshot: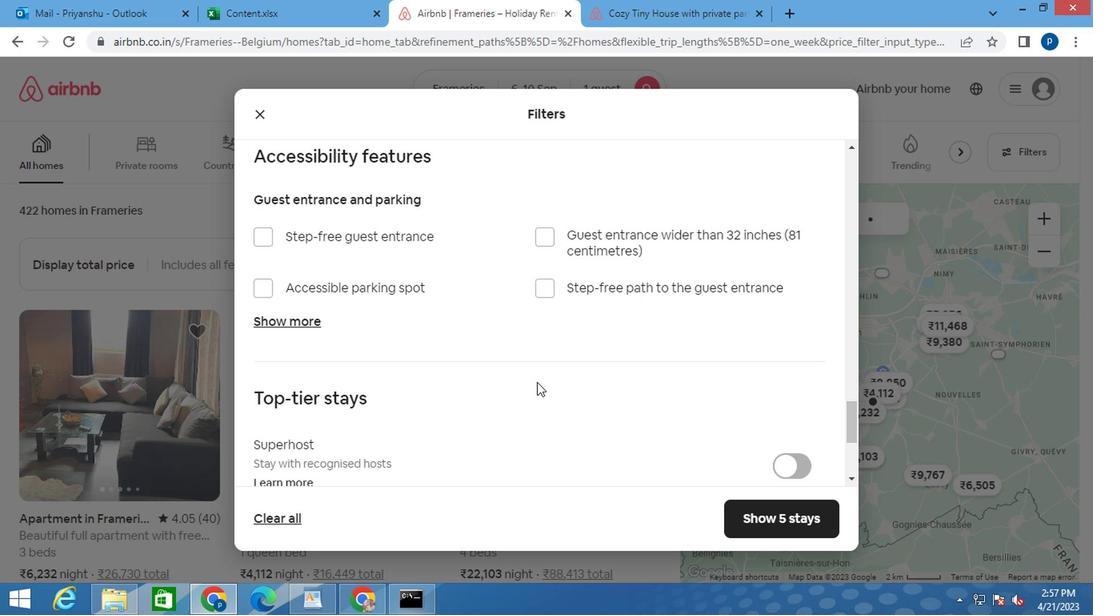 
Action: Mouse scrolled (525, 384) with delta (0, 0)
Screenshot: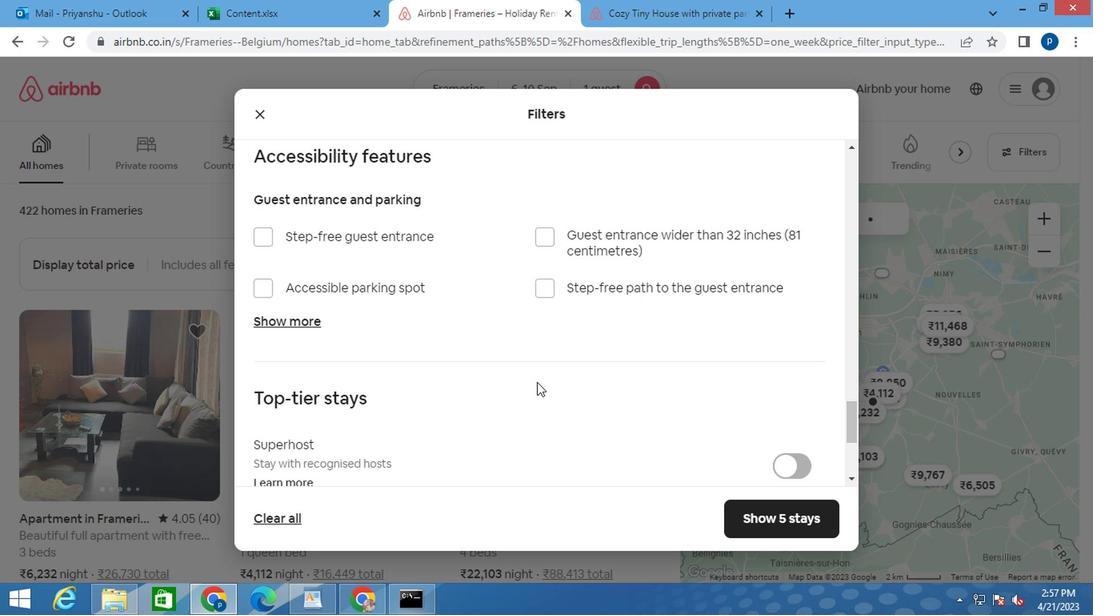
Action: Mouse moved to (519, 384)
Screenshot: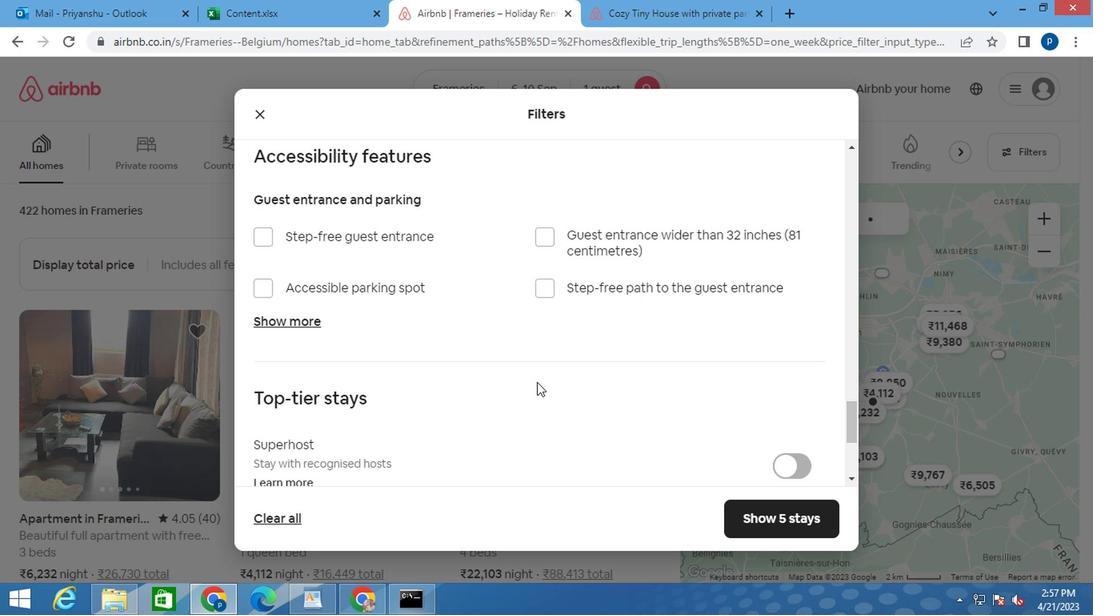 
Action: Mouse scrolled (519, 384) with delta (0, 0)
Screenshot: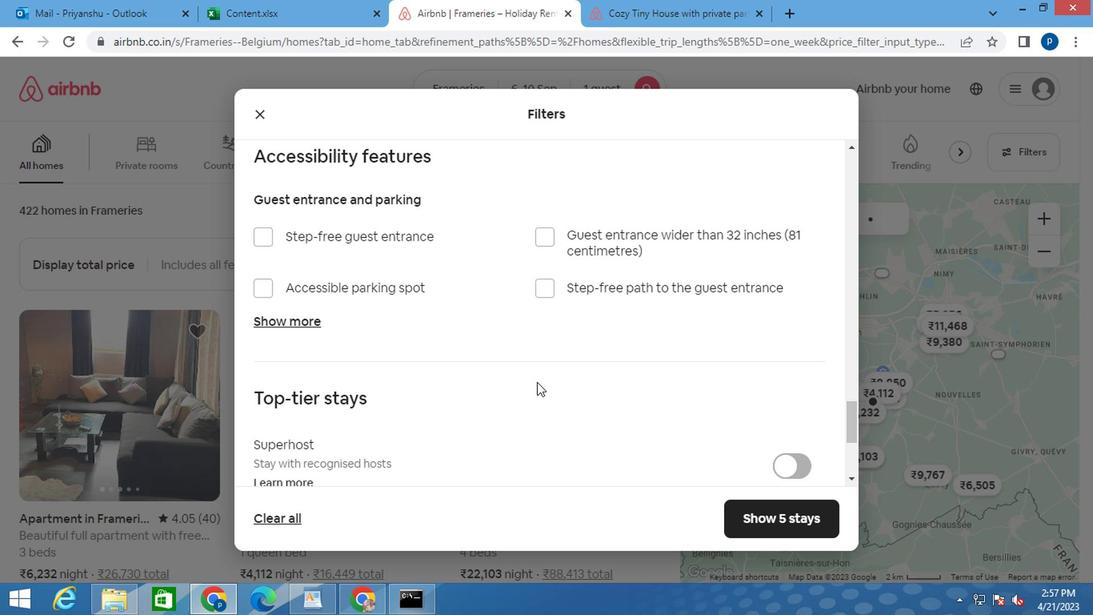 
Action: Mouse moved to (268, 381)
Screenshot: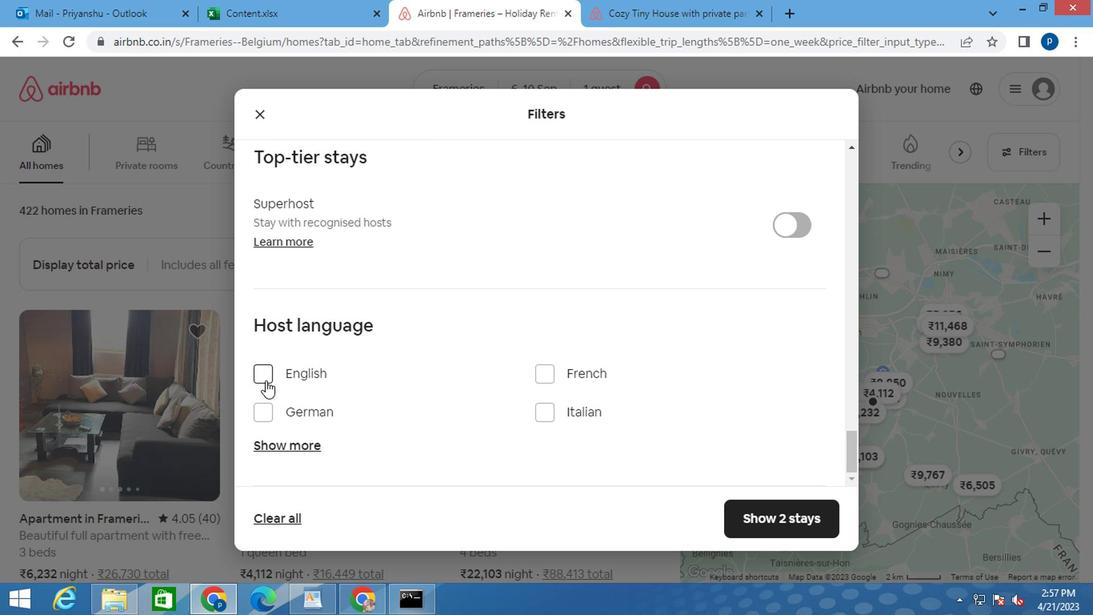 
Action: Mouse pressed left at (268, 381)
Screenshot: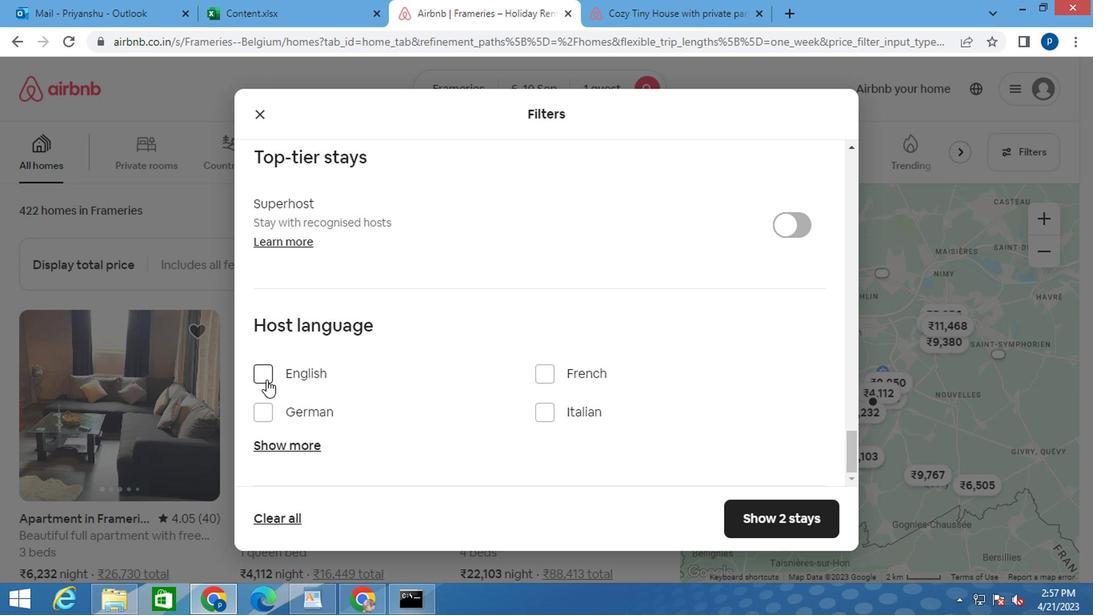 
Action: Mouse moved to (791, 518)
Screenshot: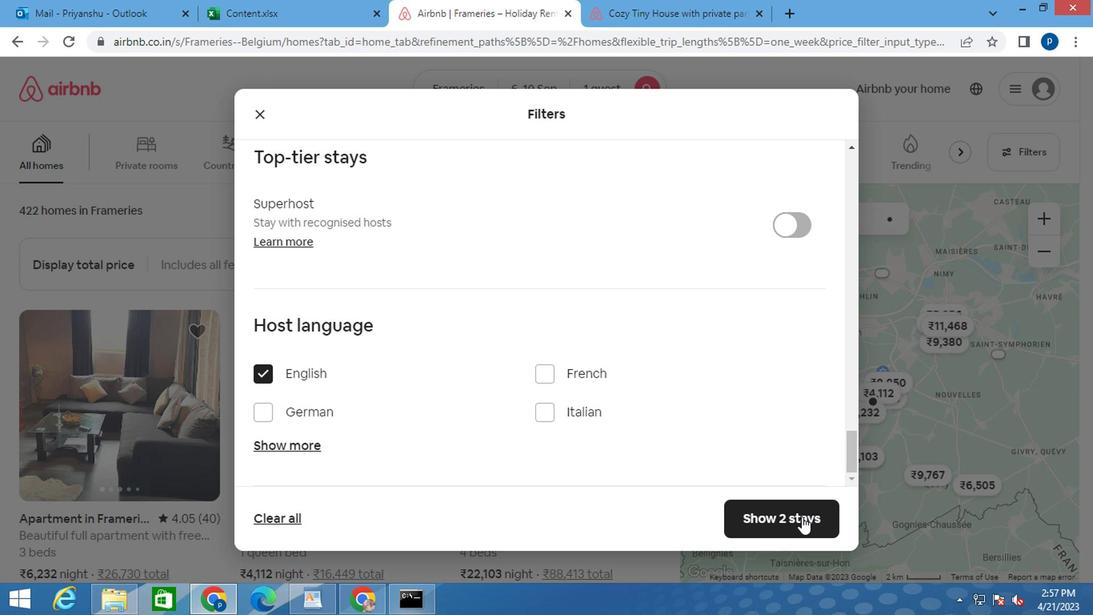 
Action: Mouse pressed left at (791, 518)
Screenshot: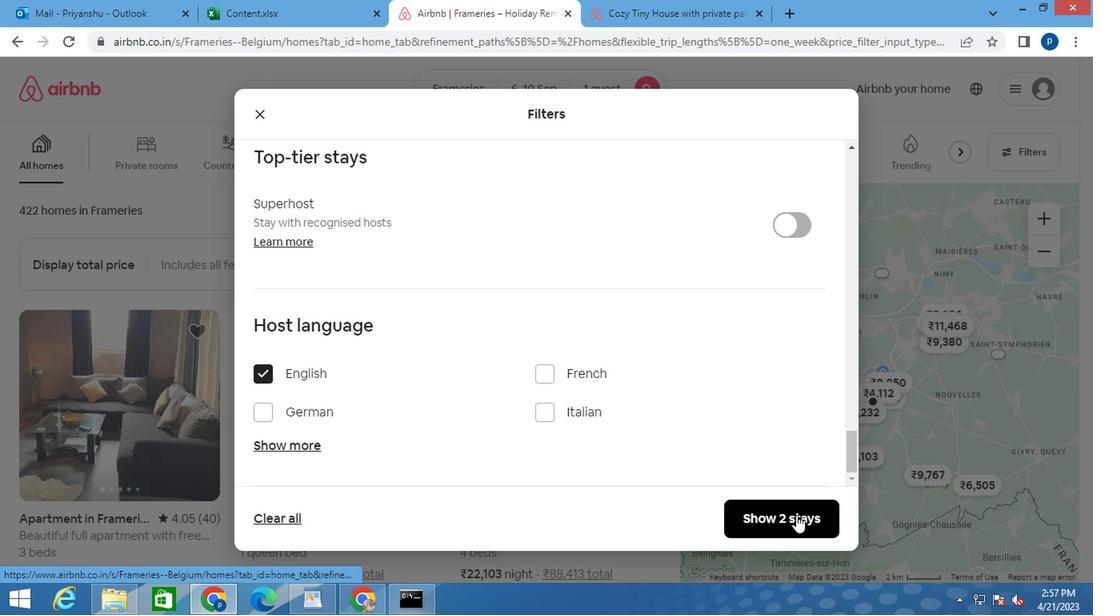
